 Task: Look for space in Kuvandyk, Russia from 1st June, 2023 to 9th June, 2023 for 6 adults in price range Rs.6000 to Rs.12000. Place can be entire place with 3 bedrooms having 3 beds and 3 bathrooms. Property type can be house, flat, guest house. Booking option can be shelf check-in. Required host language is English.
Action: Mouse moved to (424, 89)
Screenshot: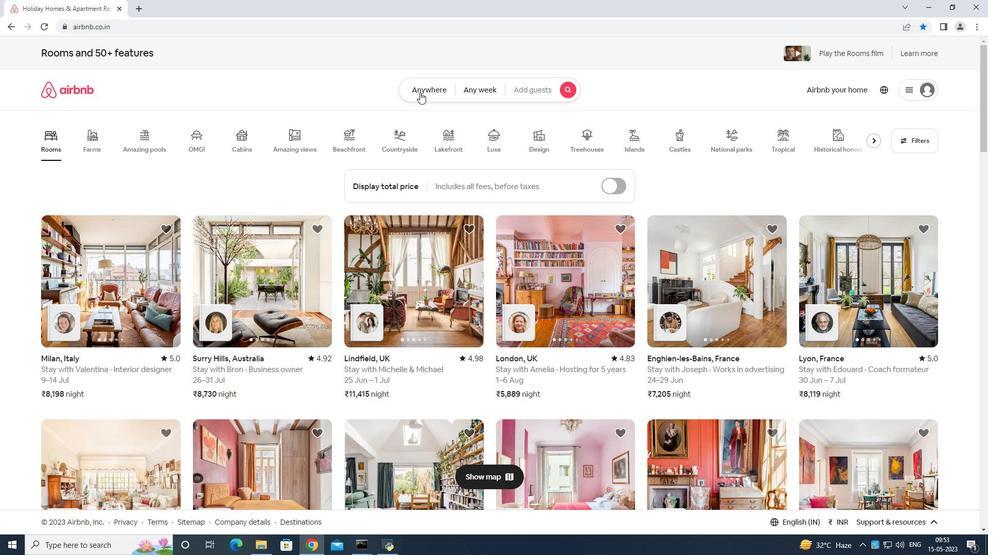 
Action: Mouse pressed left at (424, 89)
Screenshot: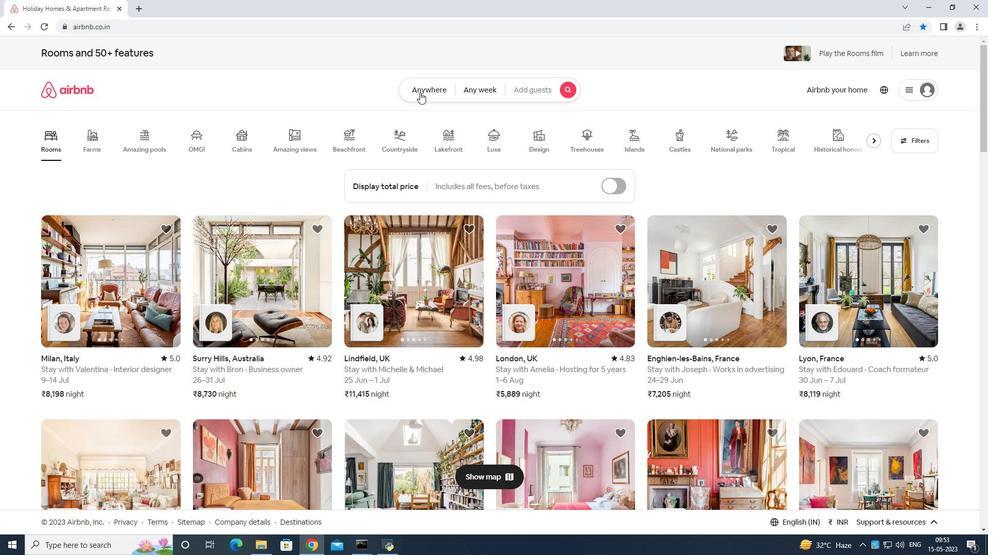 
Action: Mouse moved to (411, 121)
Screenshot: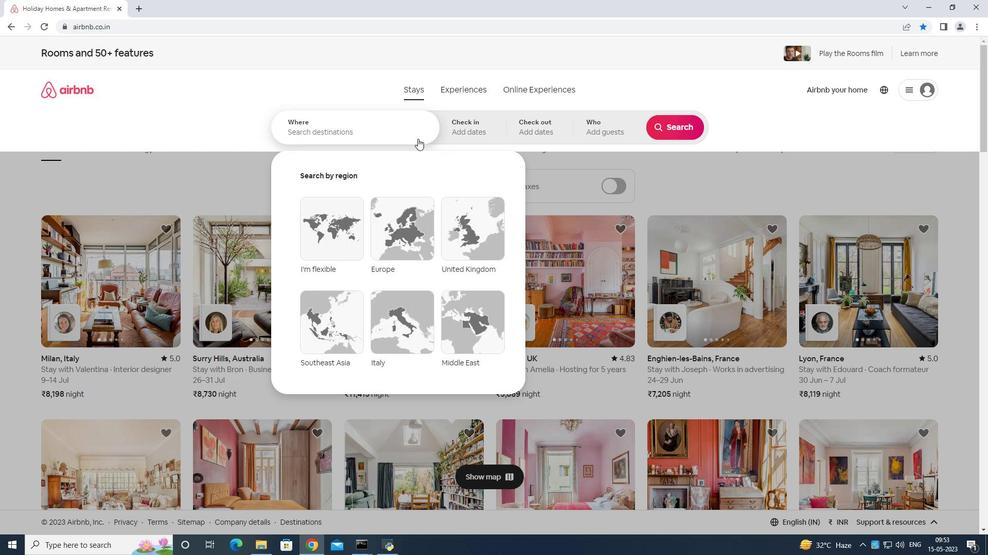 
Action: Mouse pressed left at (411, 121)
Screenshot: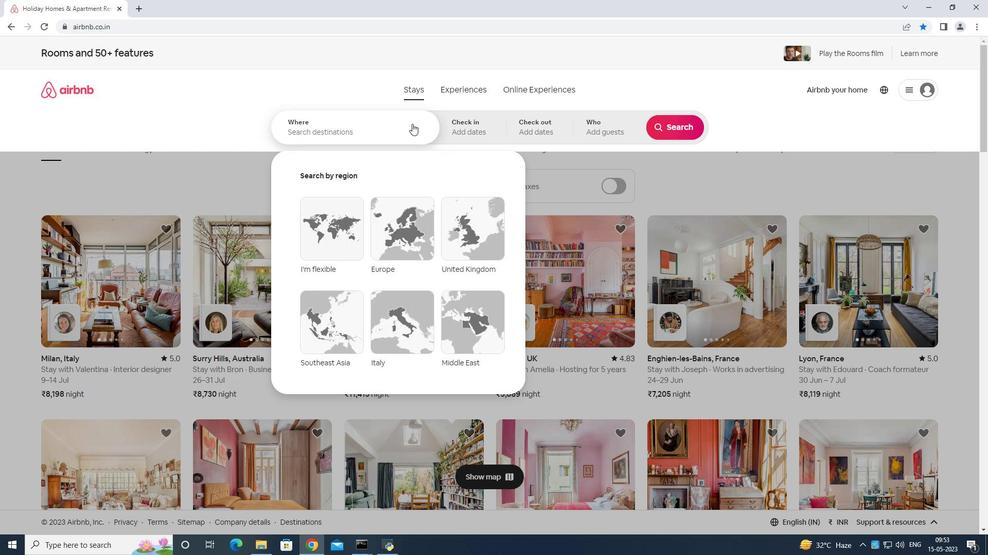 
Action: Mouse moved to (411, 120)
Screenshot: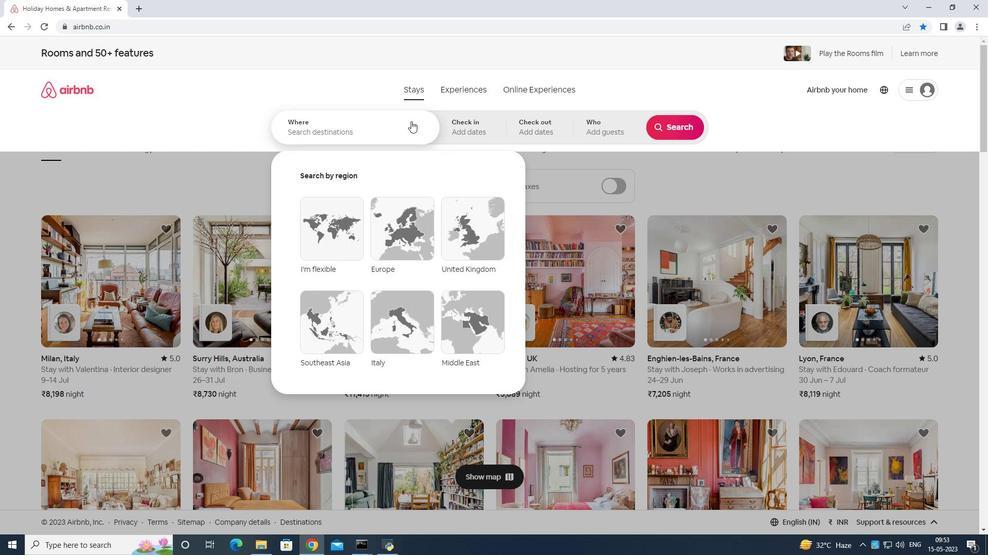 
Action: Key pressed <Key.shift>Kuveb<Key.backspace>nyk<Key.backspace><Key.backspace>dyk<Key.space>russia<Key.enter>
Screenshot: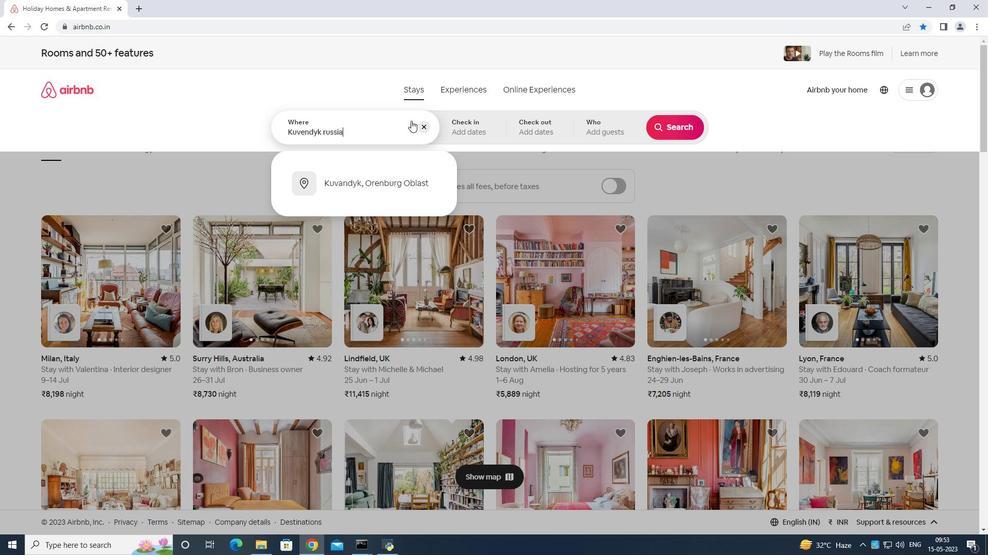 
Action: Mouse moved to (615, 257)
Screenshot: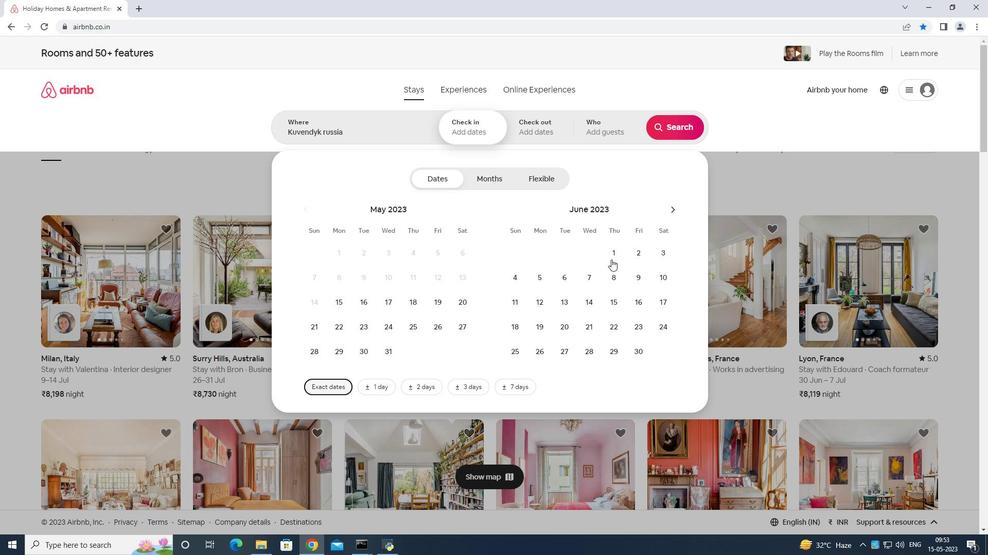 
Action: Mouse pressed left at (615, 257)
Screenshot: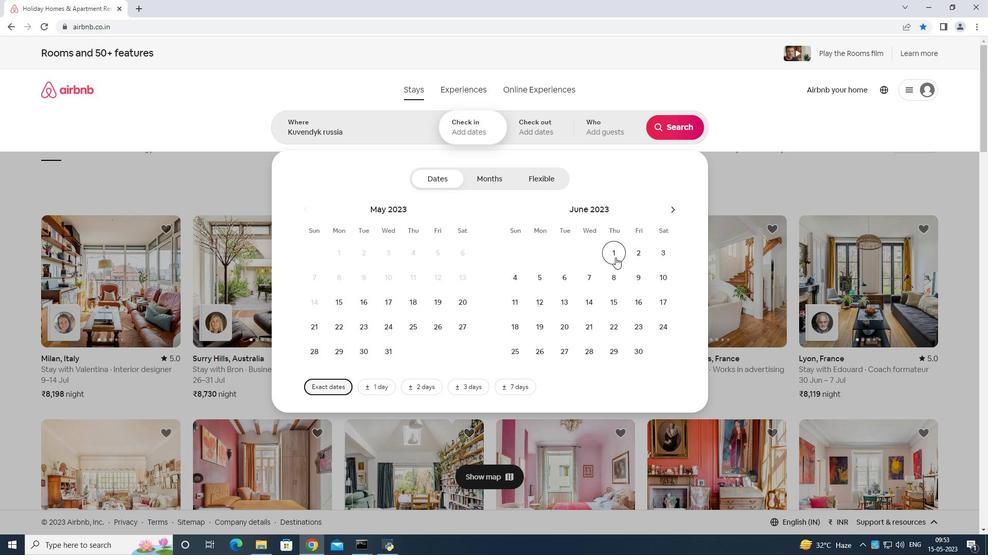 
Action: Mouse moved to (635, 275)
Screenshot: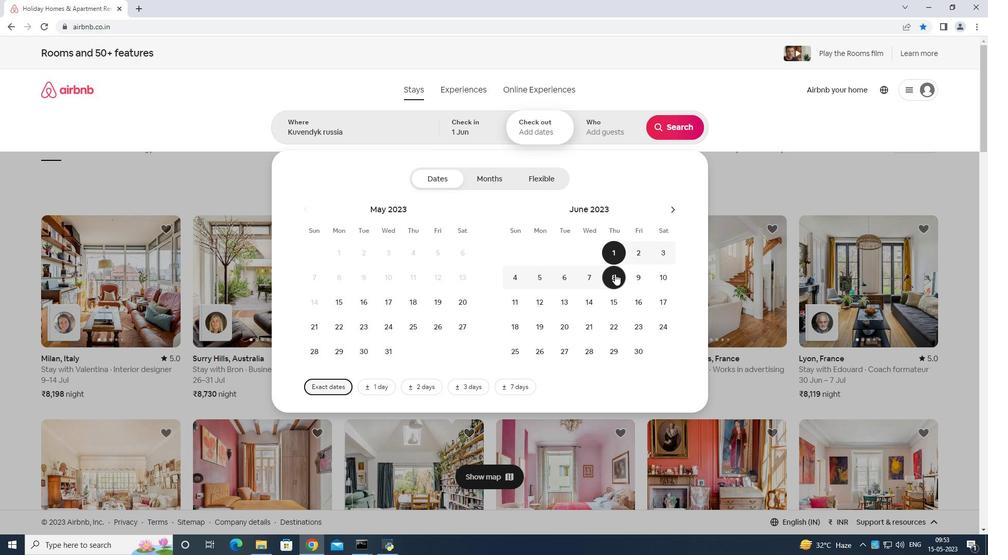 
Action: Mouse pressed left at (635, 275)
Screenshot: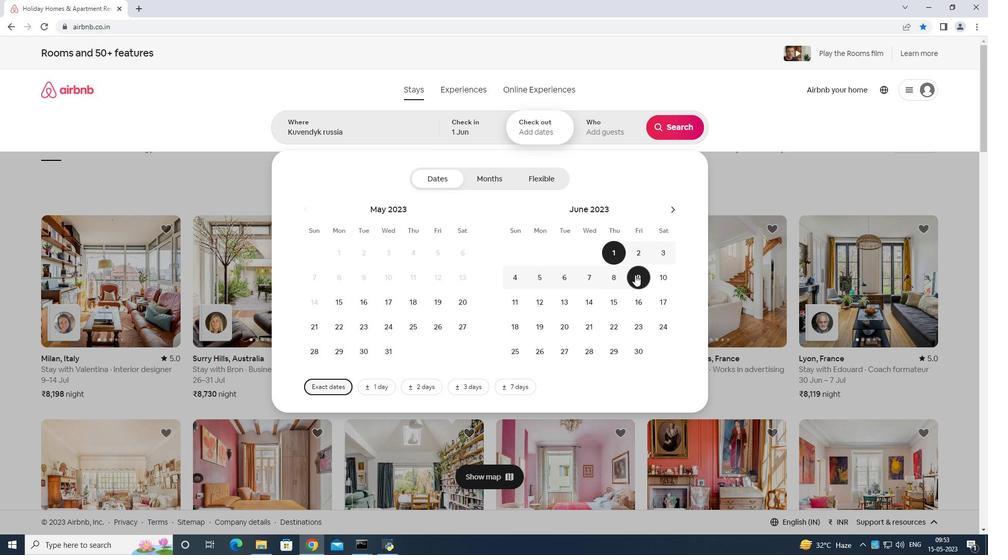 
Action: Mouse moved to (613, 131)
Screenshot: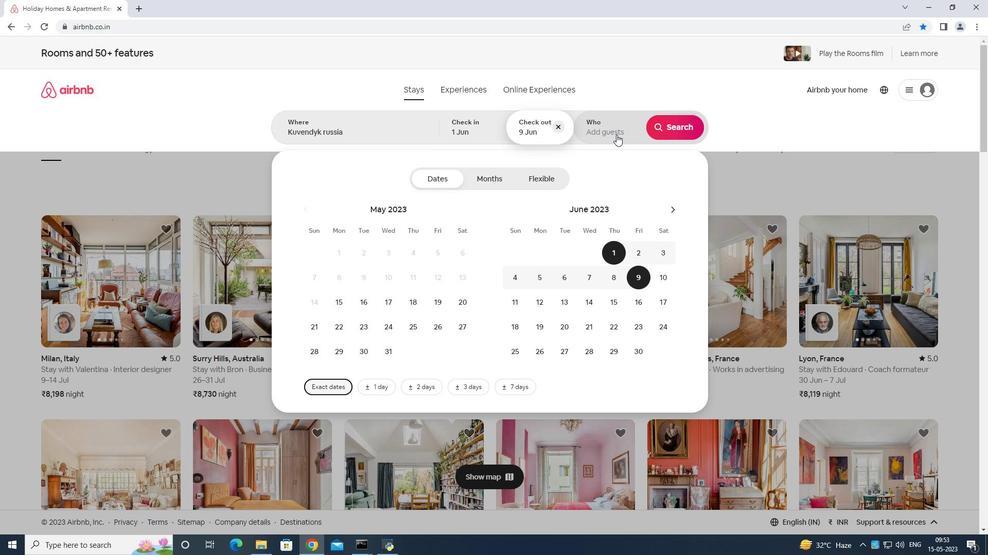 
Action: Mouse pressed left at (613, 131)
Screenshot: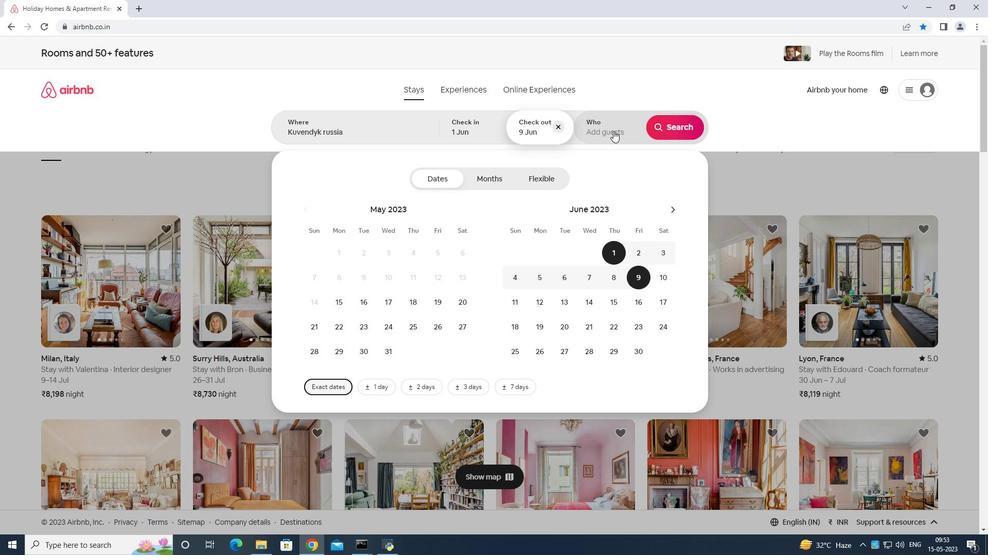 
Action: Mouse moved to (679, 179)
Screenshot: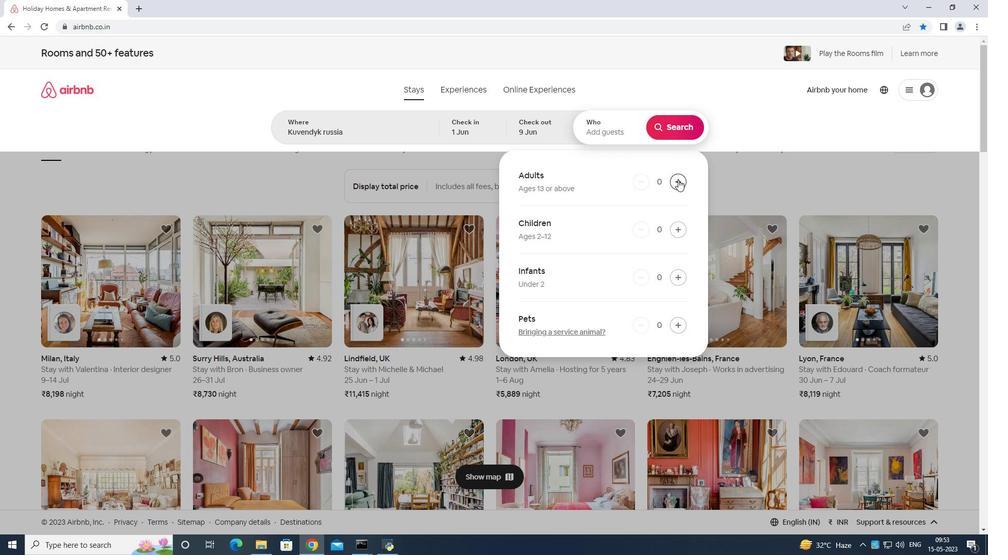 
Action: Mouse pressed left at (678, 179)
Screenshot: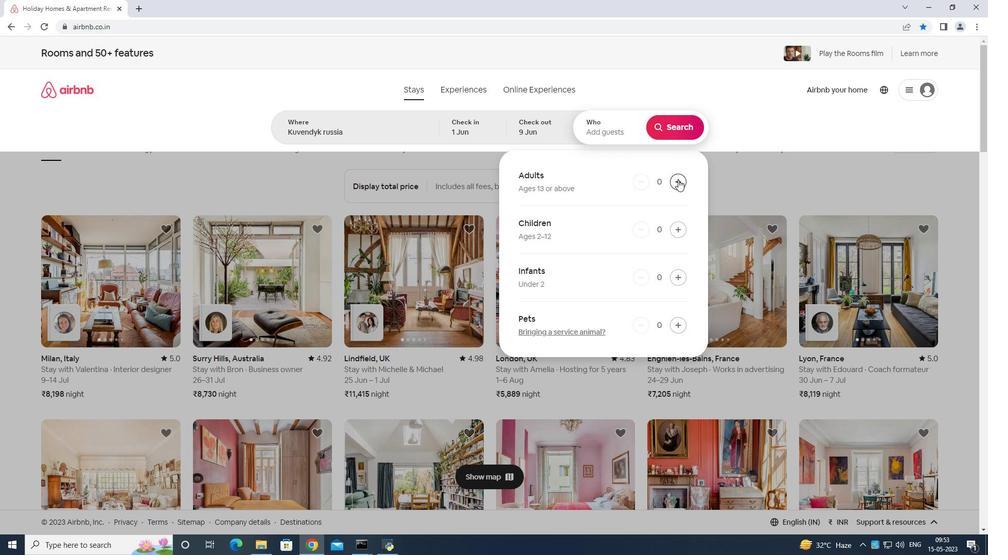 
Action: Mouse moved to (680, 178)
Screenshot: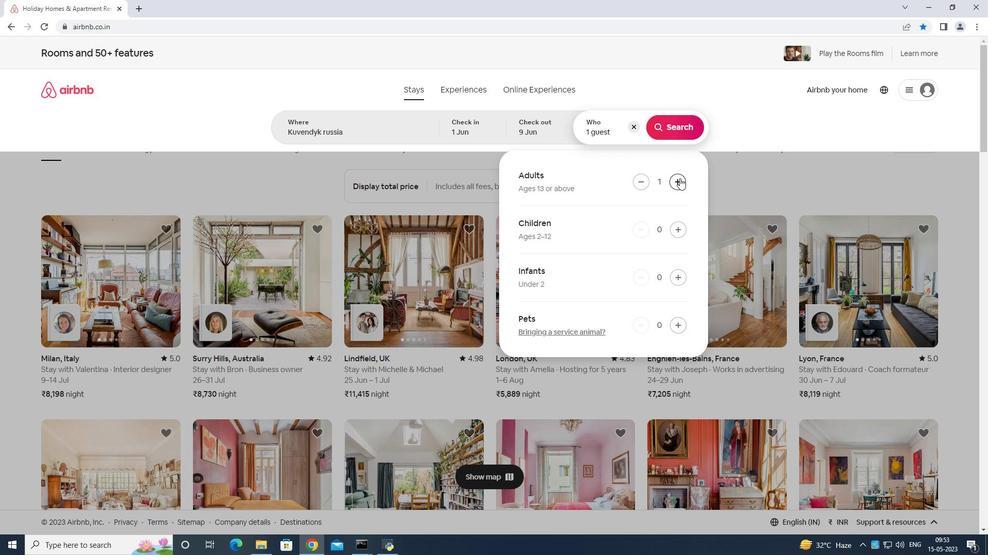 
Action: Mouse pressed left at (680, 178)
Screenshot: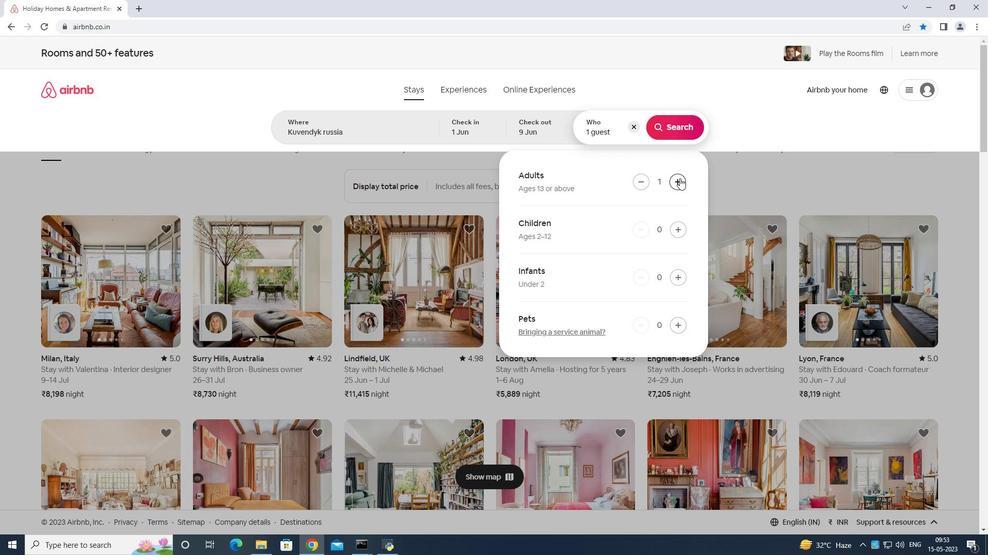 
Action: Mouse moved to (681, 175)
Screenshot: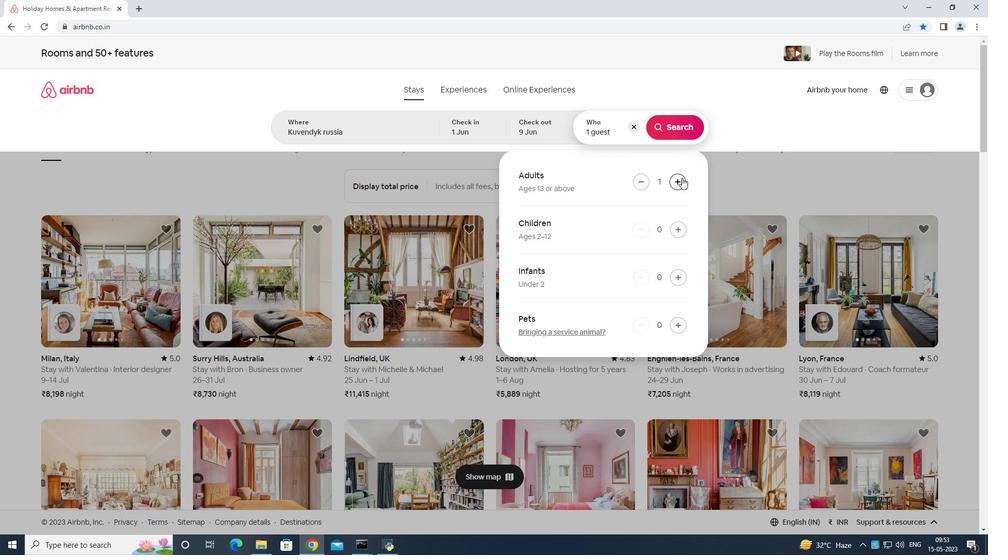 
Action: Mouse pressed left at (681, 175)
Screenshot: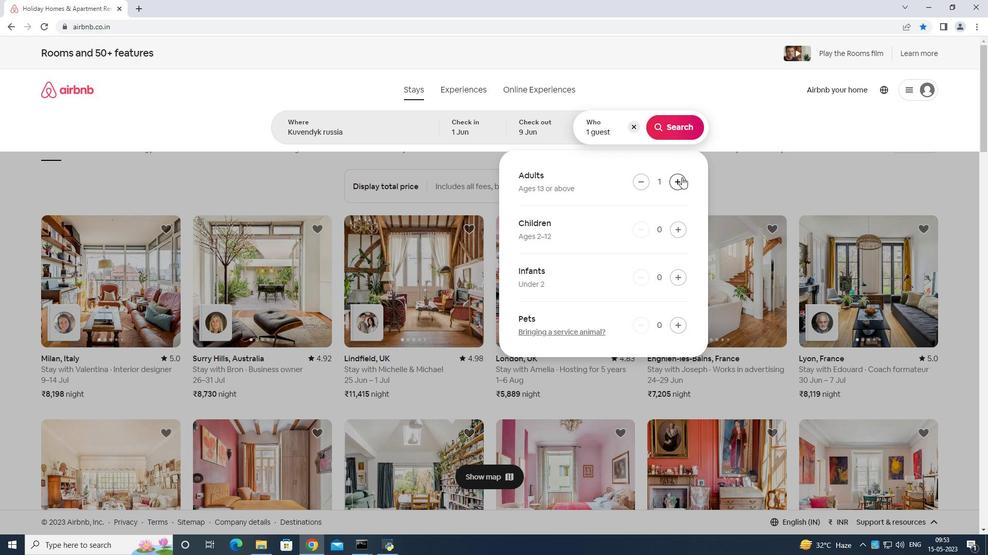 
Action: Mouse moved to (681, 174)
Screenshot: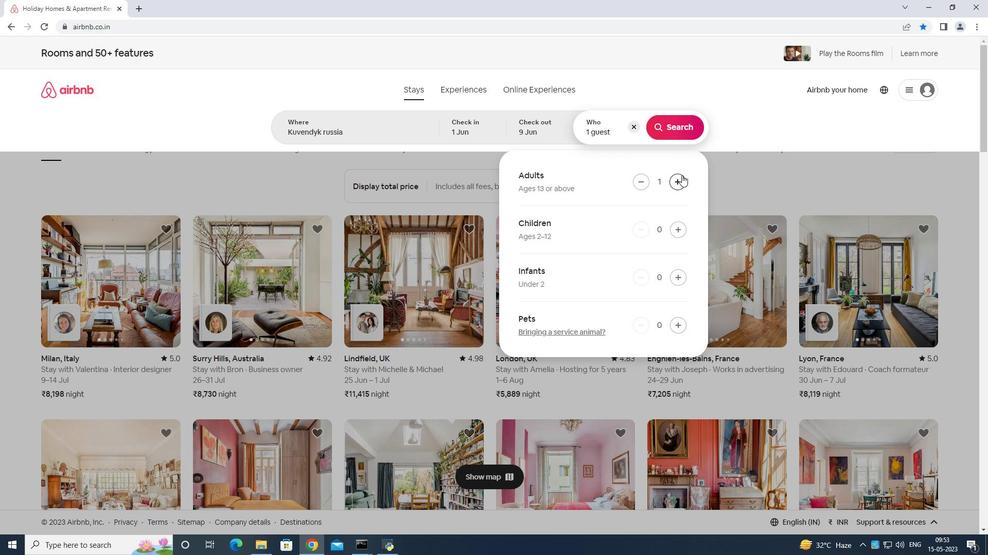 
Action: Mouse pressed left at (681, 174)
Screenshot: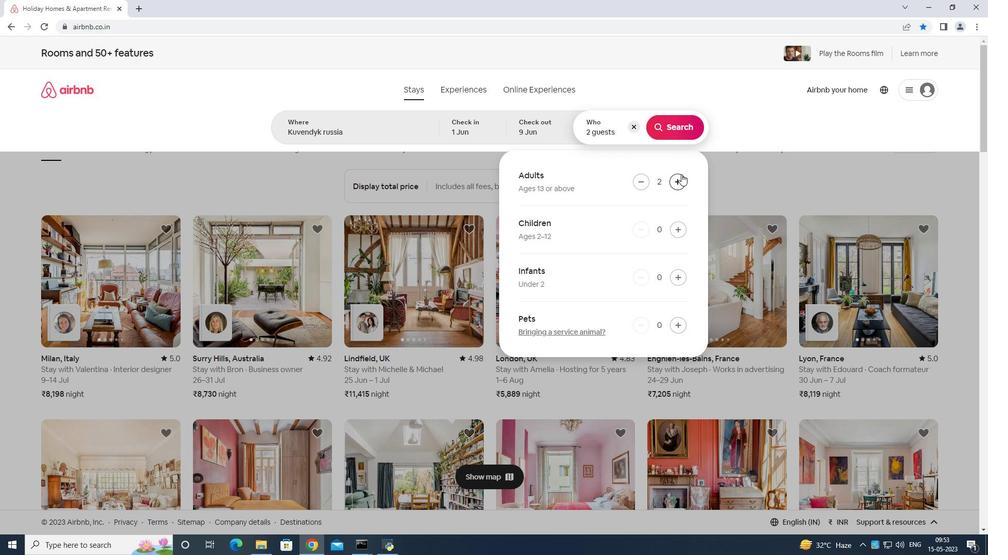 
Action: Mouse moved to (682, 173)
Screenshot: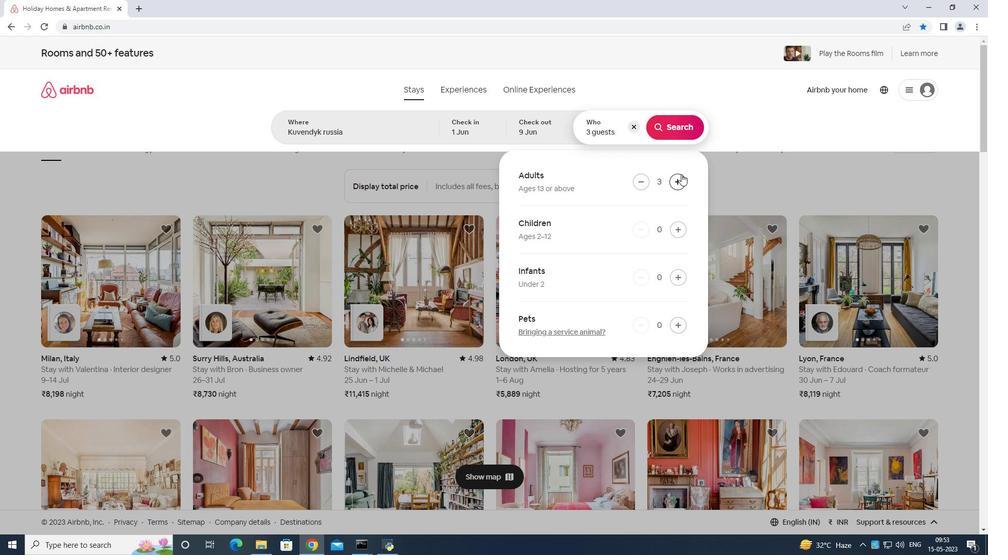 
Action: Mouse pressed left at (682, 173)
Screenshot: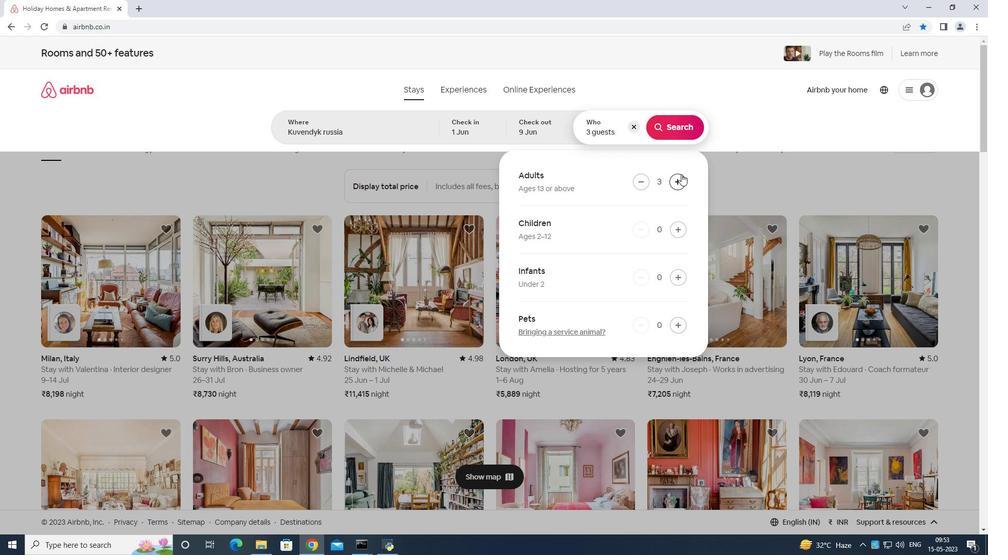 
Action: Mouse moved to (682, 174)
Screenshot: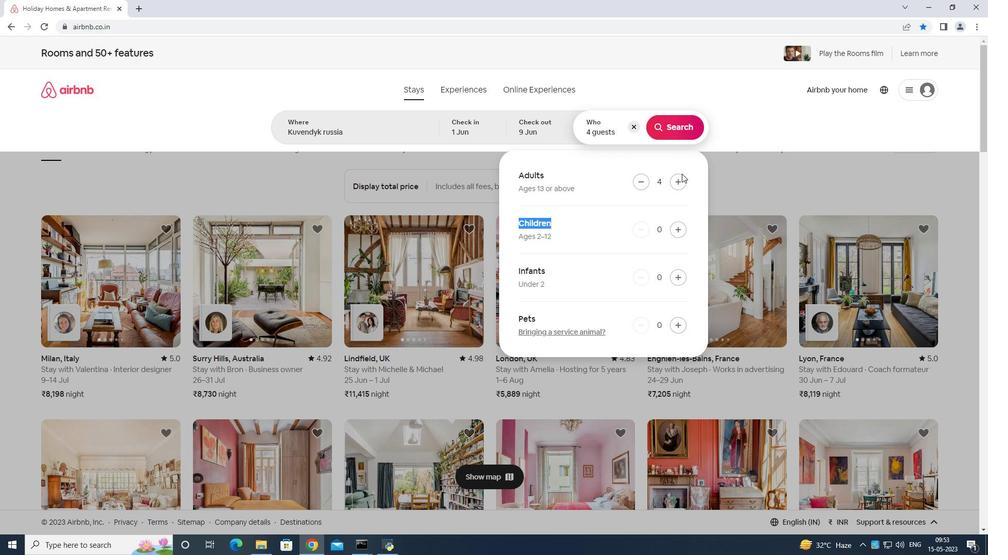 
Action: Mouse pressed left at (682, 174)
Screenshot: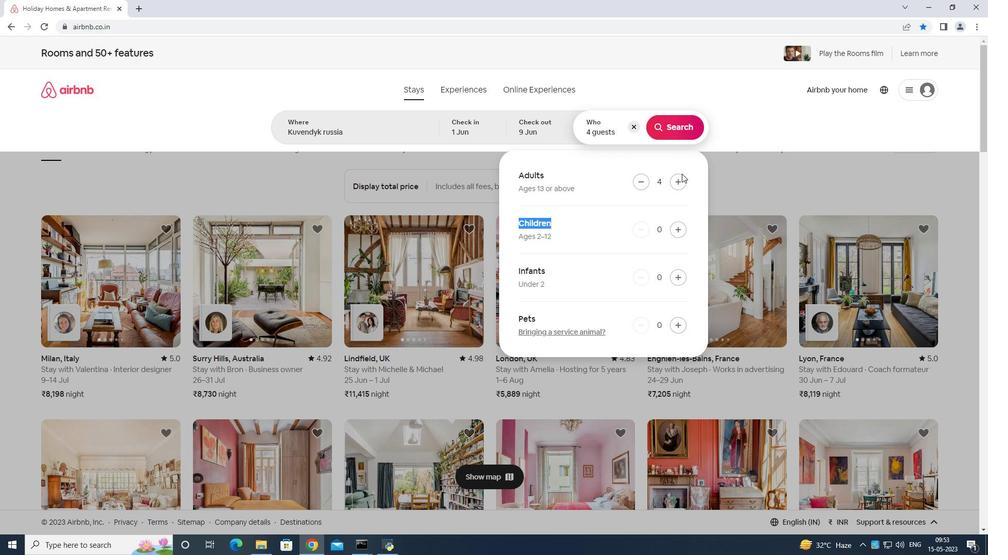 
Action: Mouse moved to (682, 179)
Screenshot: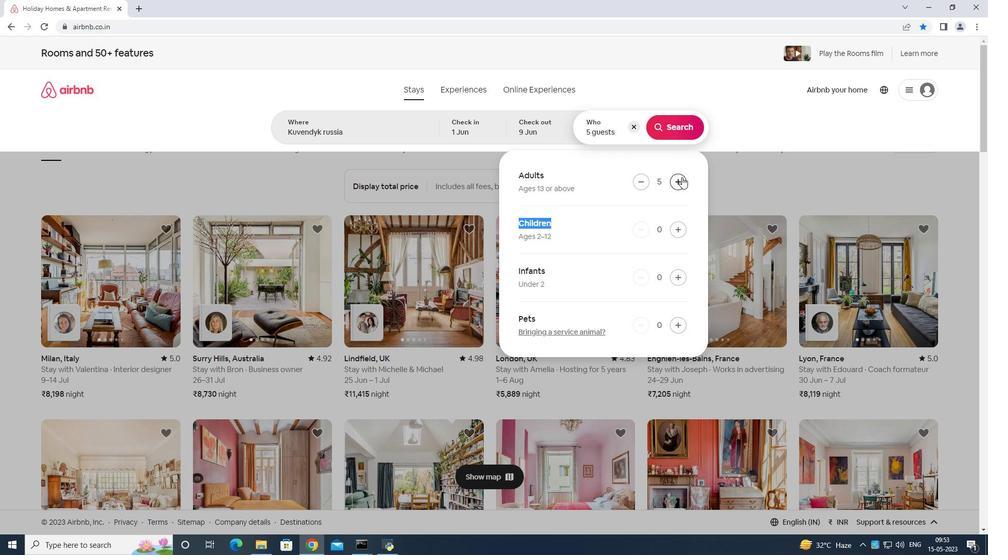 
Action: Mouse pressed left at (682, 179)
Screenshot: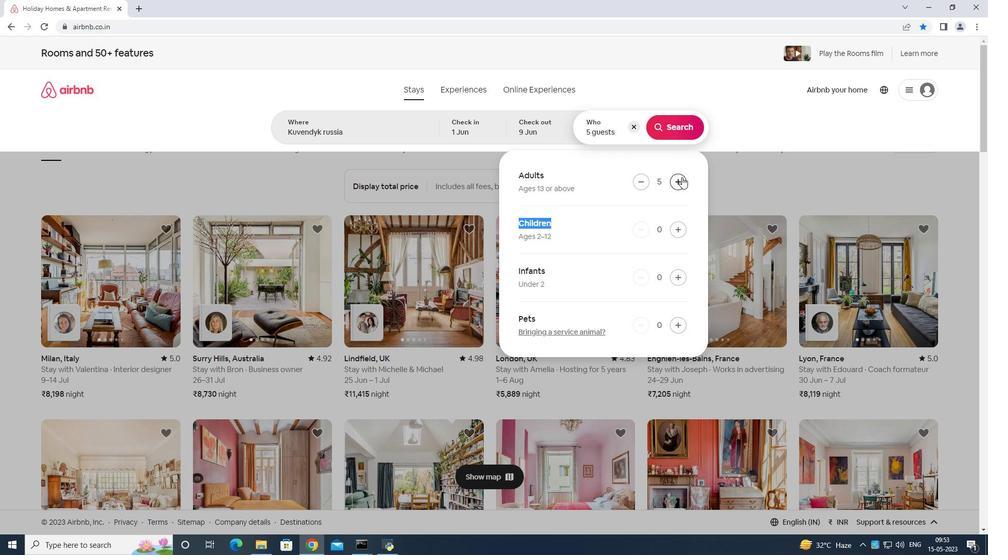 
Action: Mouse moved to (682, 180)
Screenshot: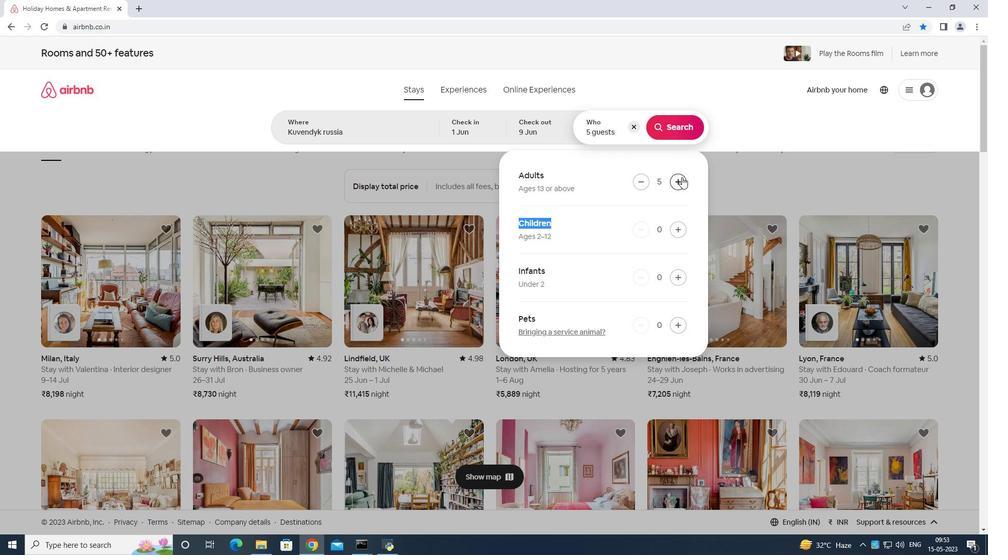 
Action: Mouse pressed left at (682, 180)
Screenshot: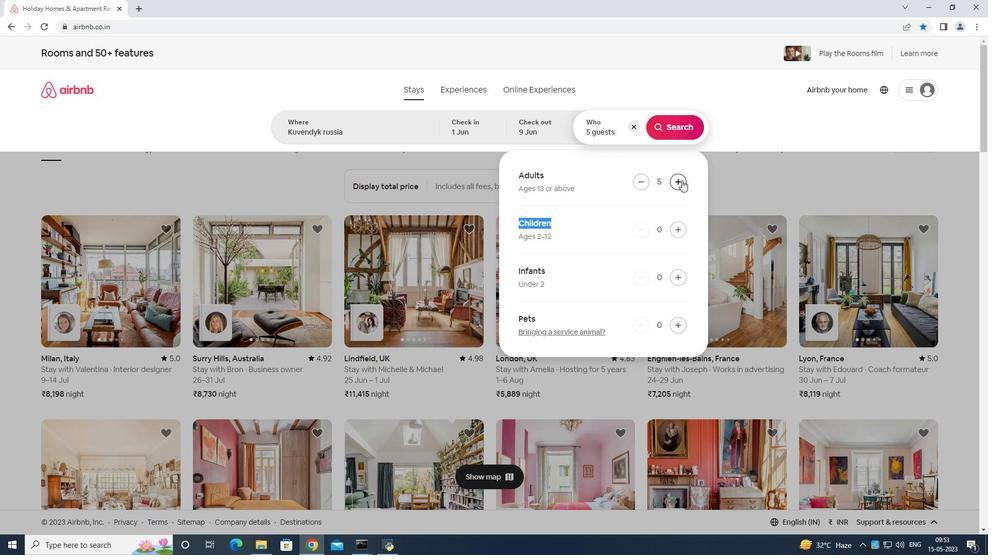 
Action: Mouse moved to (643, 181)
Screenshot: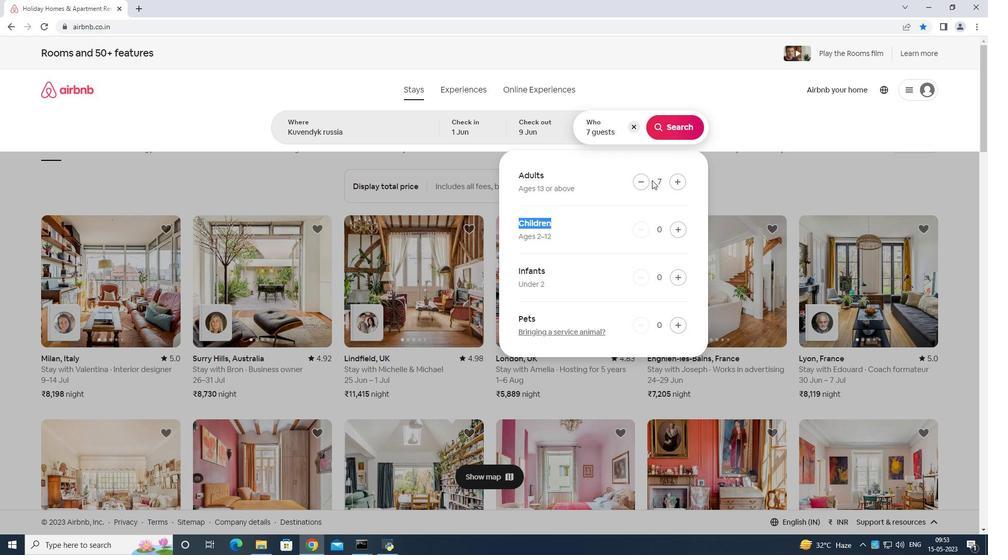 
Action: Mouse pressed left at (643, 181)
Screenshot: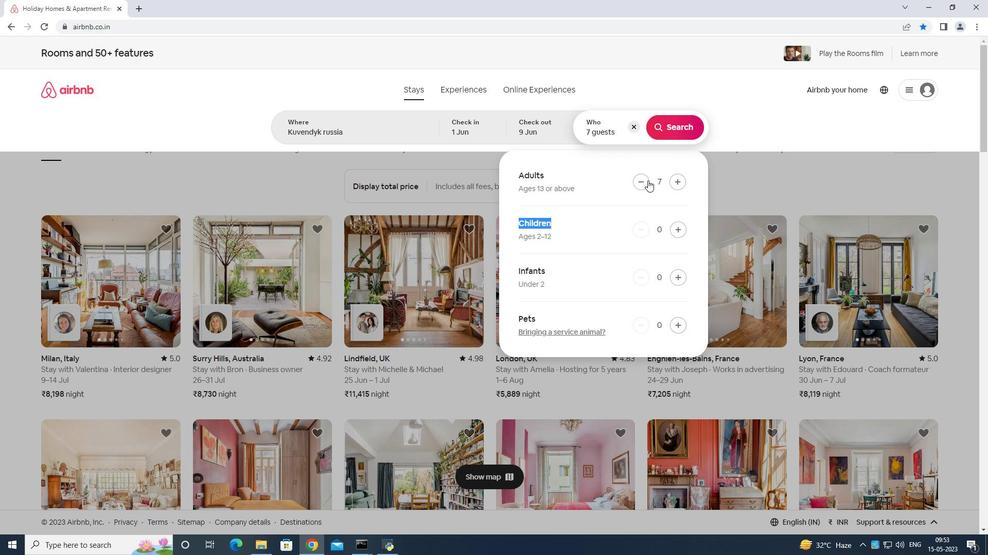 
Action: Mouse moved to (675, 128)
Screenshot: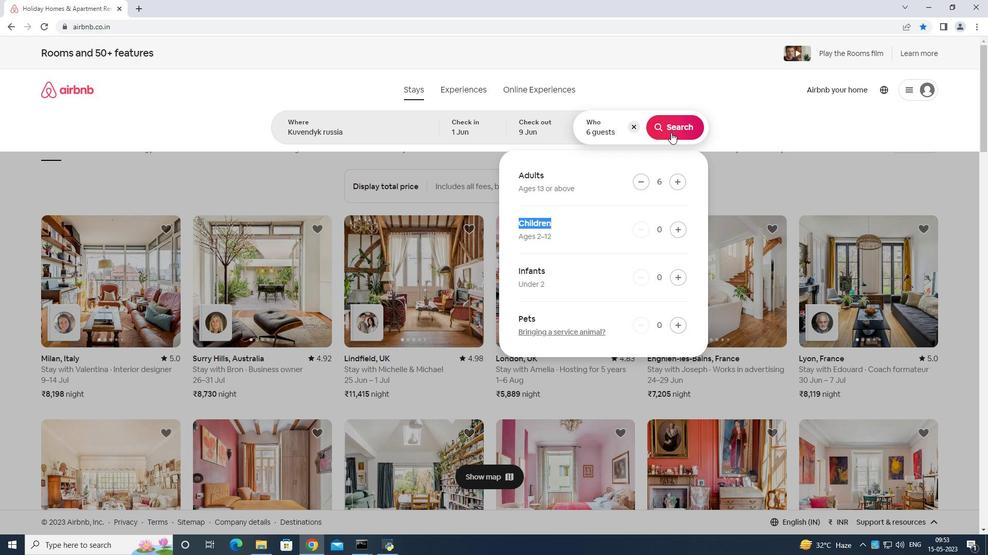 
Action: Mouse pressed left at (675, 128)
Screenshot: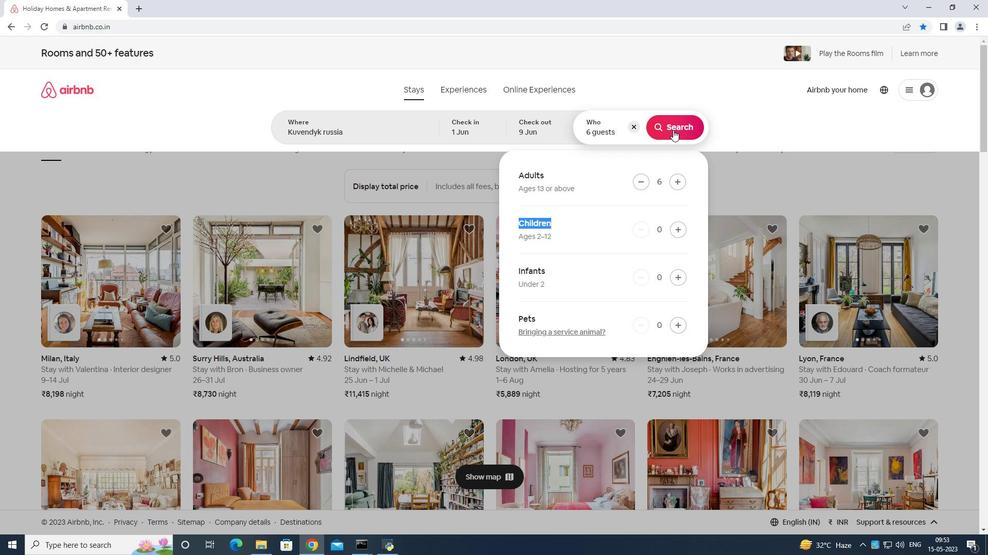 
Action: Mouse moved to (938, 95)
Screenshot: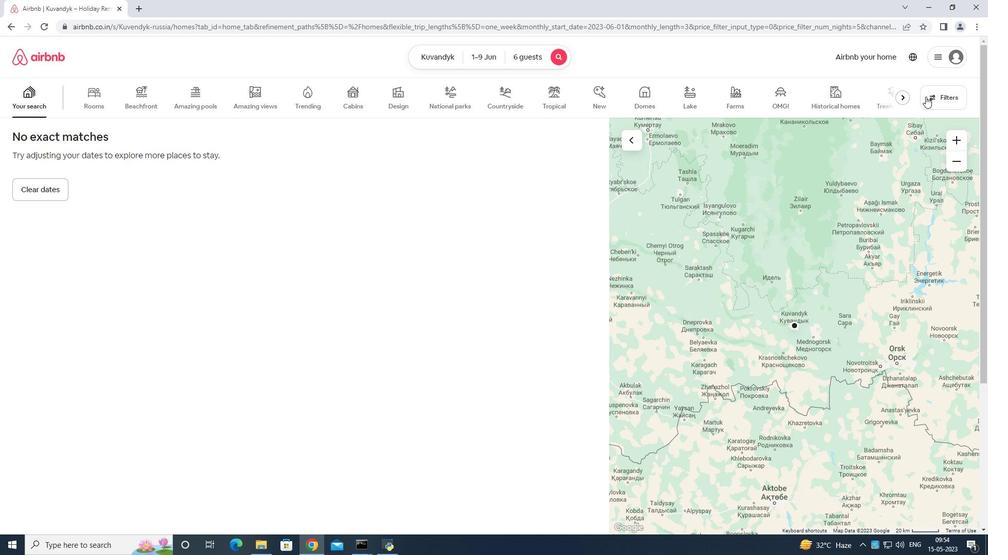 
Action: Mouse pressed left at (938, 95)
Screenshot: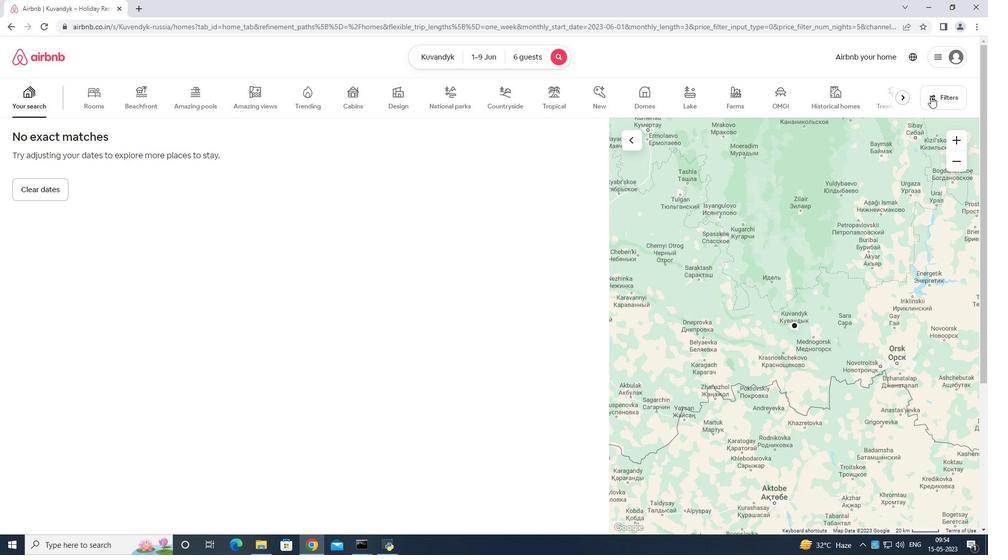 
Action: Mouse moved to (420, 338)
Screenshot: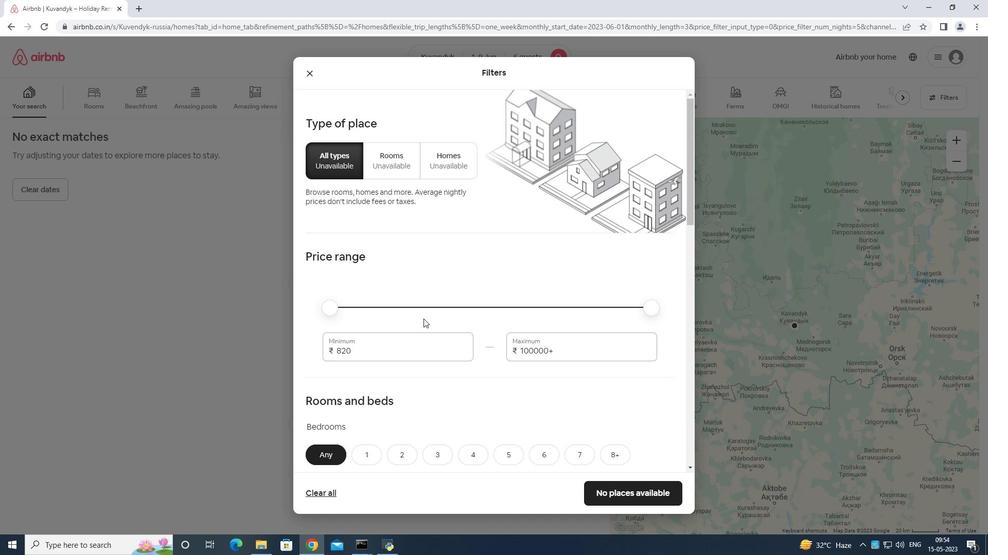 
Action: Mouse pressed left at (420, 338)
Screenshot: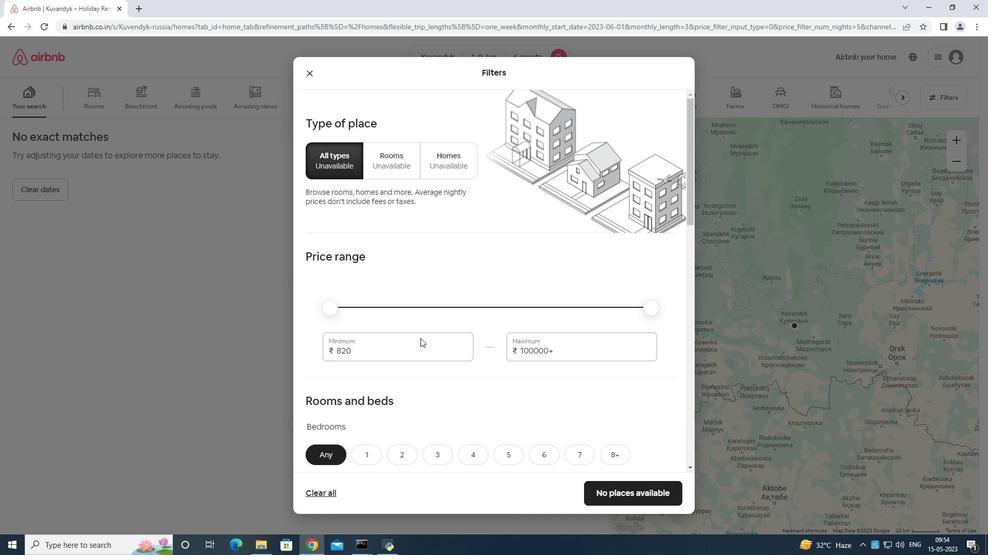 
Action: Mouse moved to (424, 336)
Screenshot: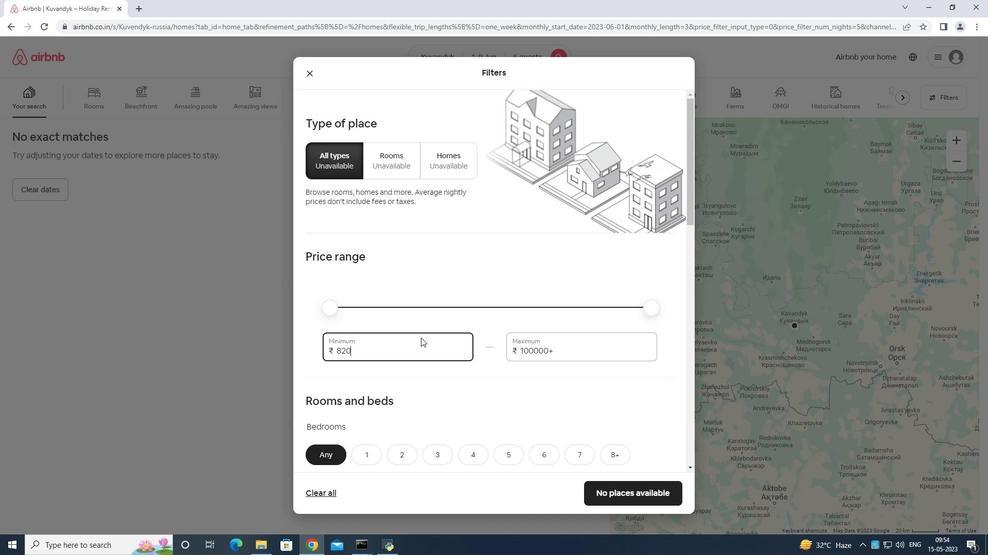 
Action: Key pressed <Key.backspace>
Screenshot: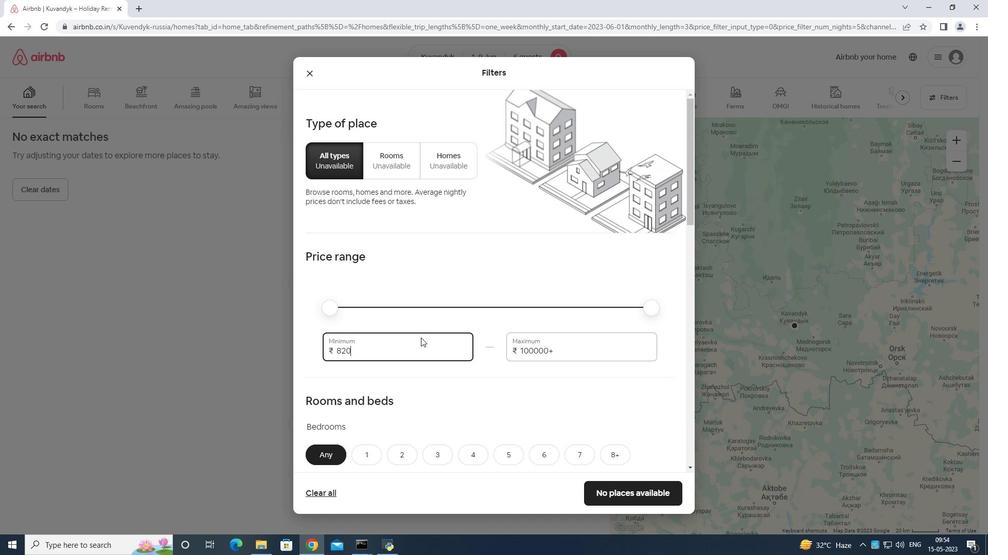 
Action: Mouse moved to (428, 332)
Screenshot: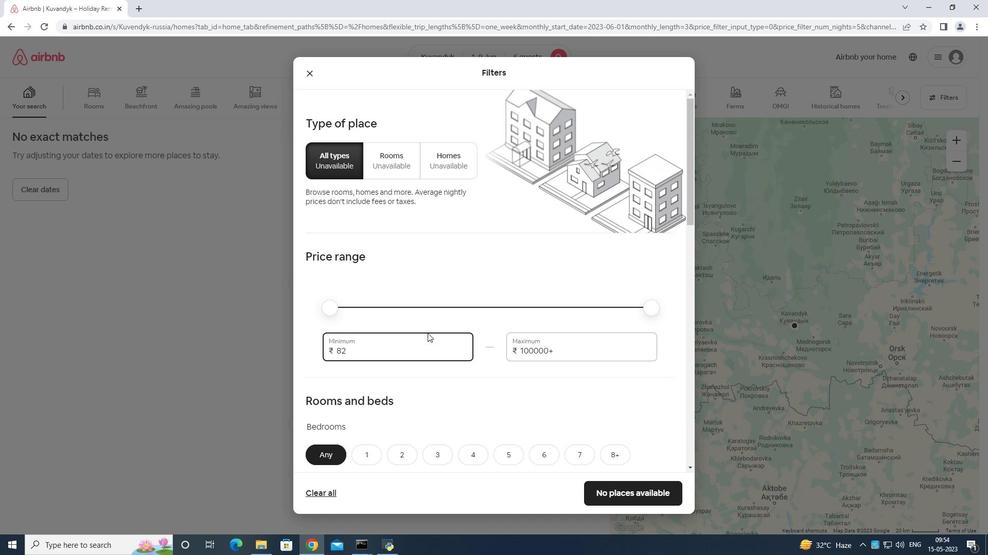 
Action: Key pressed <Key.backspace><Key.backspace><Key.backspace><Key.backspace>
Screenshot: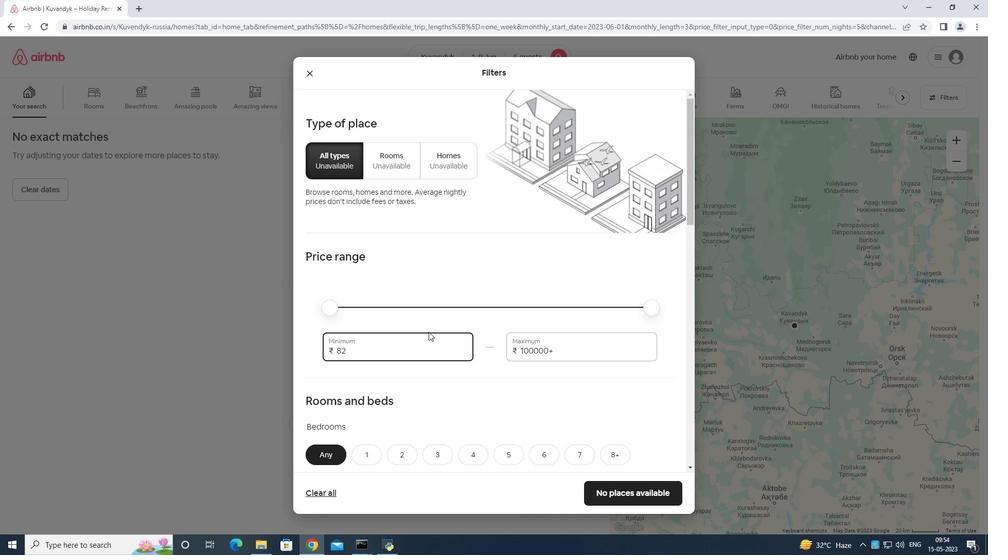 
Action: Mouse moved to (428, 331)
Screenshot: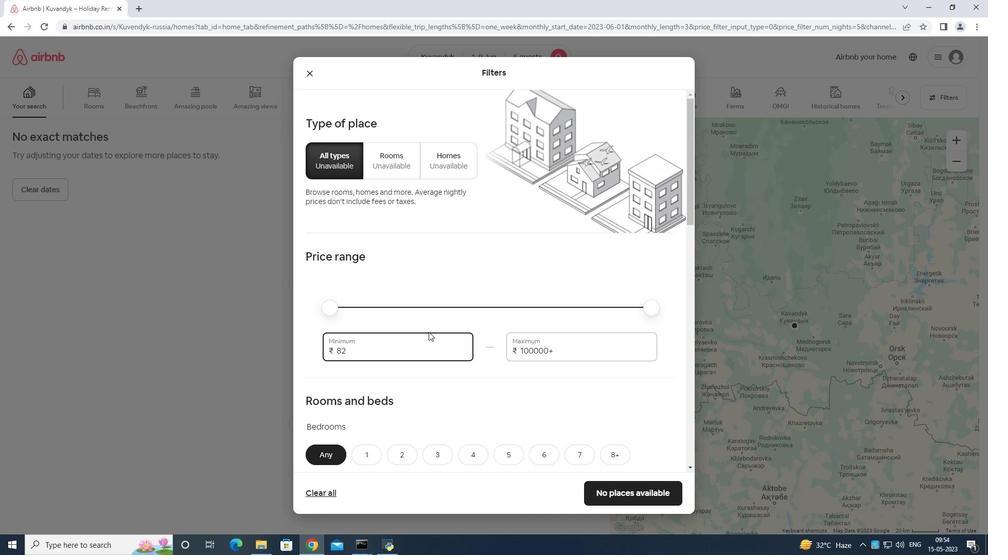 
Action: Key pressed <Key.backspace>
Screenshot: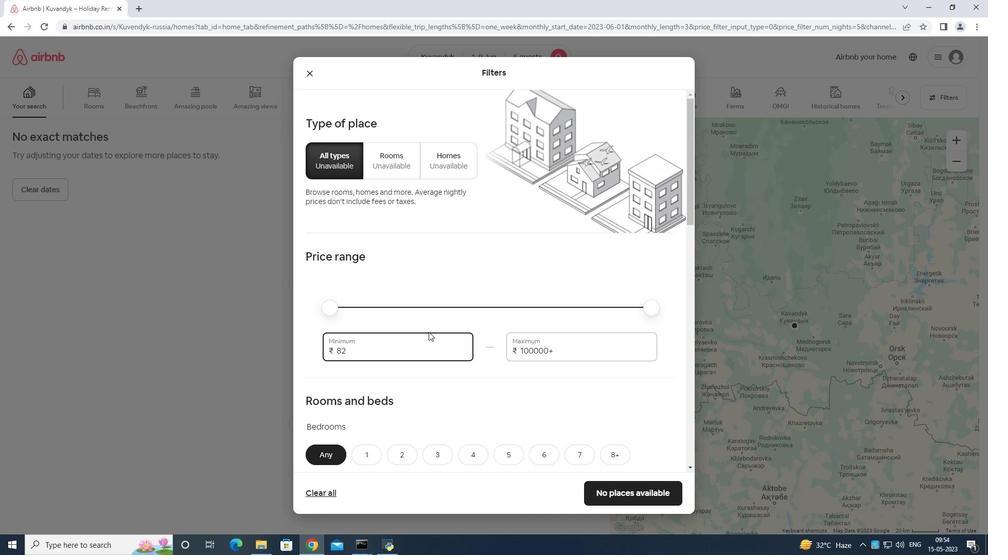 
Action: Mouse moved to (429, 331)
Screenshot: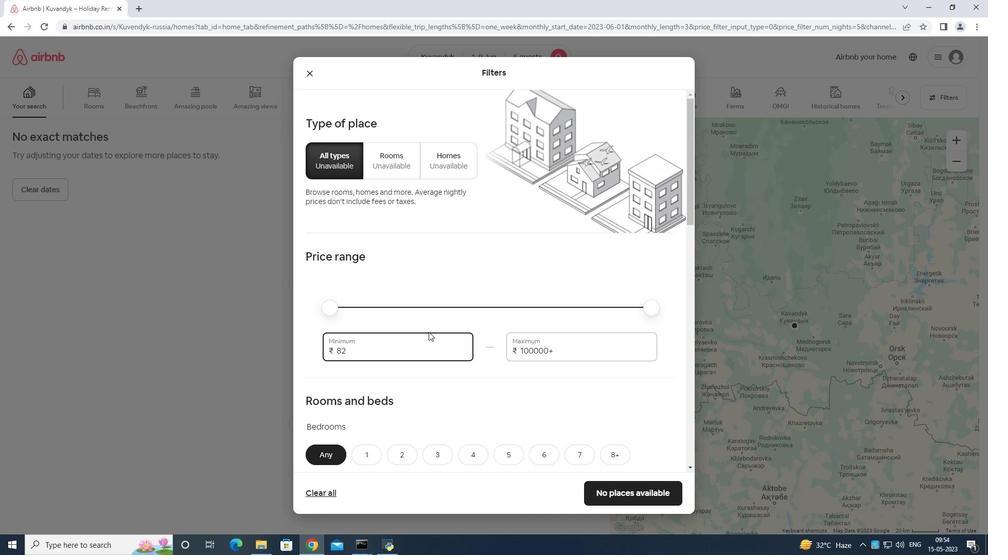 
Action: Key pressed <Key.backspace>
Screenshot: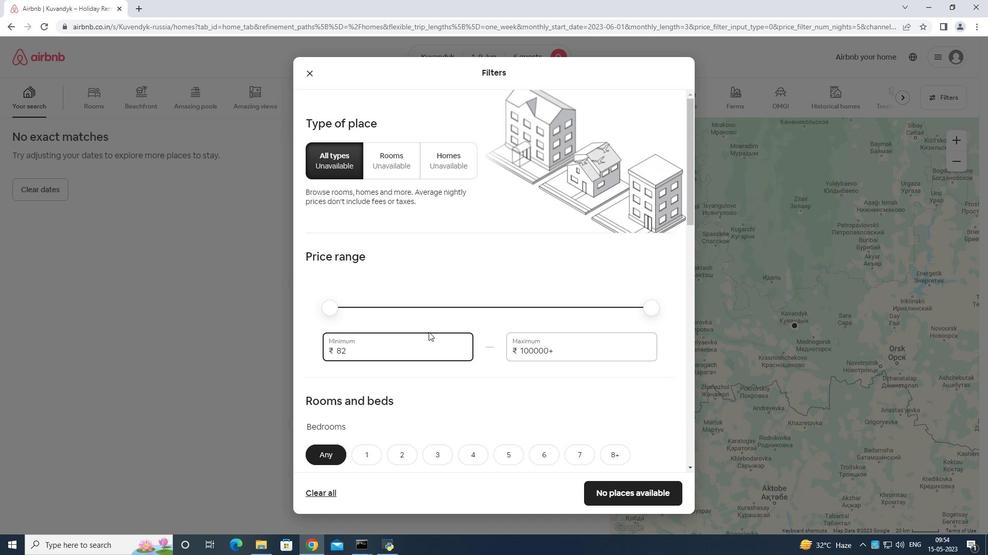
Action: Mouse moved to (429, 330)
Screenshot: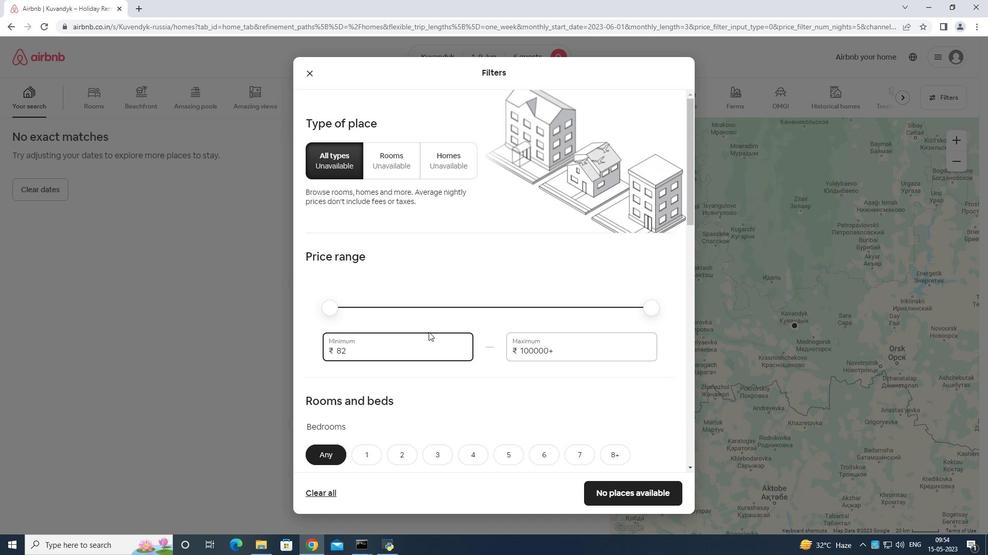 
Action: Key pressed <Key.backspace>
Screenshot: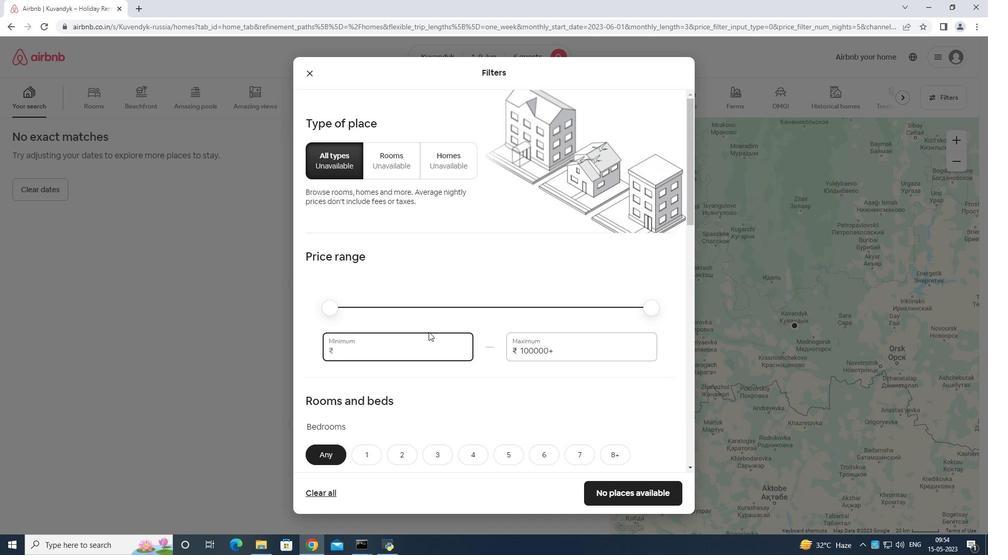 
Action: Mouse moved to (430, 329)
Screenshot: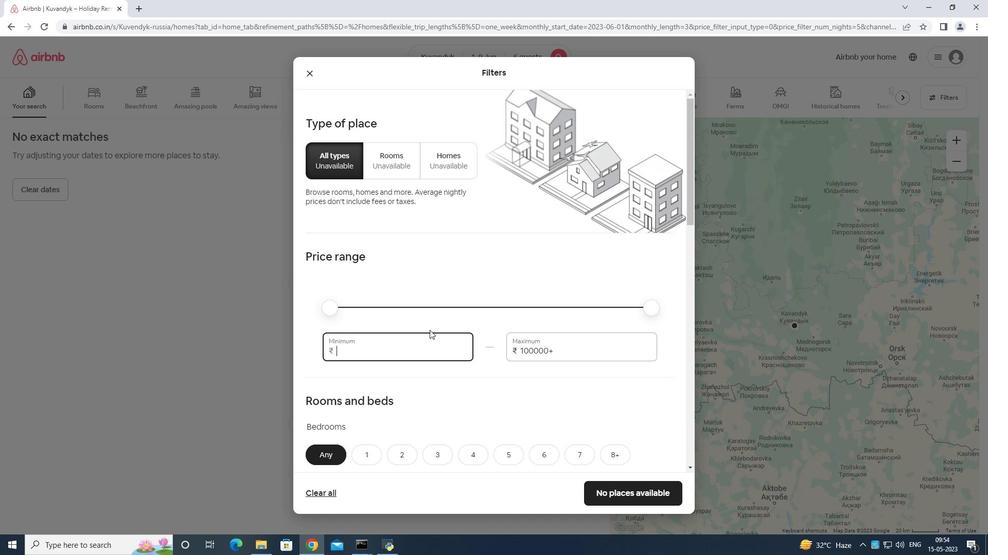 
Action: Key pressed 6
Screenshot: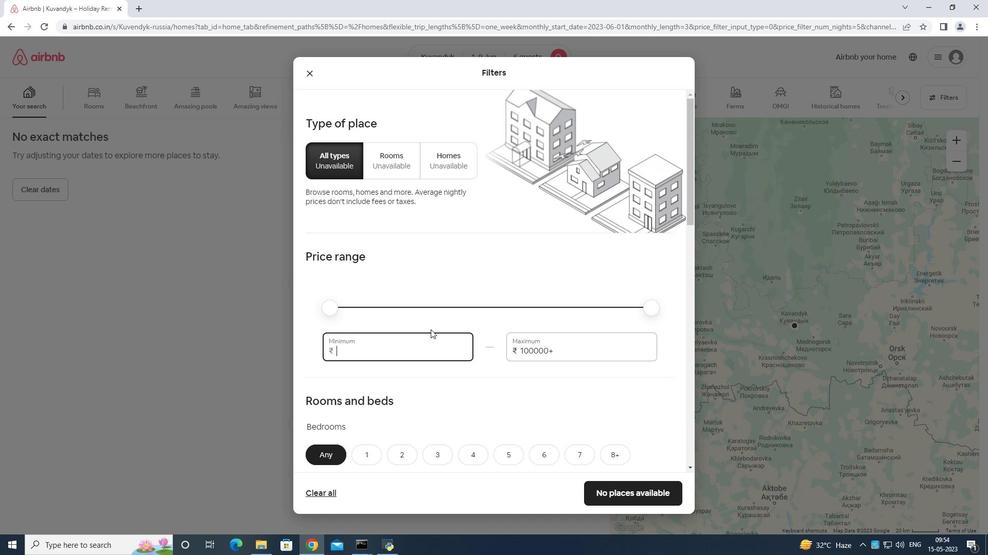 
Action: Mouse moved to (439, 325)
Screenshot: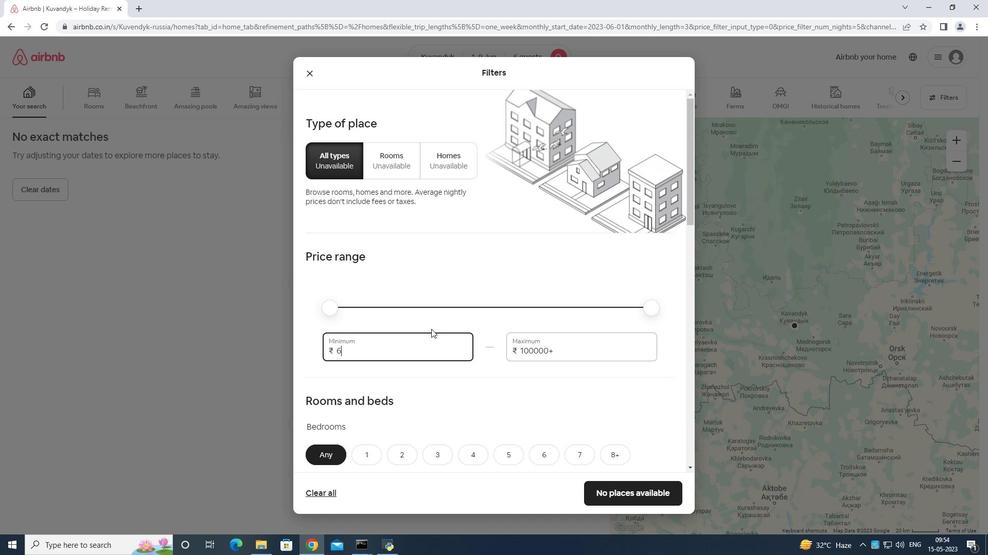 
Action: Key pressed 0
Screenshot: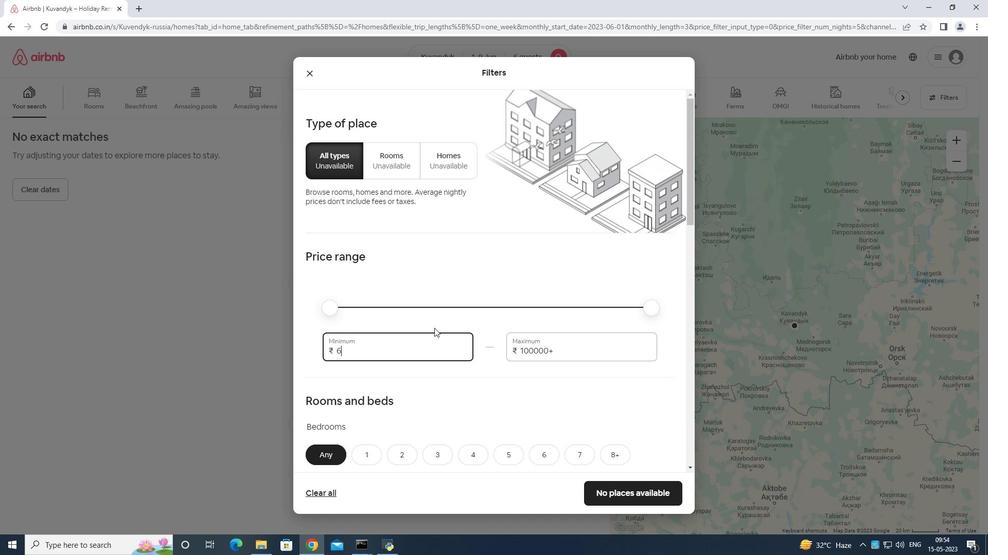 
Action: Mouse moved to (439, 324)
Screenshot: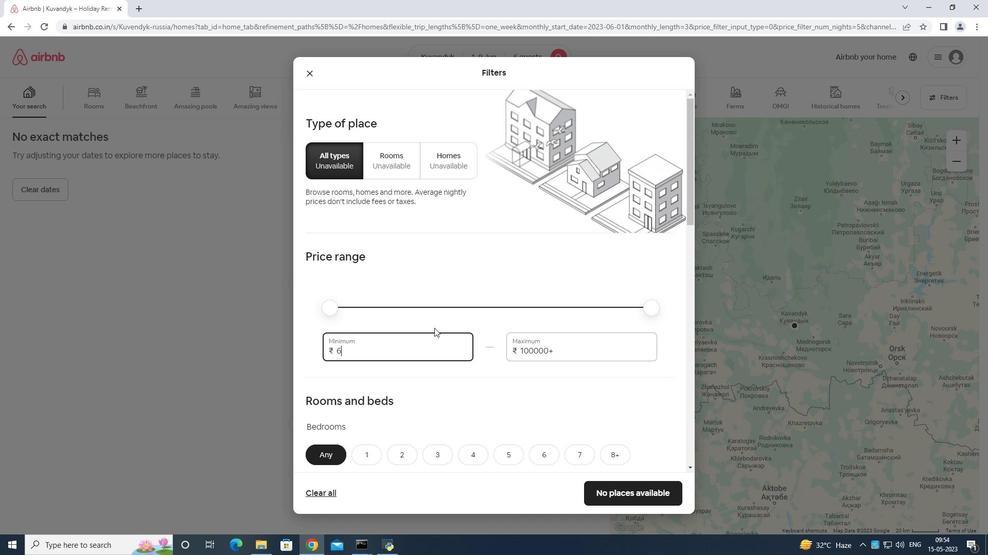 
Action: Key pressed 00
Screenshot: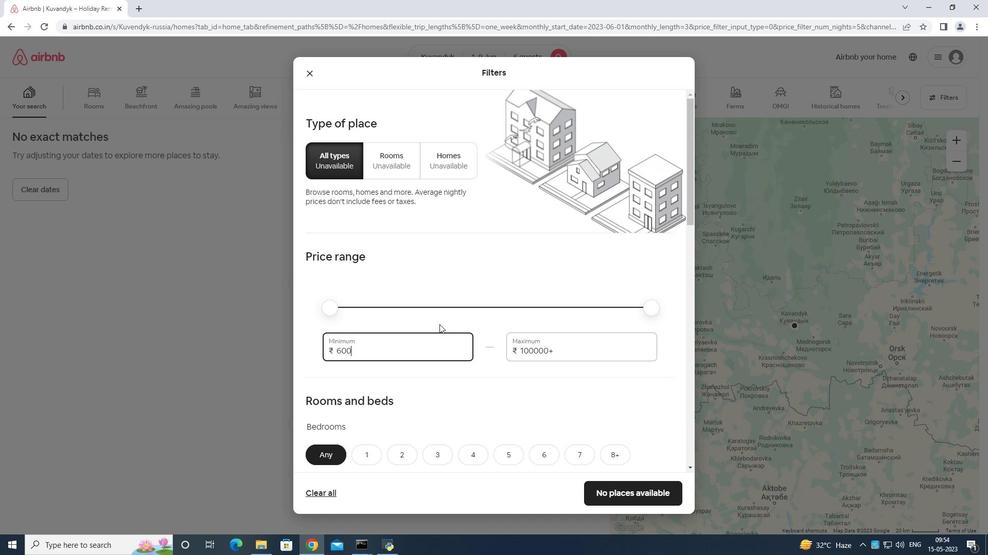 
Action: Mouse moved to (558, 345)
Screenshot: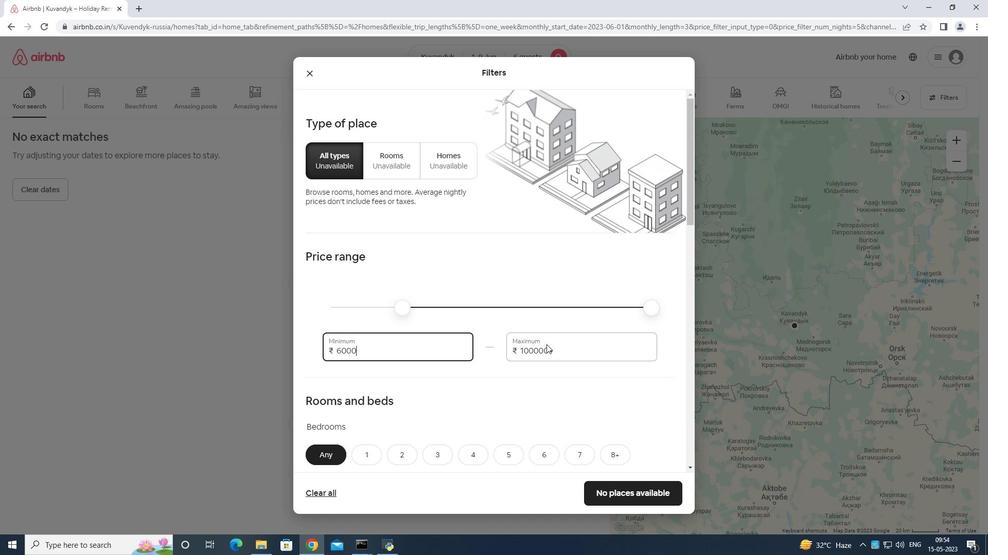 
Action: Mouse pressed left at (558, 345)
Screenshot: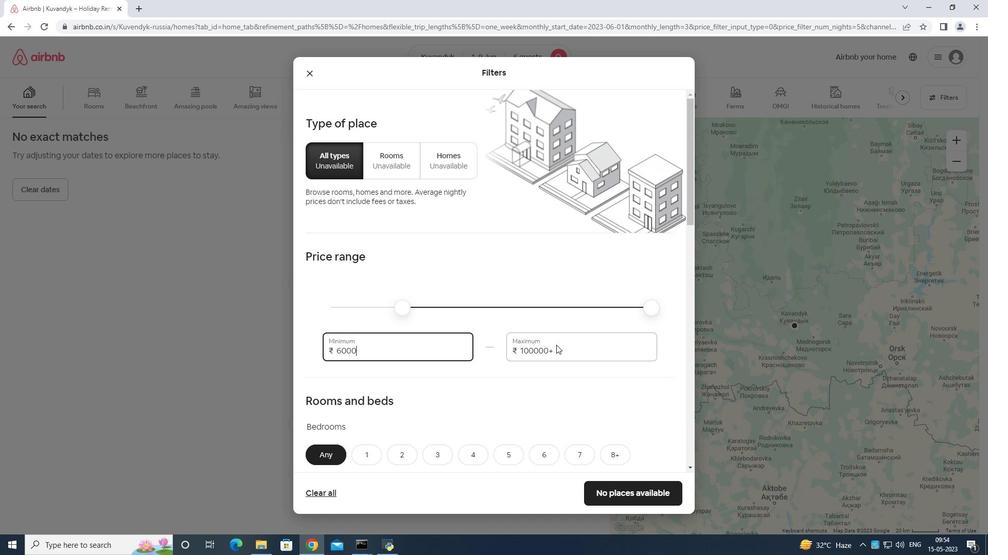 
Action: Mouse moved to (560, 343)
Screenshot: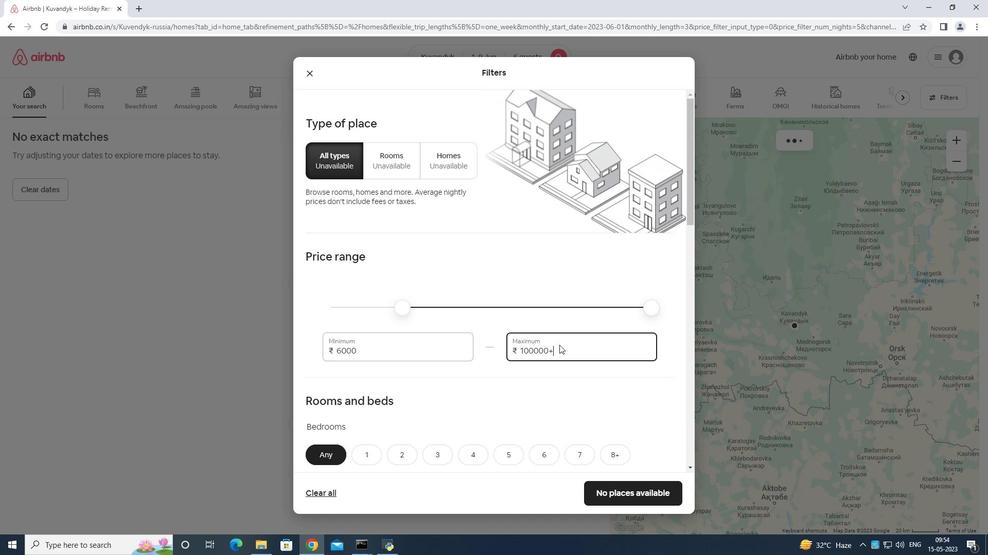 
Action: Key pressed <Key.backspace><Key.backspace><Key.backspace><Key.backspace><Key.backspace><Key.backspace><Key.backspace><Key.backspace><Key.backspace><Key.backspace>
Screenshot: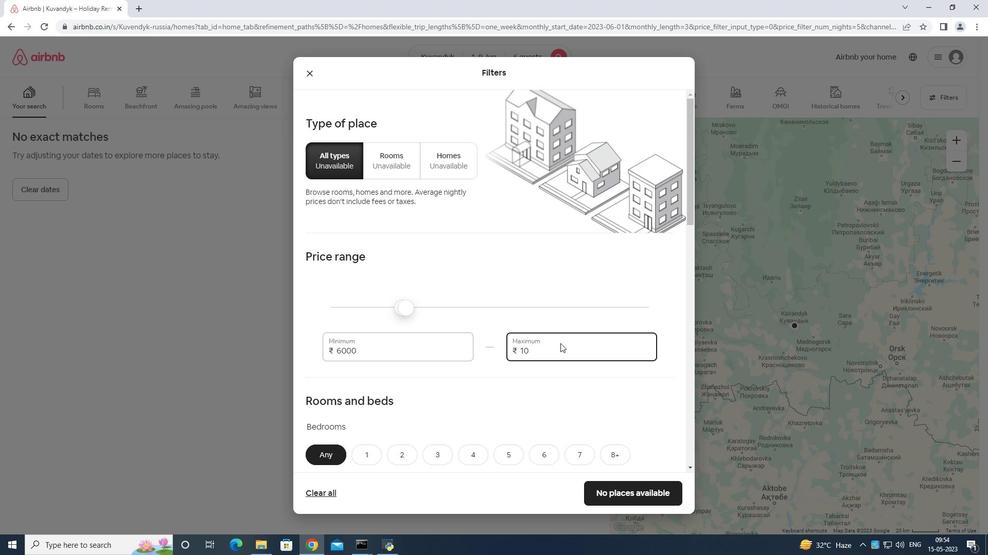 
Action: Mouse moved to (561, 343)
Screenshot: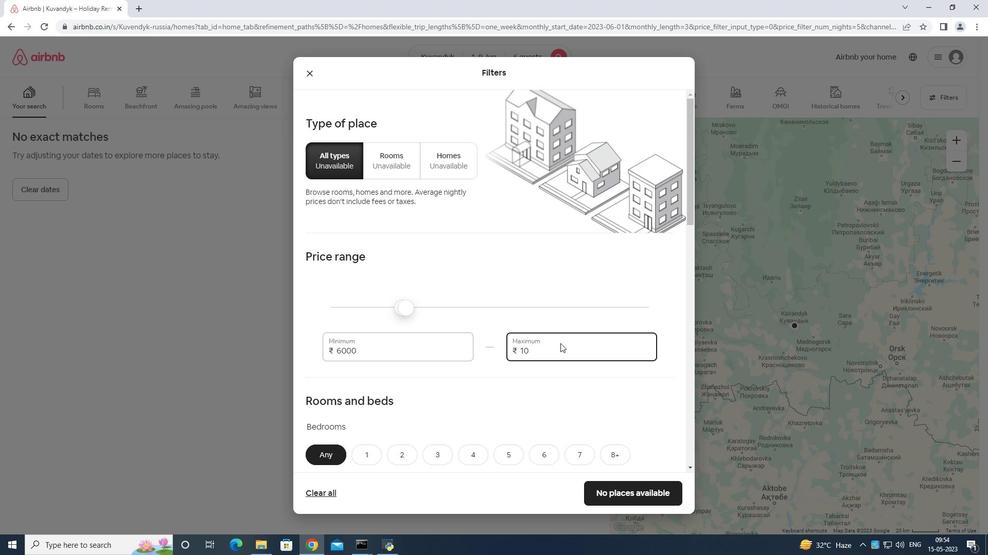 
Action: Key pressed <Key.backspace><Key.backspace>
Screenshot: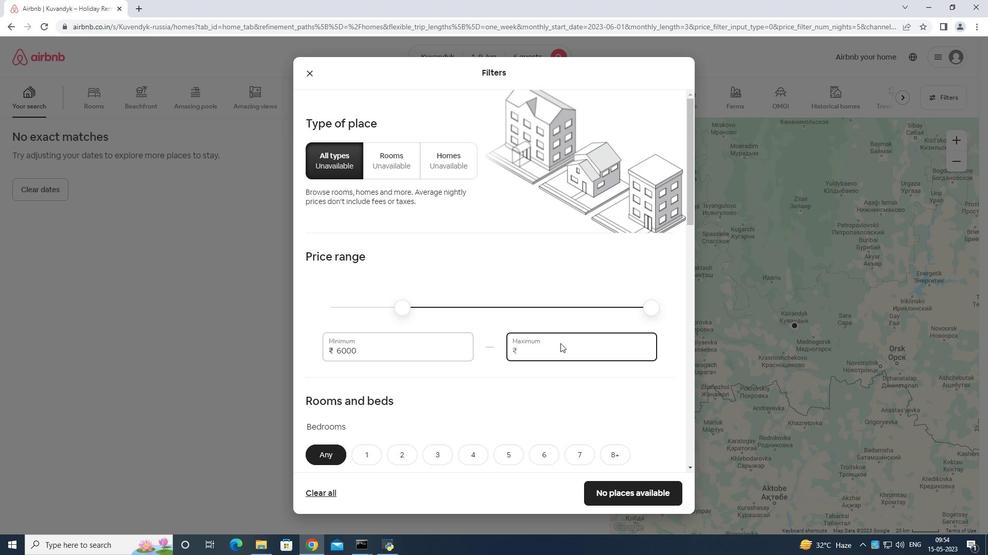 
Action: Mouse moved to (561, 342)
Screenshot: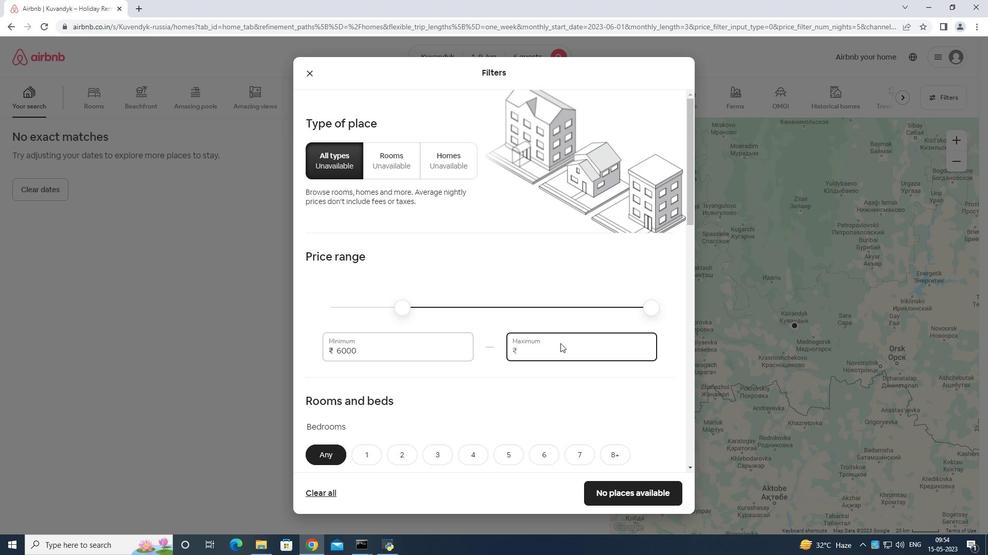 
Action: Key pressed <Key.backspace>
Screenshot: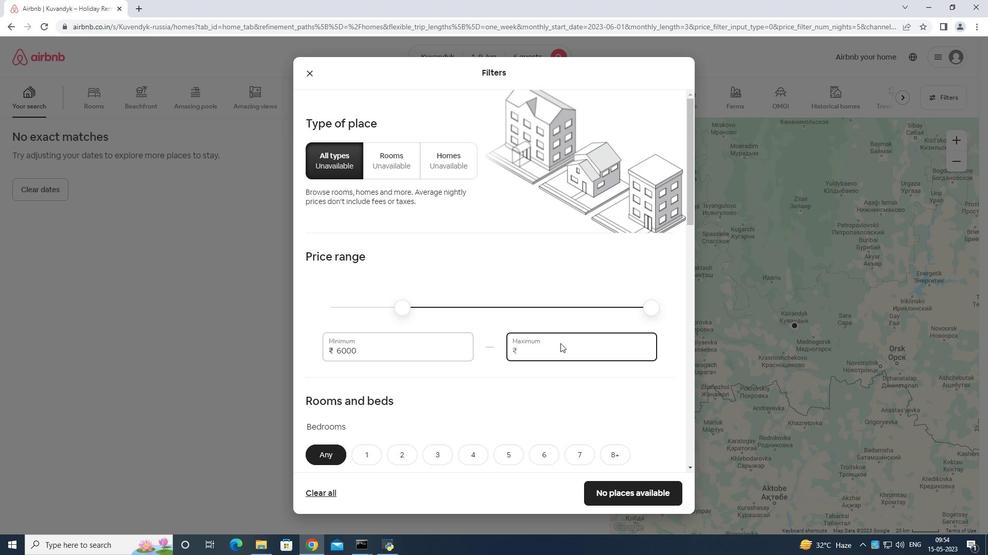 
Action: Mouse moved to (561, 342)
Screenshot: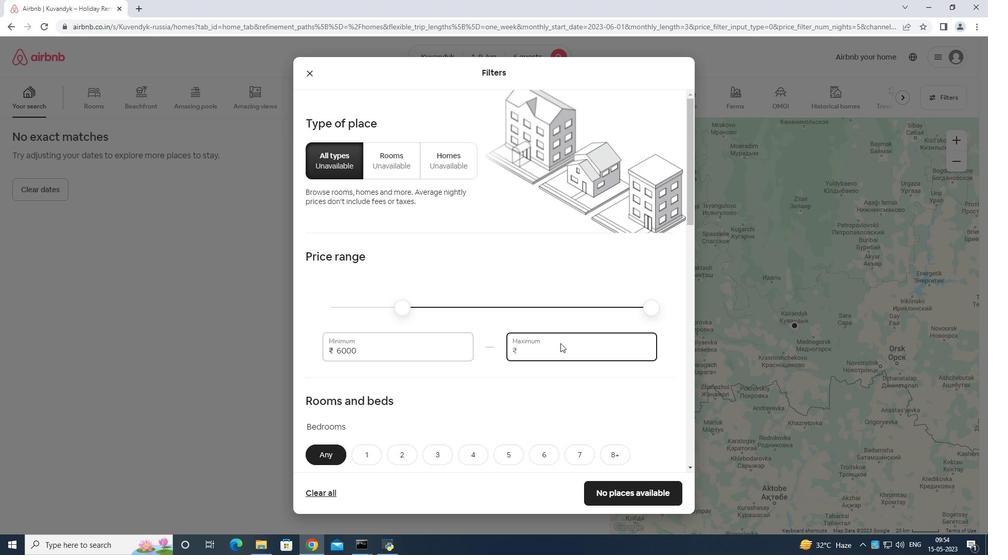 
Action: Key pressed <Key.backspace>
Screenshot: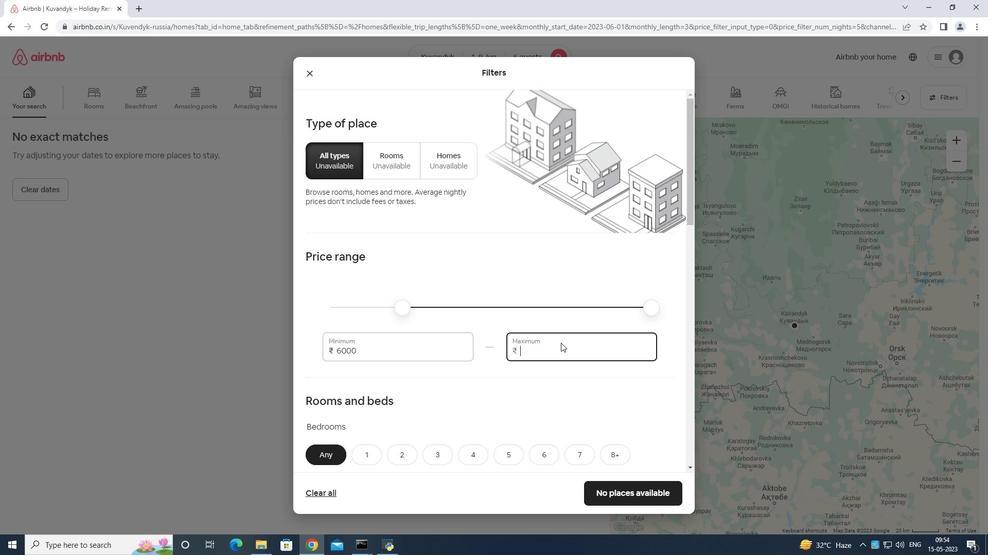 
Action: Mouse moved to (562, 341)
Screenshot: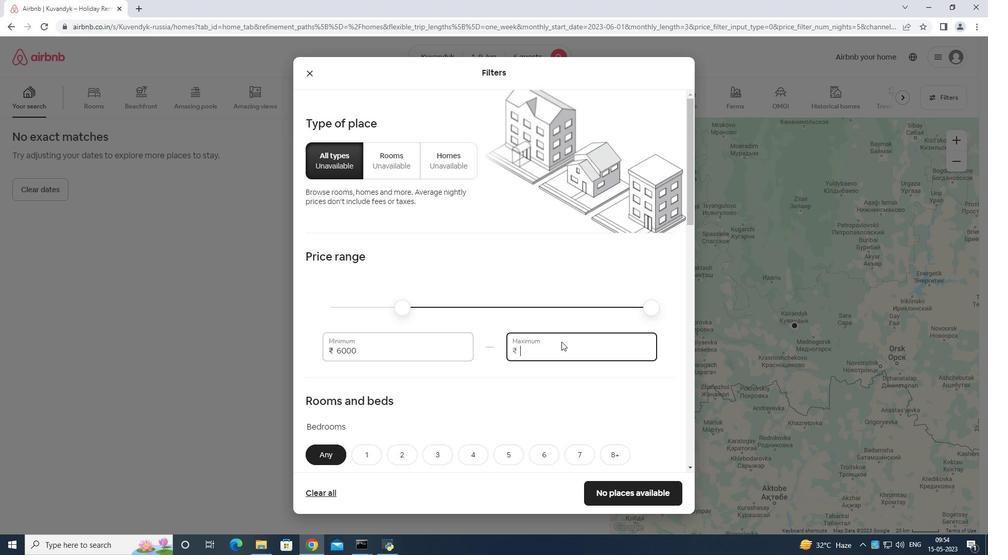 
Action: Key pressed 1
Screenshot: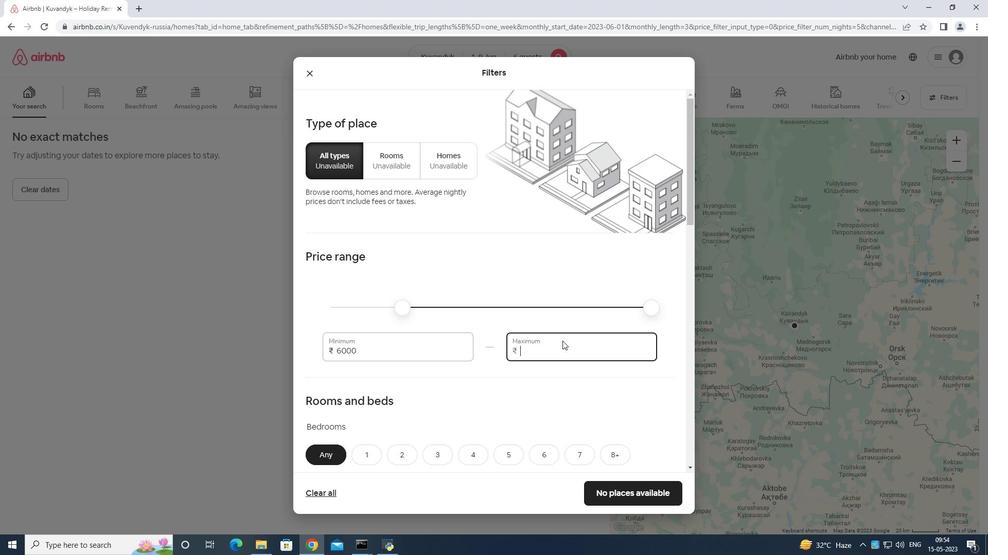 
Action: Mouse moved to (565, 337)
Screenshot: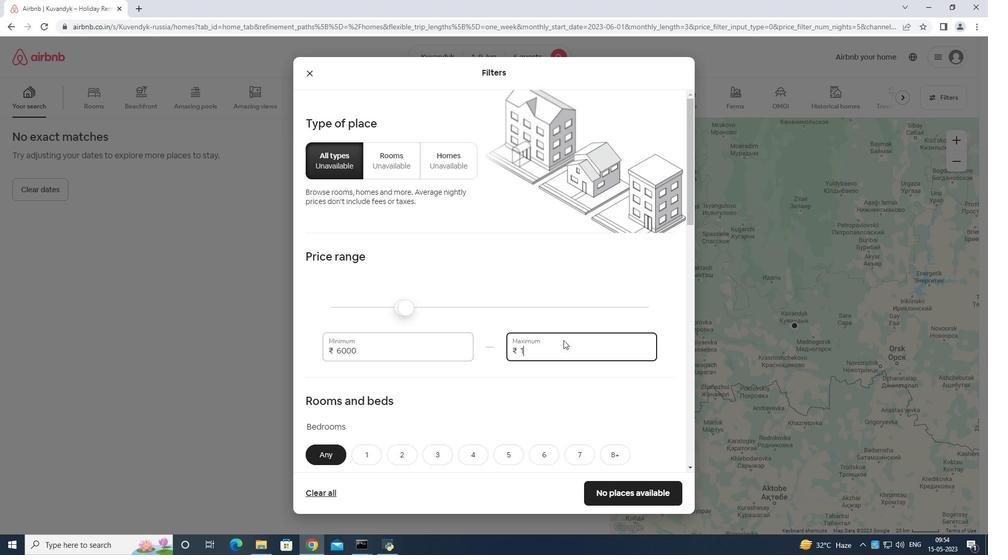 
Action: Key pressed 2
Screenshot: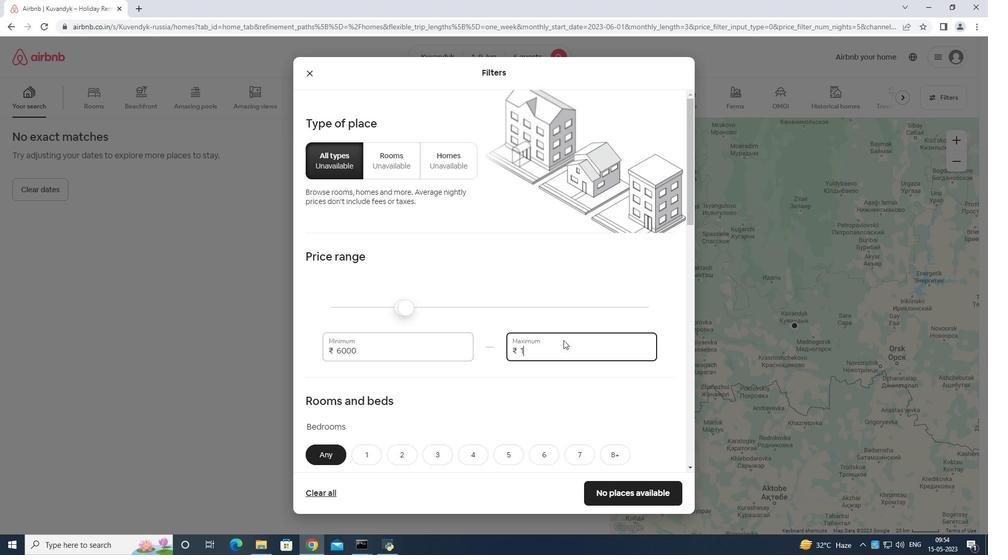 
Action: Mouse moved to (565, 337)
Screenshot: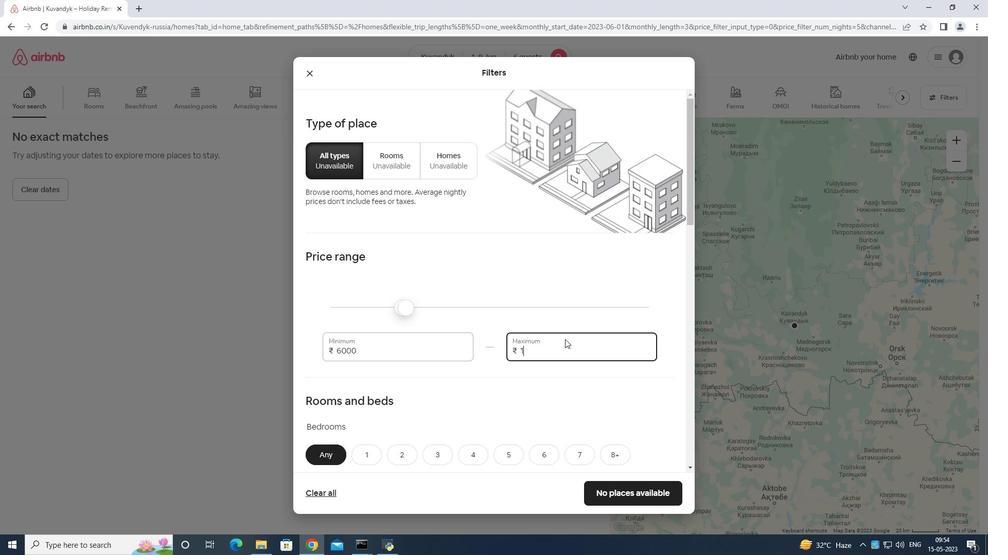 
Action: Key pressed 000
Screenshot: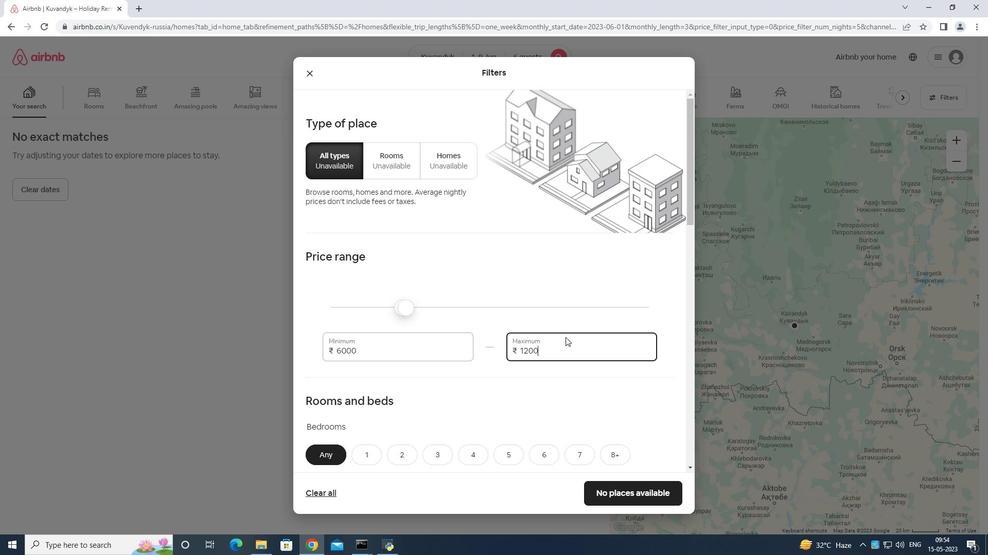 
Action: Mouse moved to (566, 337)
Screenshot: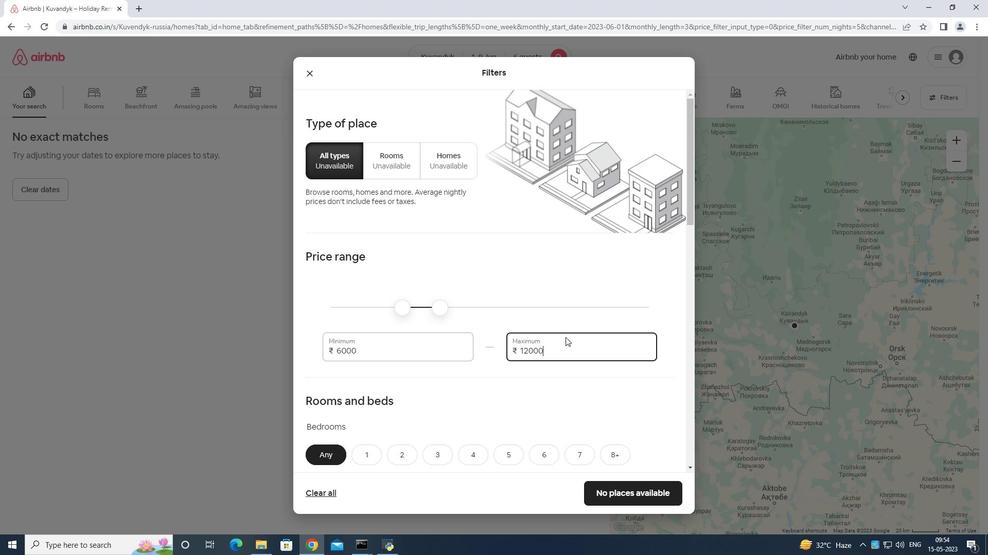 
Action: Mouse scrolled (566, 336) with delta (0, 0)
Screenshot: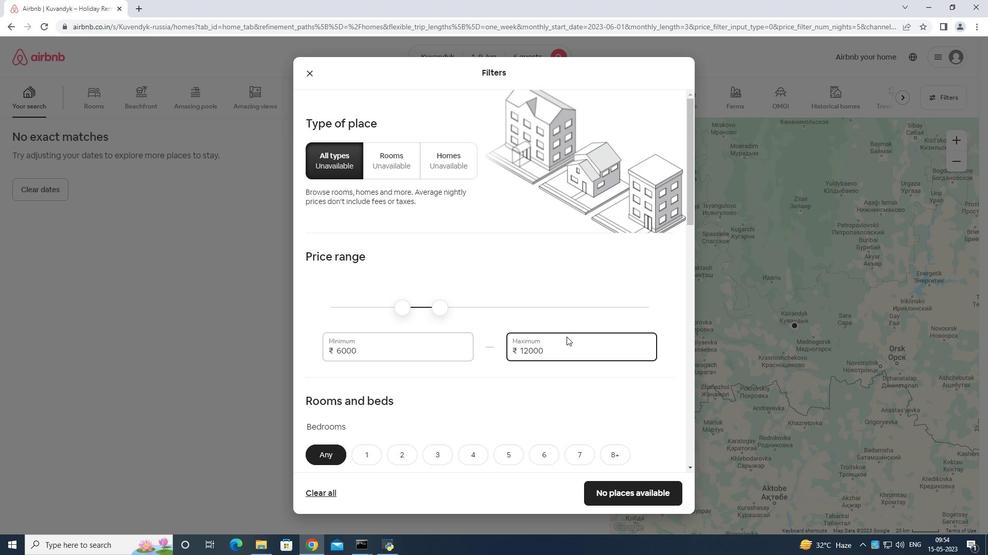 
Action: Mouse scrolled (566, 336) with delta (0, 0)
Screenshot: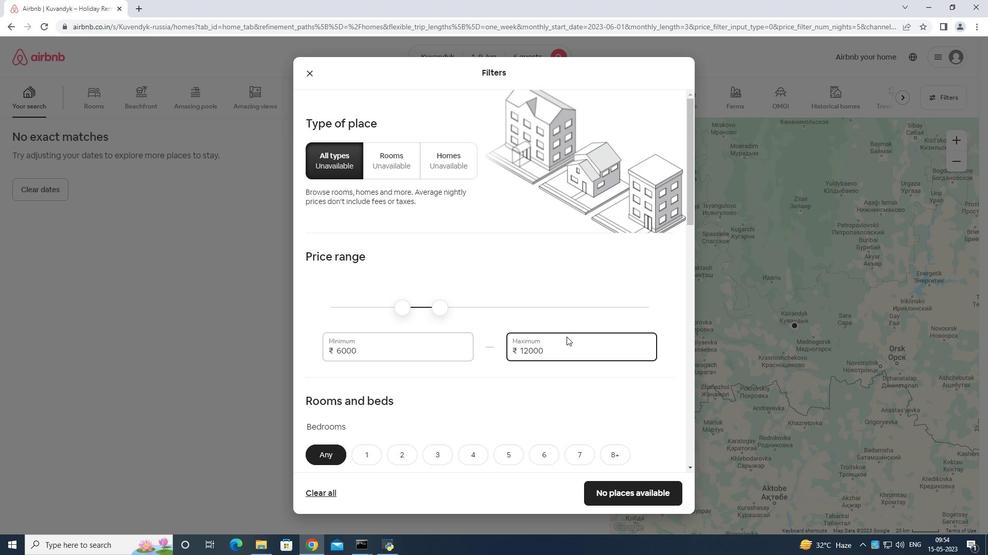
Action: Mouse scrolled (566, 336) with delta (0, 0)
Screenshot: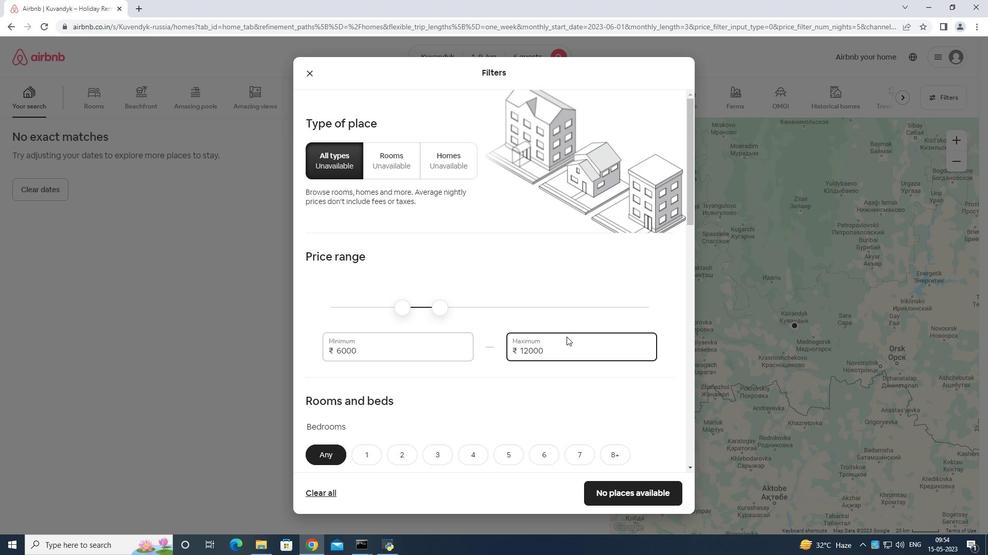 
Action: Mouse moved to (432, 300)
Screenshot: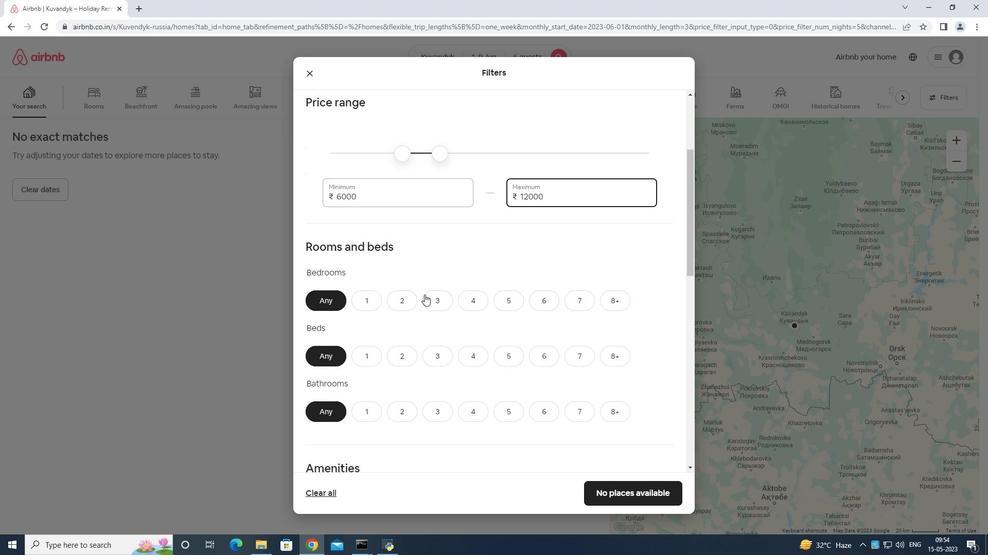 
Action: Mouse pressed left at (432, 300)
Screenshot: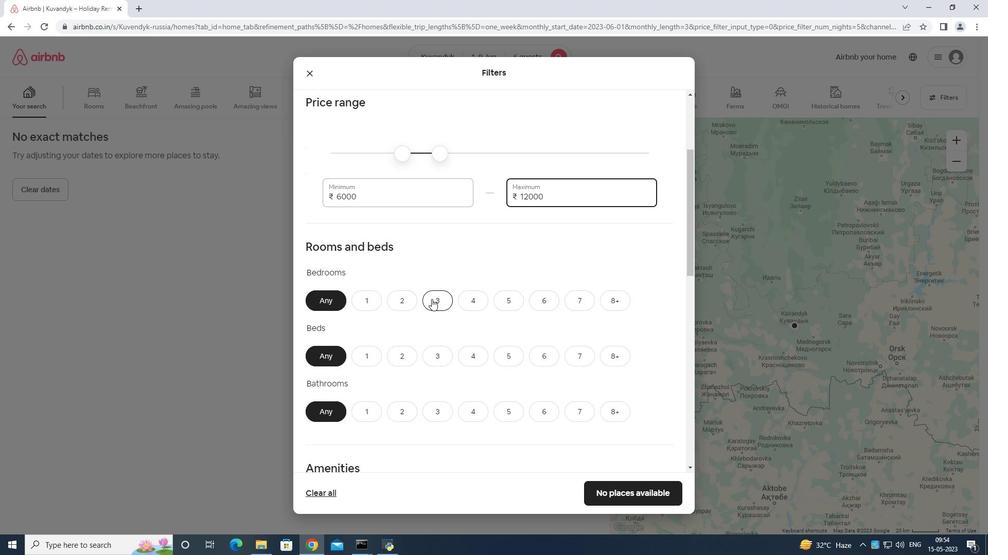 
Action: Mouse moved to (446, 356)
Screenshot: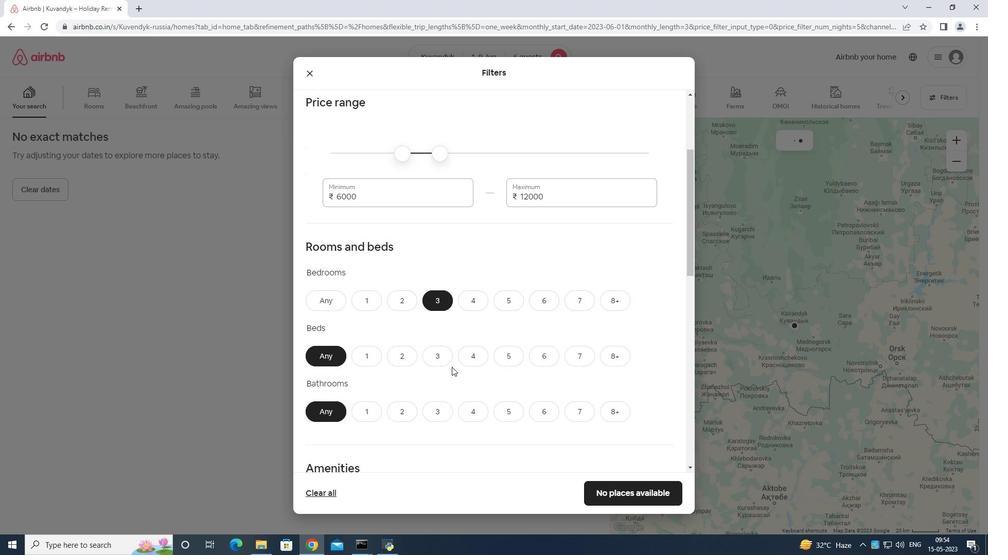 
Action: Mouse pressed left at (446, 356)
Screenshot: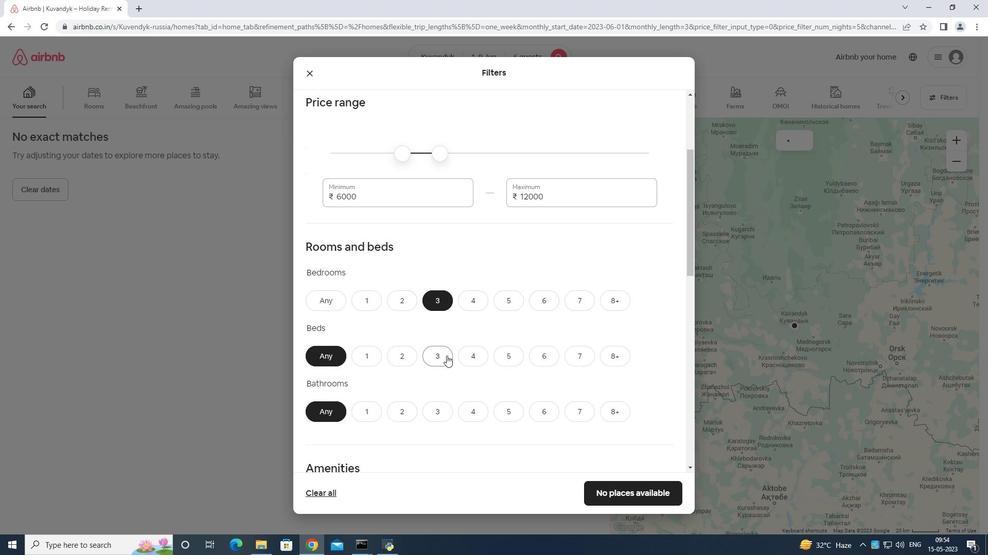 
Action: Mouse moved to (441, 409)
Screenshot: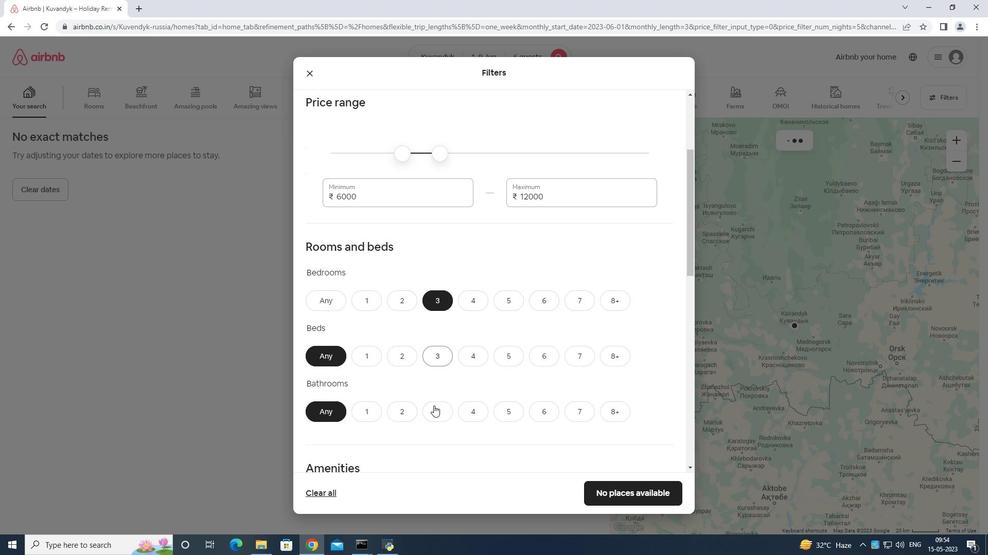 
Action: Mouse pressed left at (441, 409)
Screenshot: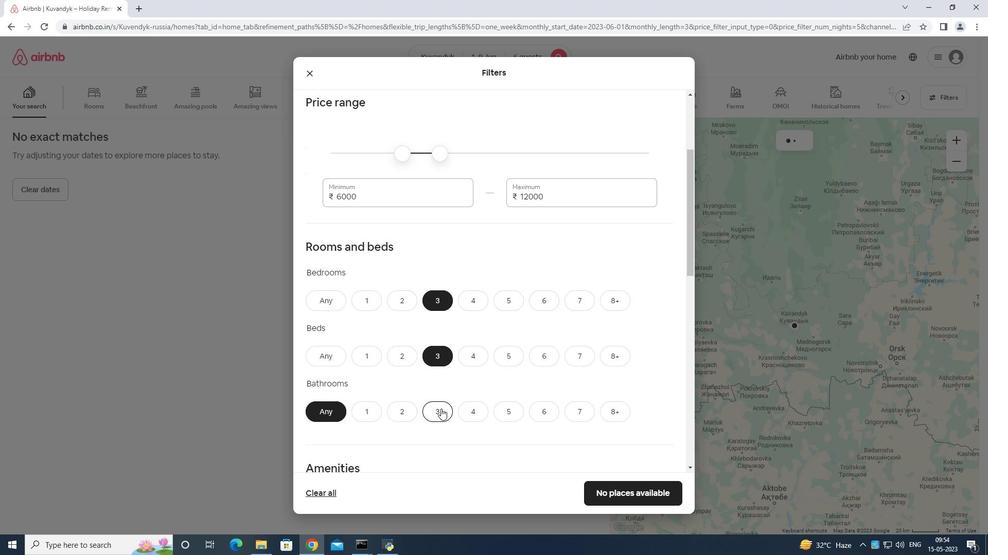 
Action: Mouse moved to (479, 338)
Screenshot: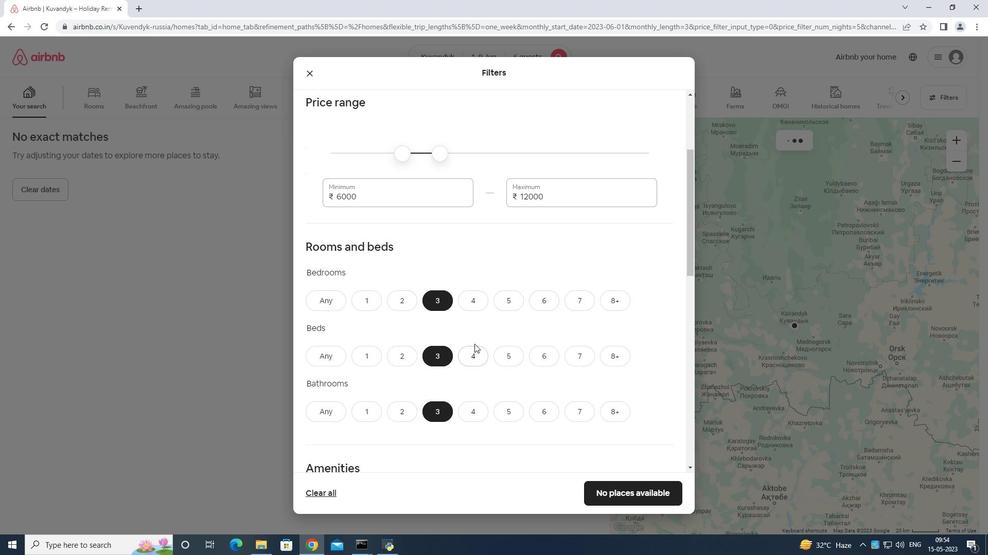 
Action: Mouse scrolled (479, 338) with delta (0, 0)
Screenshot: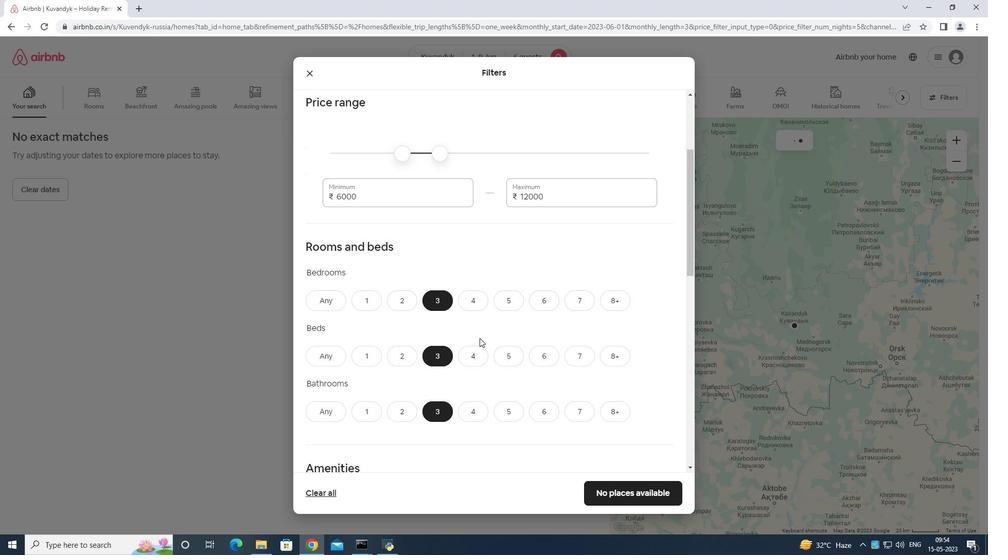 
Action: Mouse scrolled (479, 338) with delta (0, 0)
Screenshot: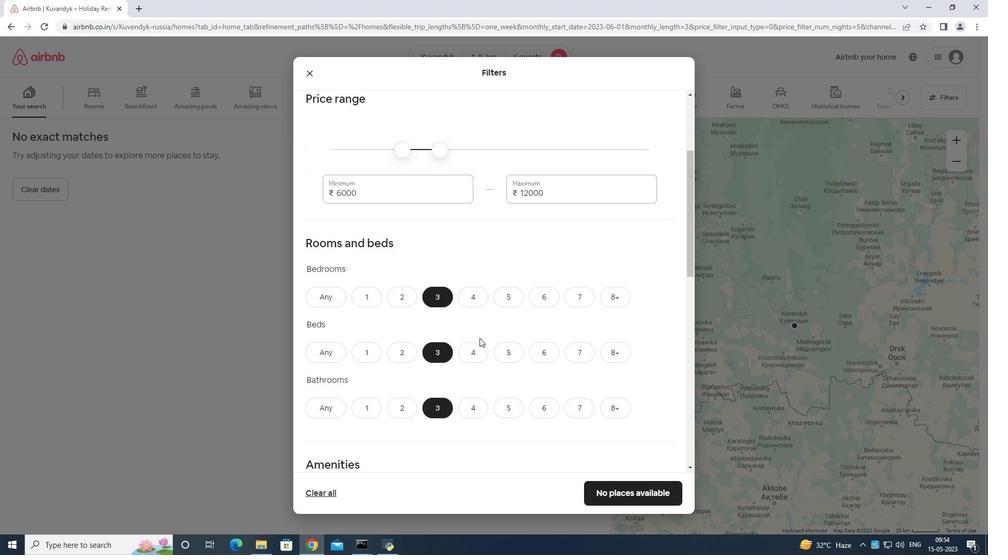 
Action: Mouse scrolled (479, 338) with delta (0, 0)
Screenshot: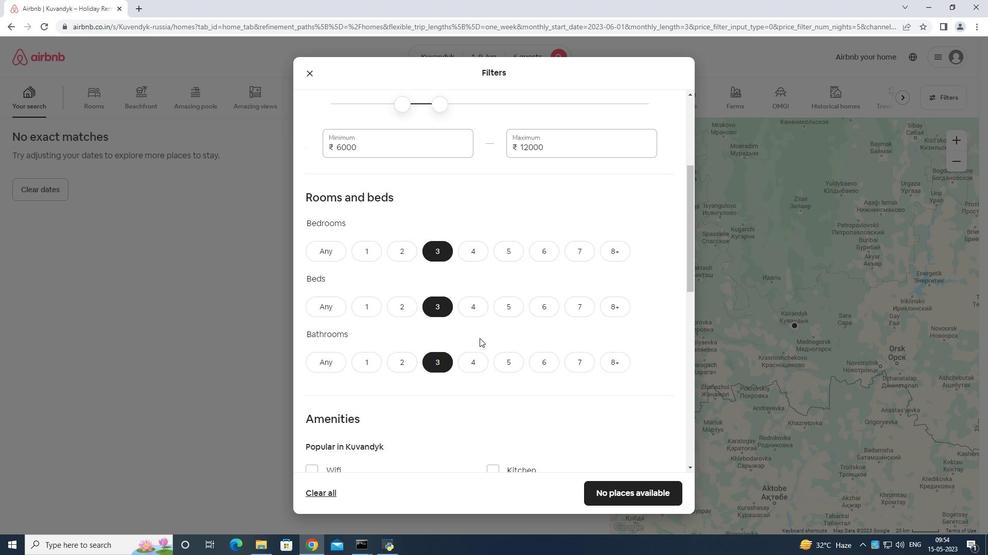 
Action: Mouse moved to (480, 323)
Screenshot: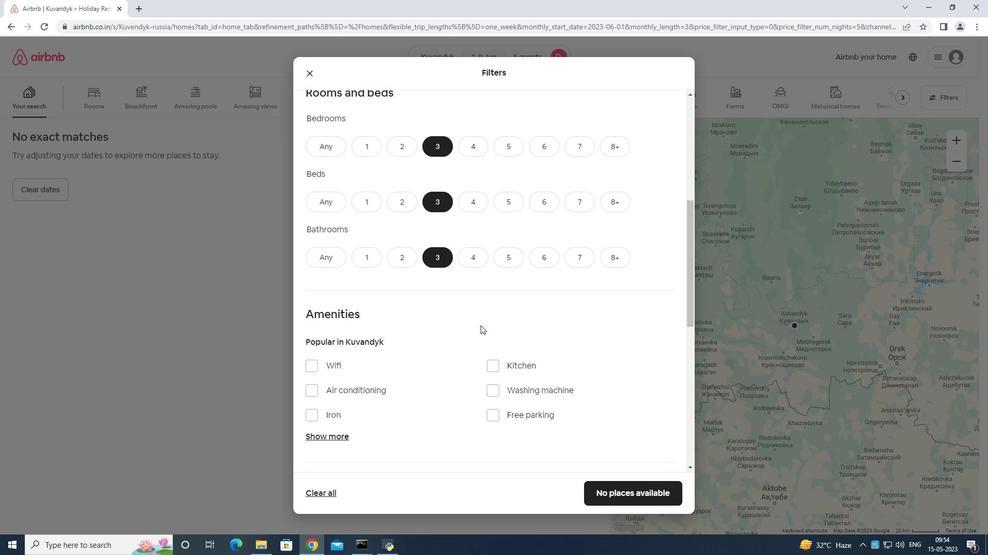 
Action: Mouse scrolled (480, 323) with delta (0, 0)
Screenshot: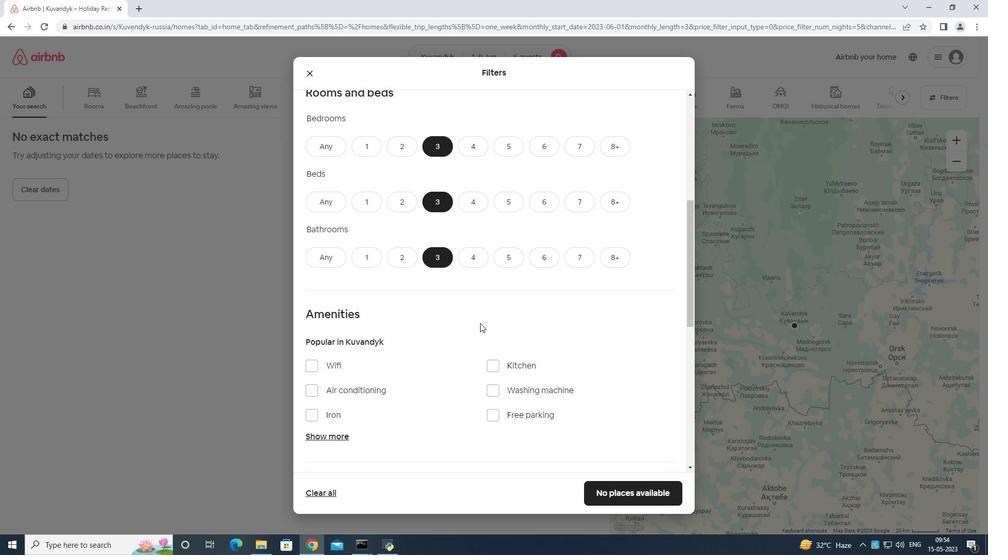 
Action: Mouse scrolled (480, 323) with delta (0, 0)
Screenshot: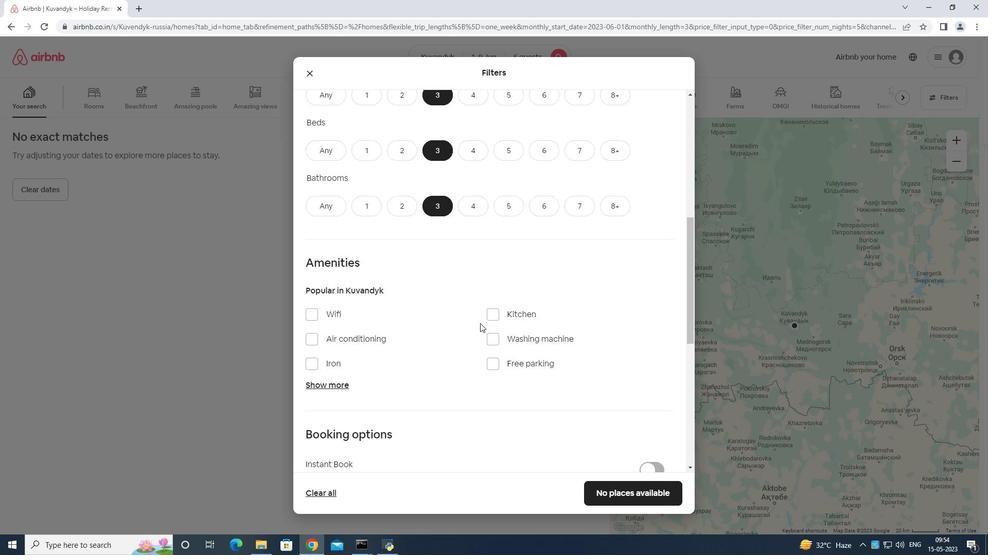 
Action: Mouse scrolled (480, 323) with delta (0, 0)
Screenshot: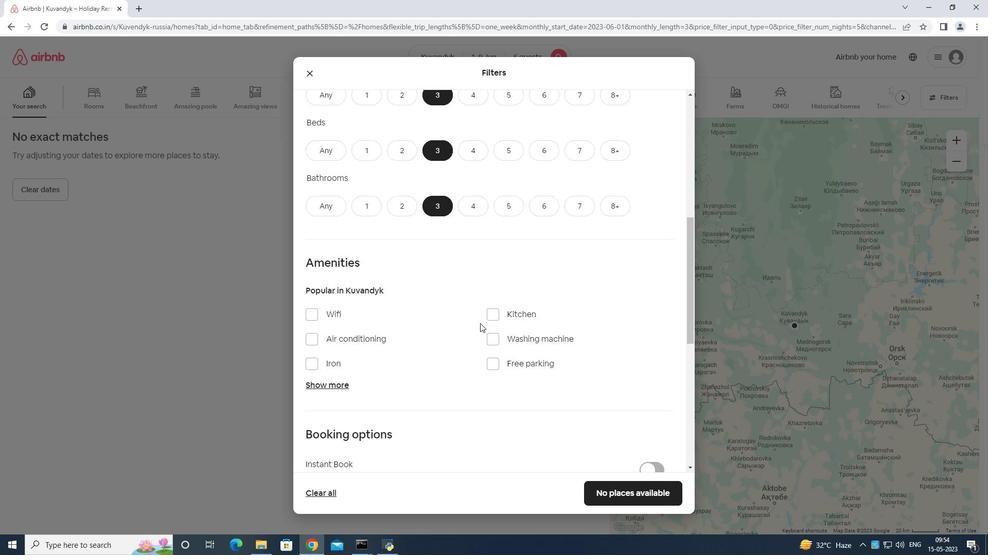 
Action: Mouse scrolled (480, 323) with delta (0, 0)
Screenshot: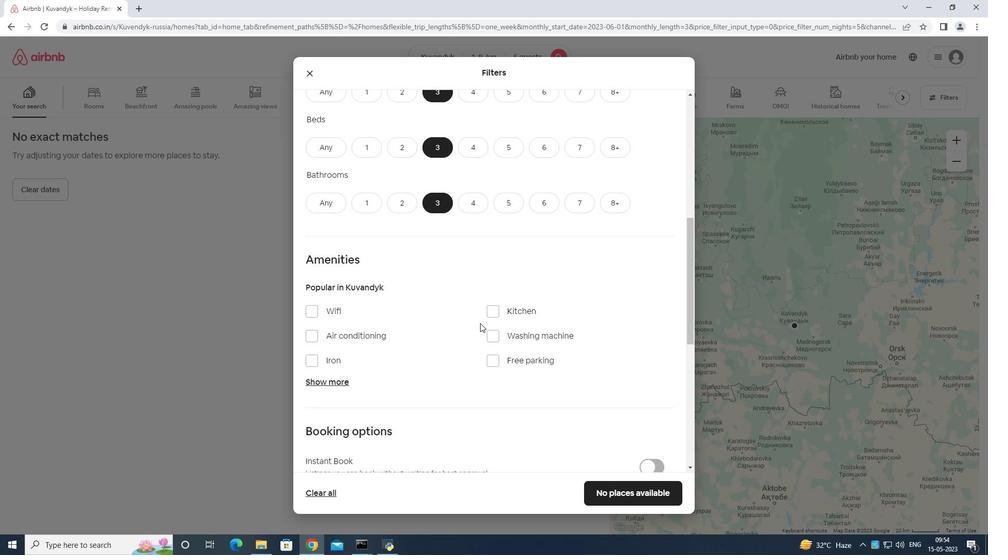 
Action: Mouse scrolled (480, 323) with delta (0, 0)
Screenshot: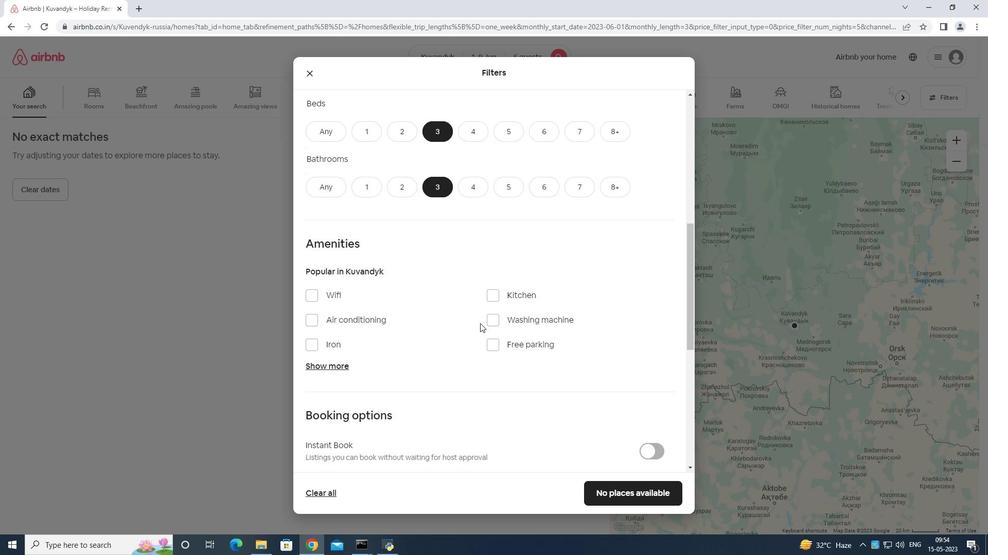 
Action: Mouse scrolled (480, 323) with delta (0, 0)
Screenshot: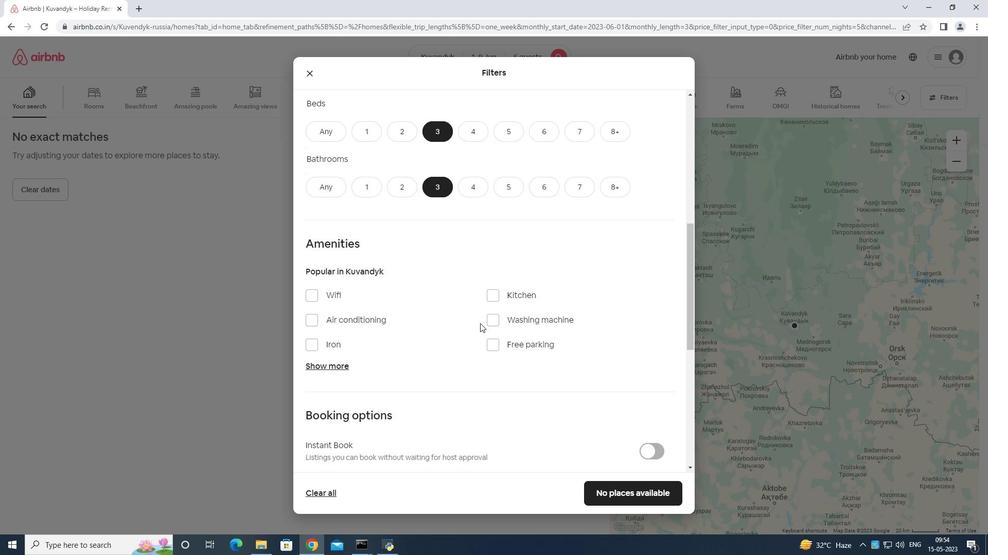 
Action: Mouse scrolled (480, 323) with delta (0, 0)
Screenshot: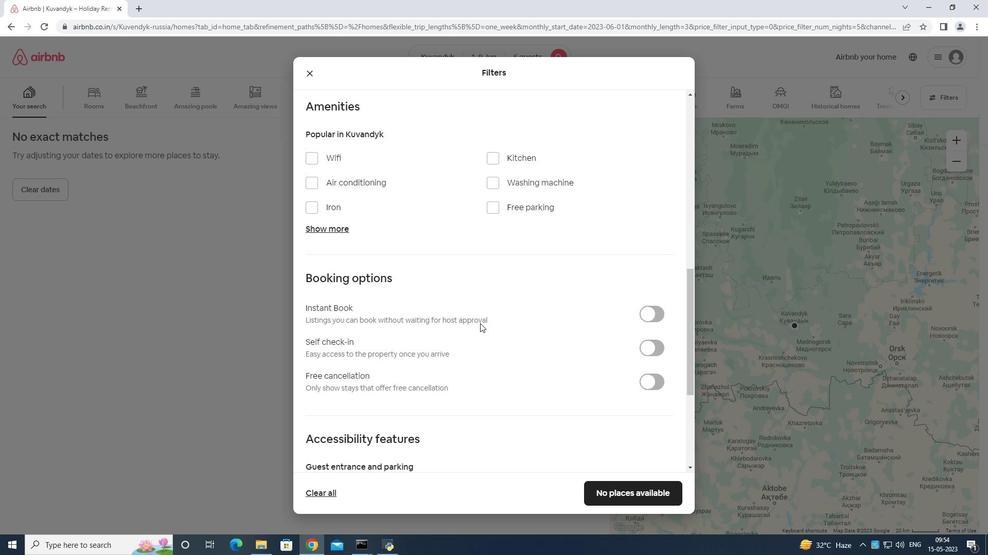 
Action: Mouse moved to (544, 270)
Screenshot: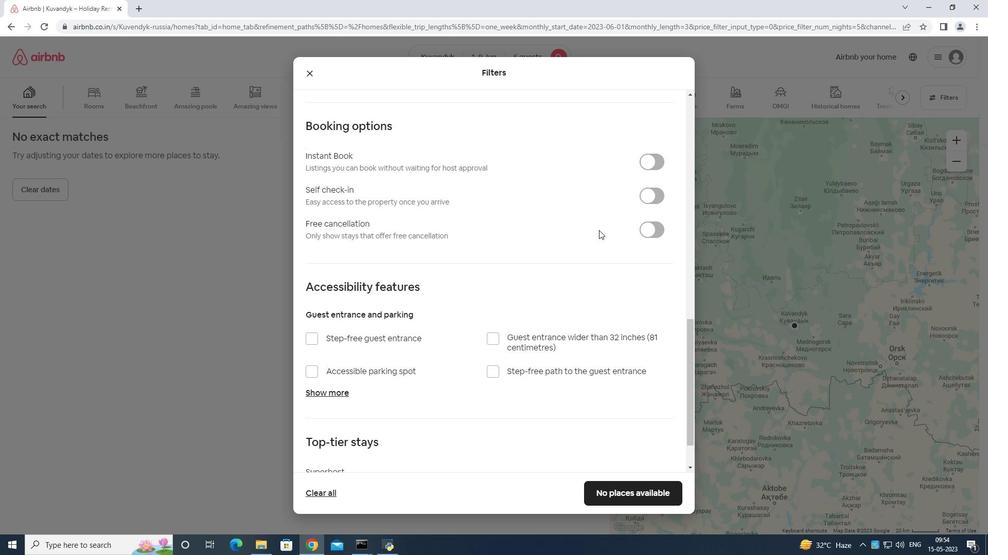 
Action: Mouse scrolled (544, 271) with delta (0, 0)
Screenshot: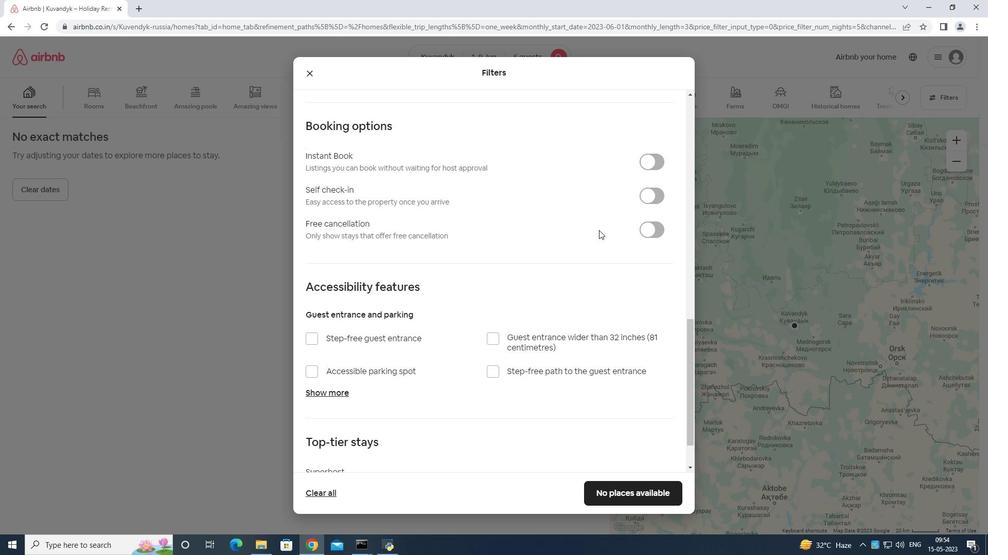
Action: Mouse moved to (537, 274)
Screenshot: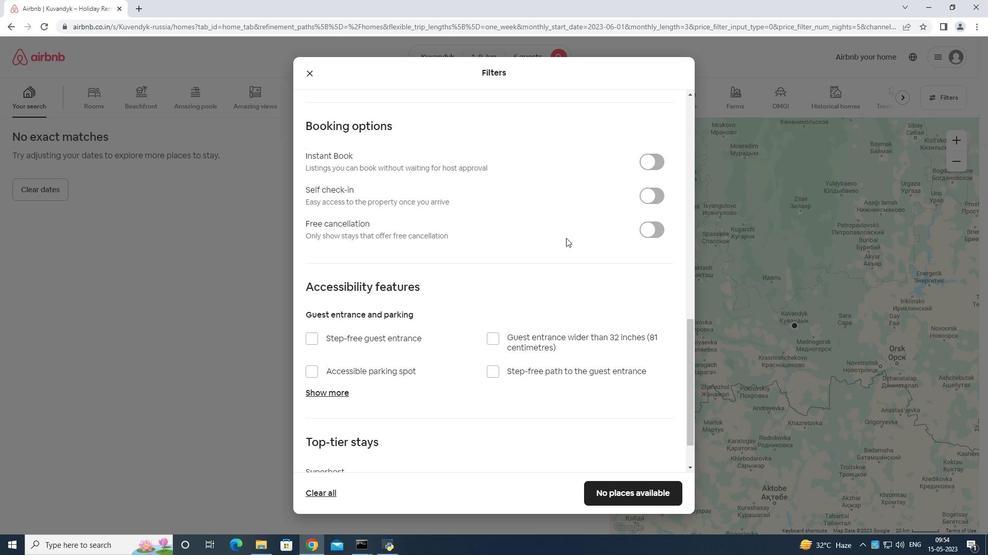
Action: Mouse scrolled (537, 274) with delta (0, 0)
Screenshot: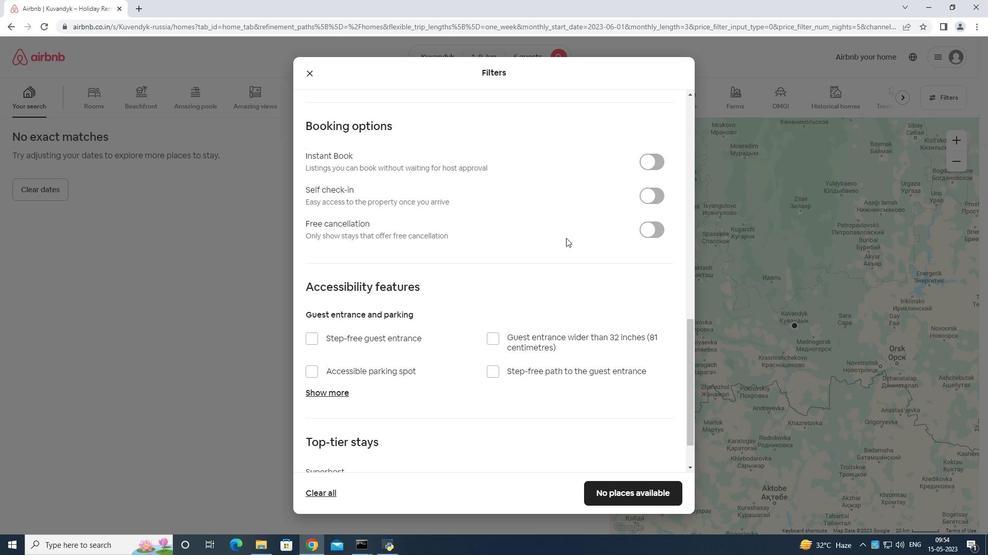 
Action: Mouse moved to (535, 274)
Screenshot: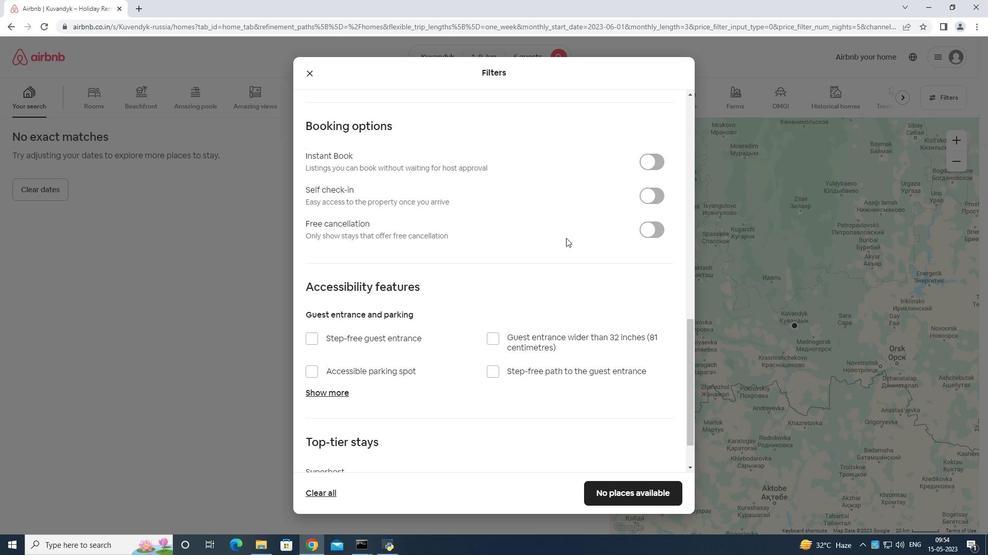 
Action: Mouse scrolled (535, 274) with delta (0, 0)
Screenshot: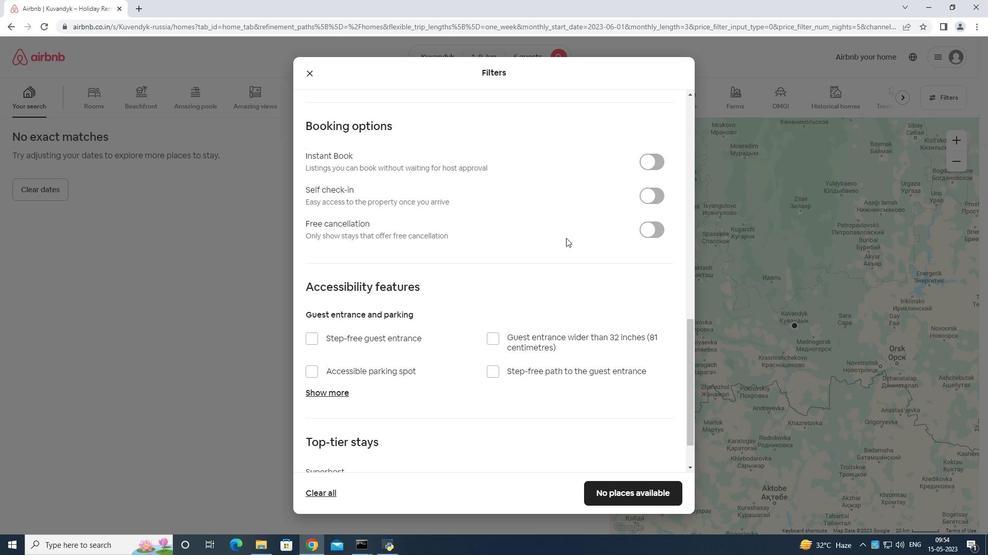 
Action: Mouse moved to (535, 274)
Screenshot: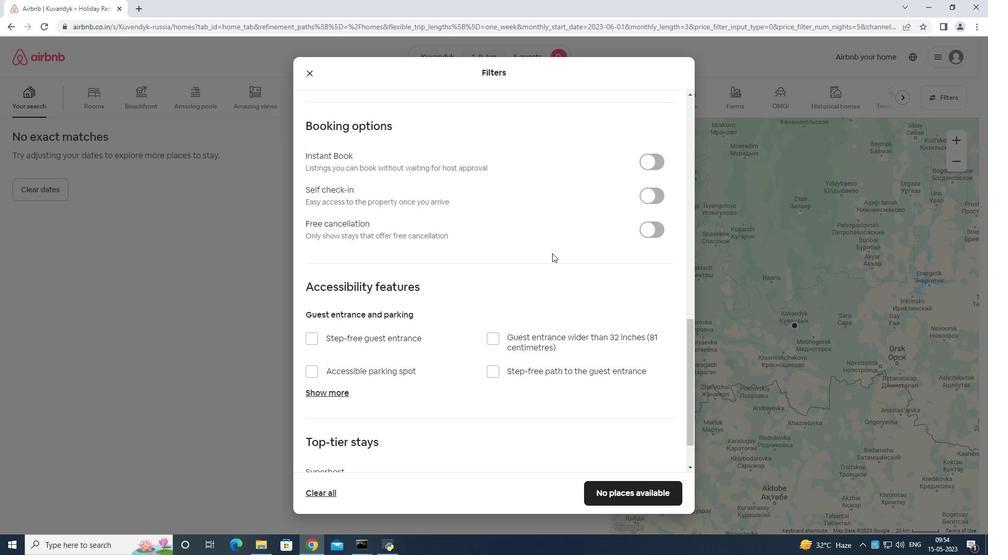 
Action: Mouse scrolled (535, 274) with delta (0, 0)
Screenshot: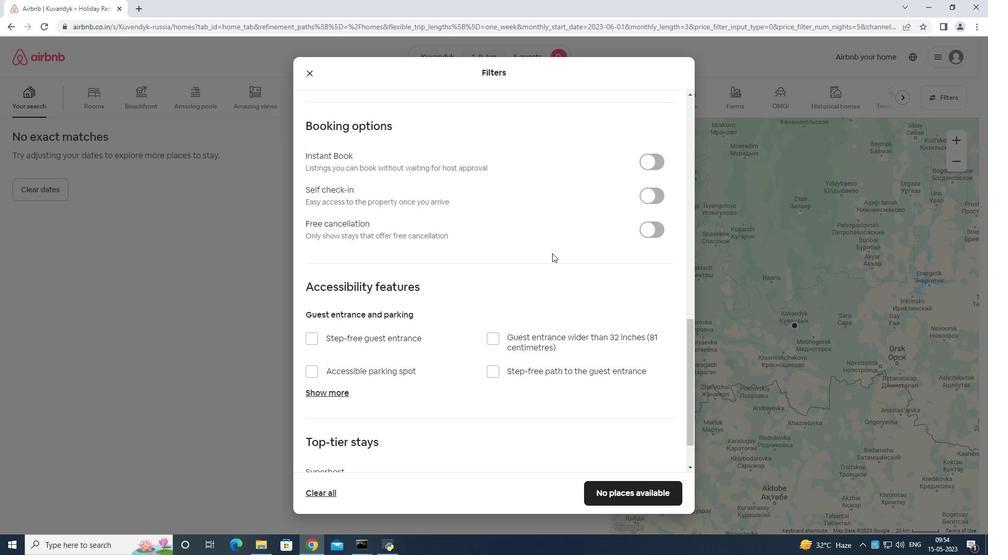 
Action: Mouse scrolled (535, 274) with delta (0, 0)
Screenshot: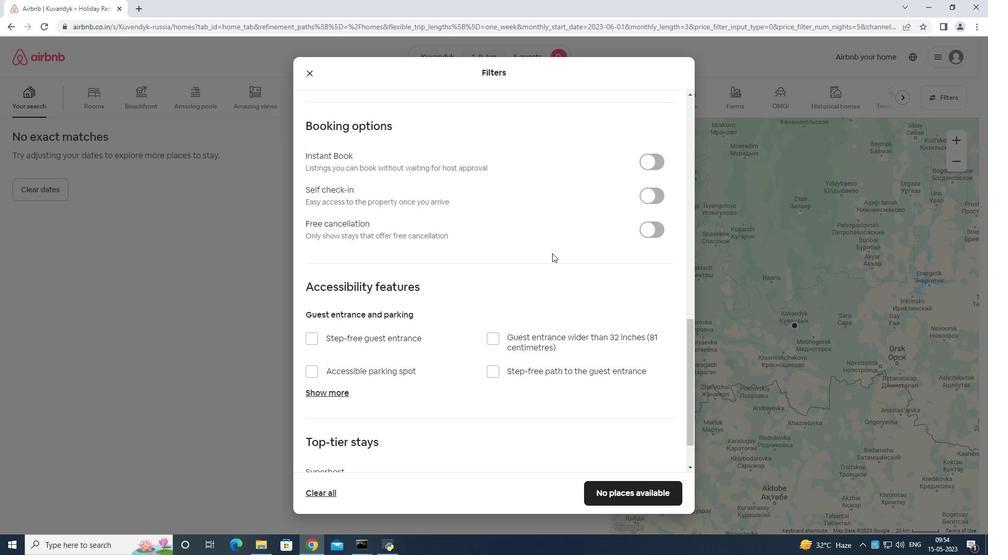 
Action: Mouse scrolled (535, 274) with delta (0, 0)
Screenshot: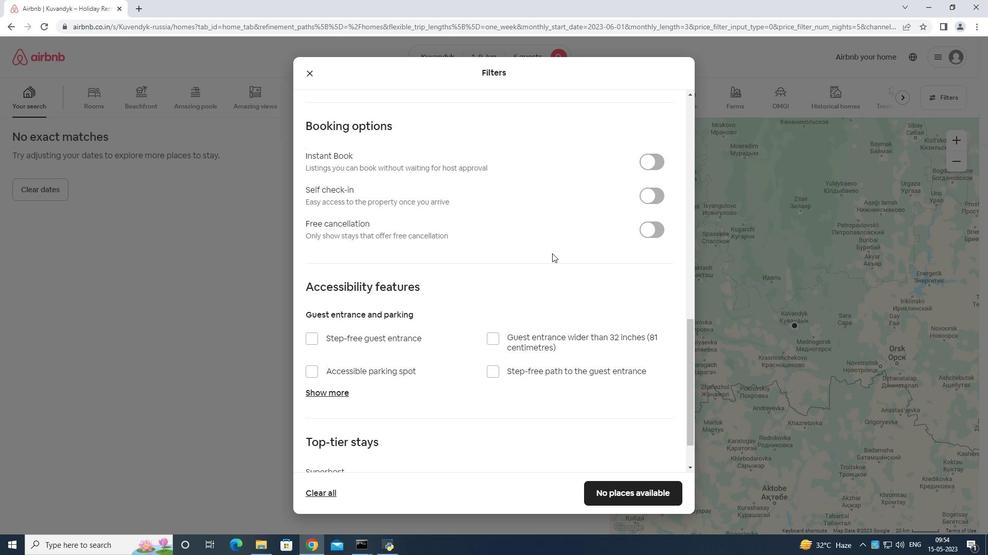 
Action: Mouse scrolled (535, 274) with delta (0, 0)
Screenshot: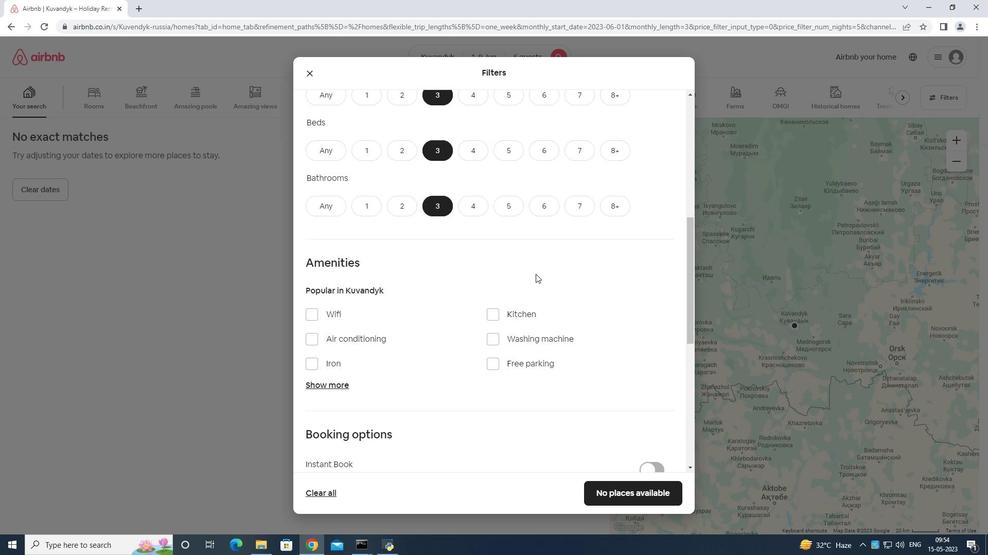 
Action: Mouse scrolled (535, 274) with delta (0, 0)
Screenshot: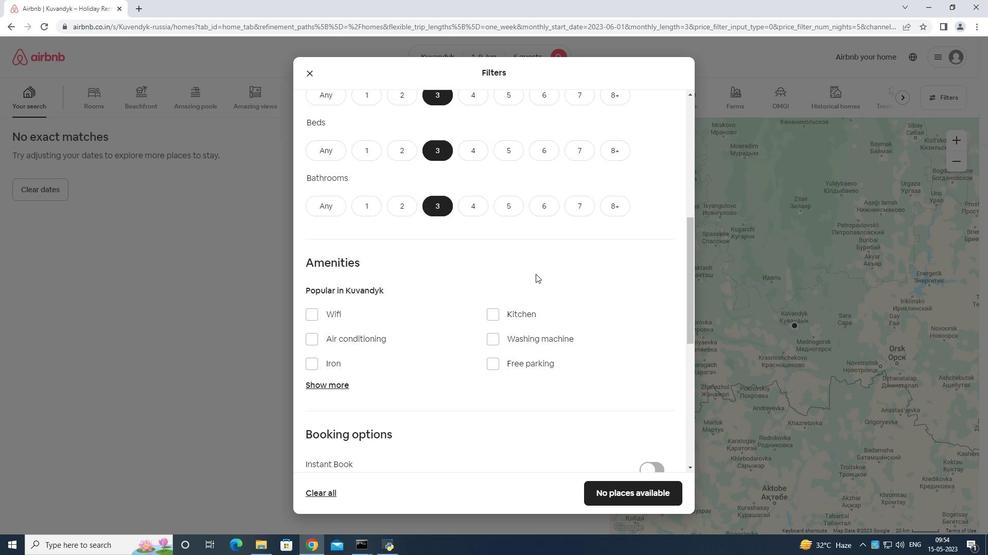 
Action: Mouse scrolled (535, 274) with delta (0, 0)
Screenshot: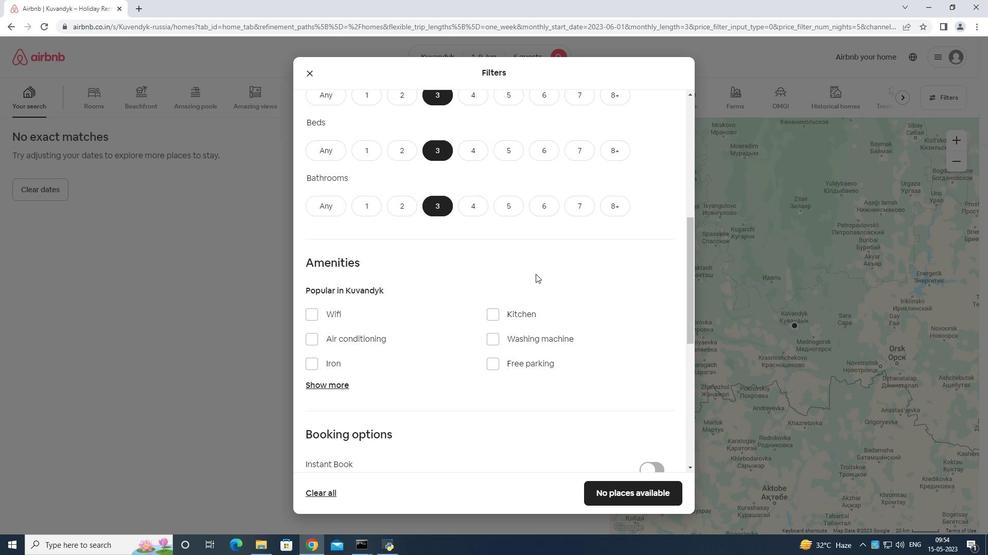 
Action: Mouse scrolled (535, 274) with delta (0, 0)
Screenshot: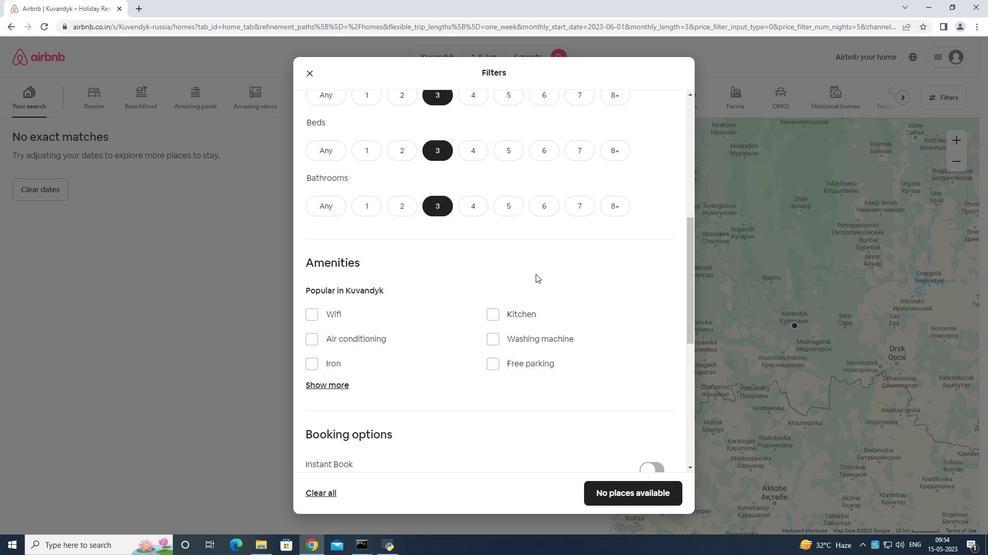 
Action: Mouse scrolled (535, 274) with delta (0, 0)
Screenshot: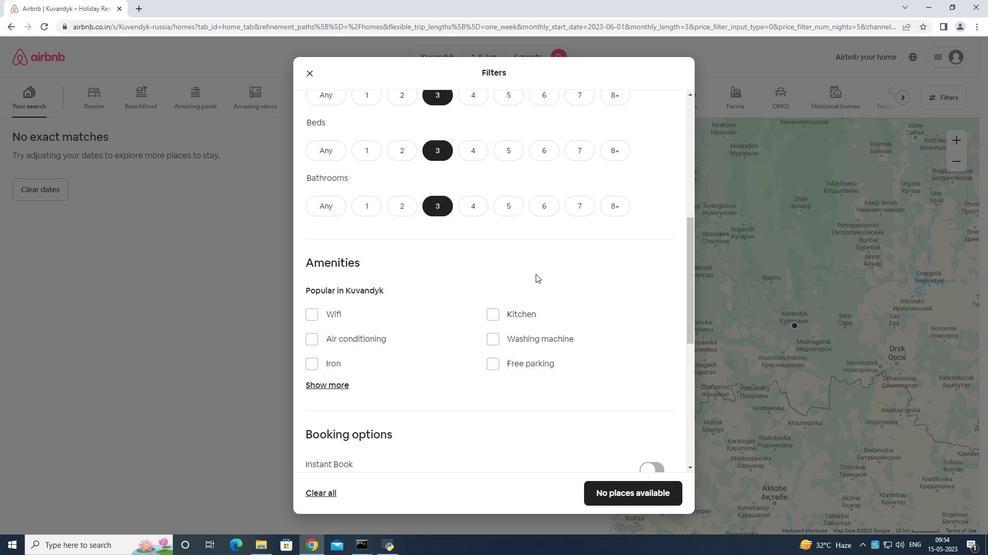 
Action: Mouse scrolled (535, 274) with delta (0, 0)
Screenshot: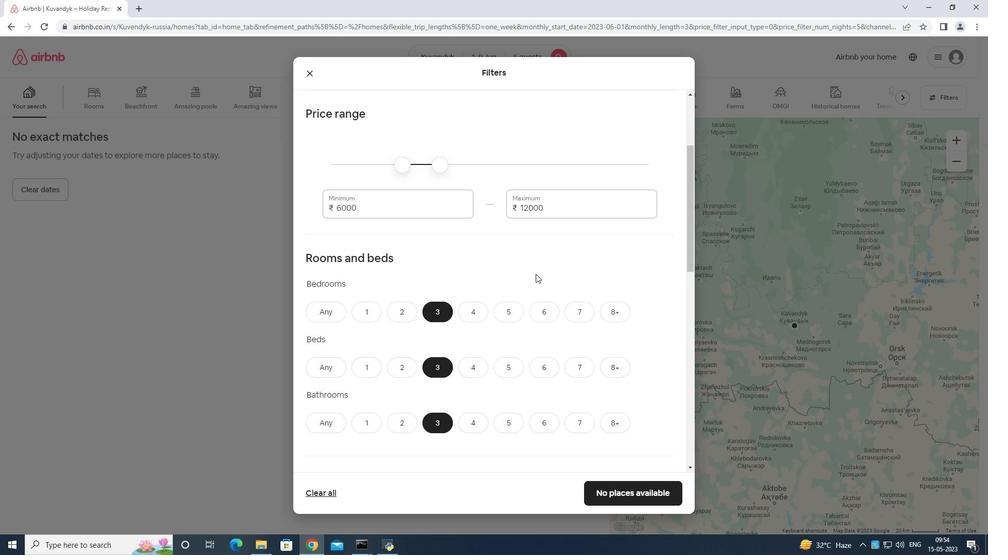 
Action: Mouse scrolled (535, 274) with delta (0, 0)
Screenshot: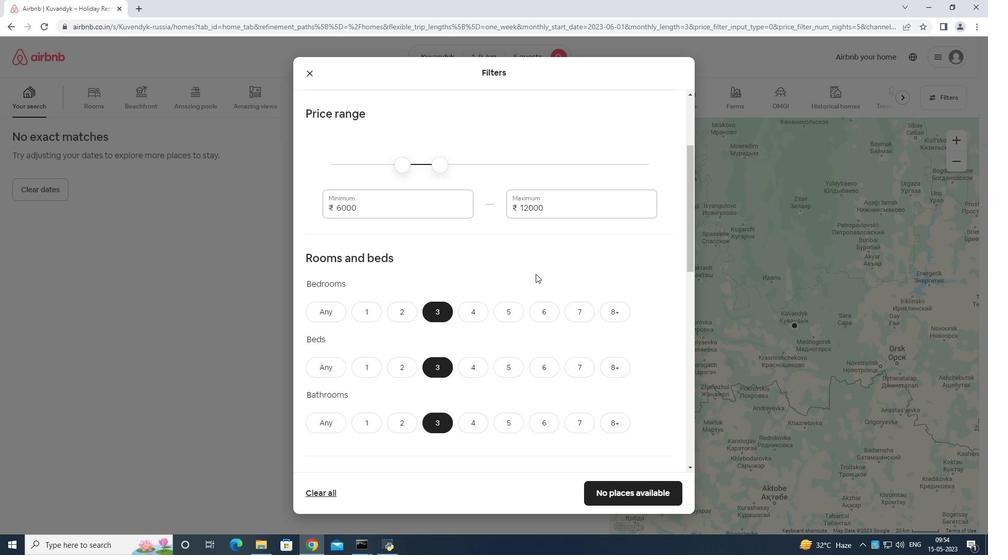 
Action: Mouse scrolled (535, 274) with delta (0, 0)
Screenshot: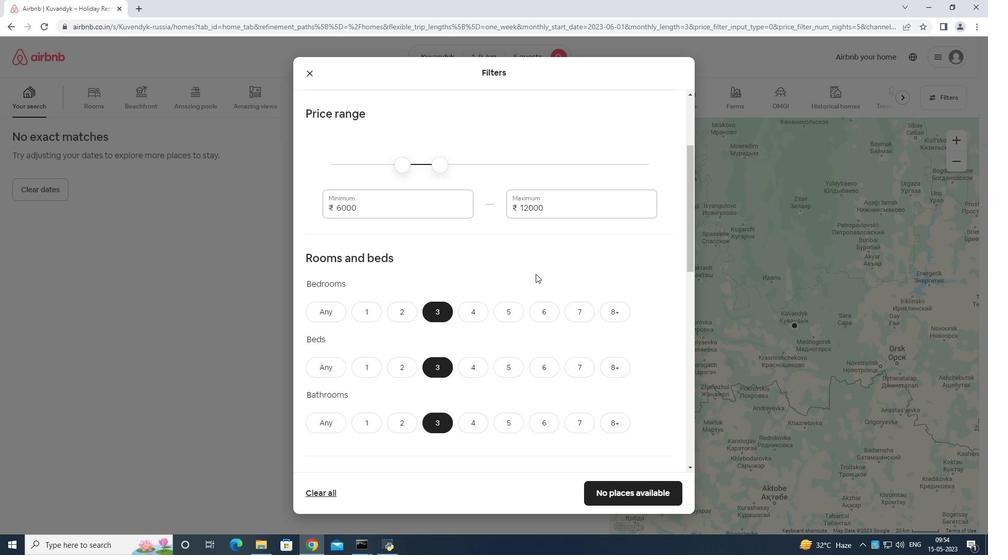 
Action: Mouse scrolled (535, 274) with delta (0, 0)
Screenshot: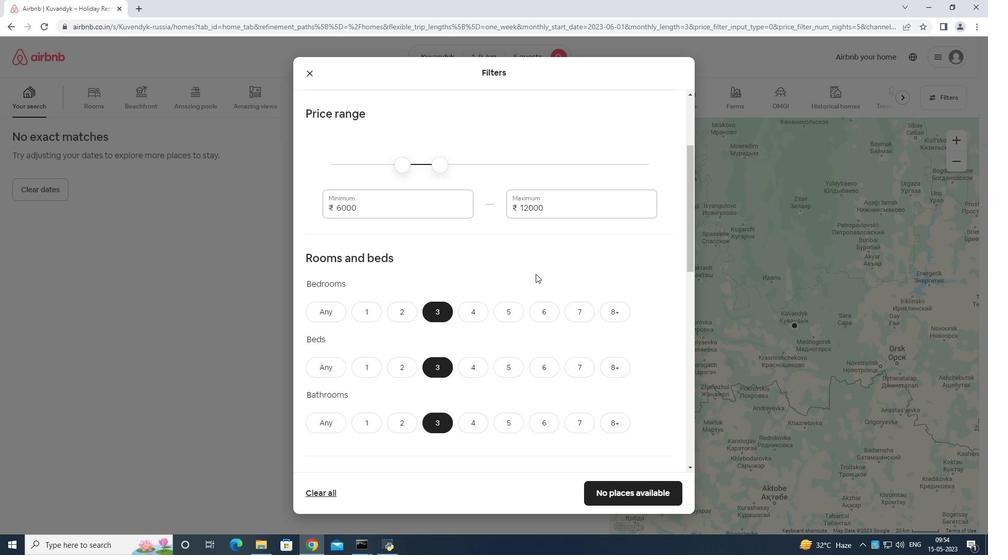 
Action: Mouse scrolled (535, 274) with delta (0, 0)
Screenshot: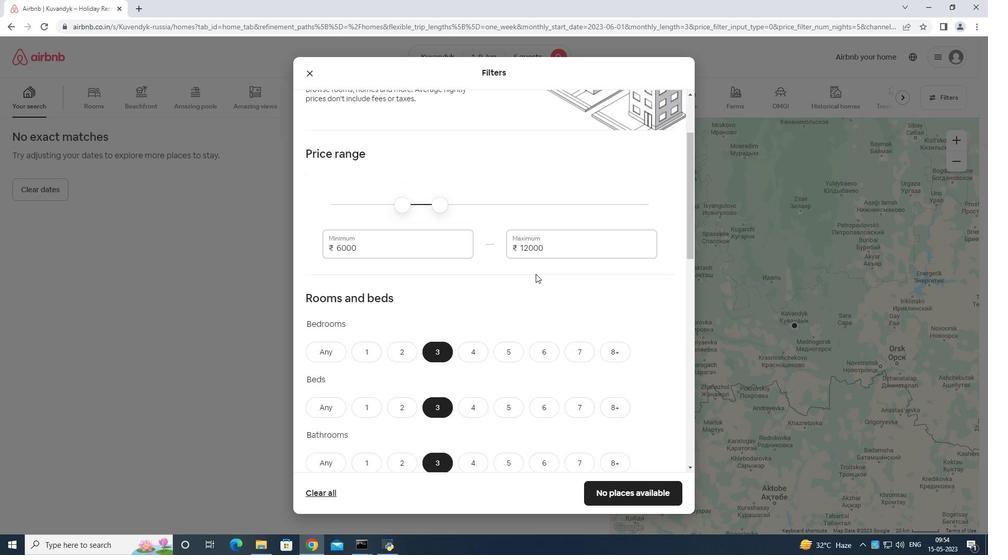 
Action: Mouse scrolled (535, 274) with delta (0, 0)
Screenshot: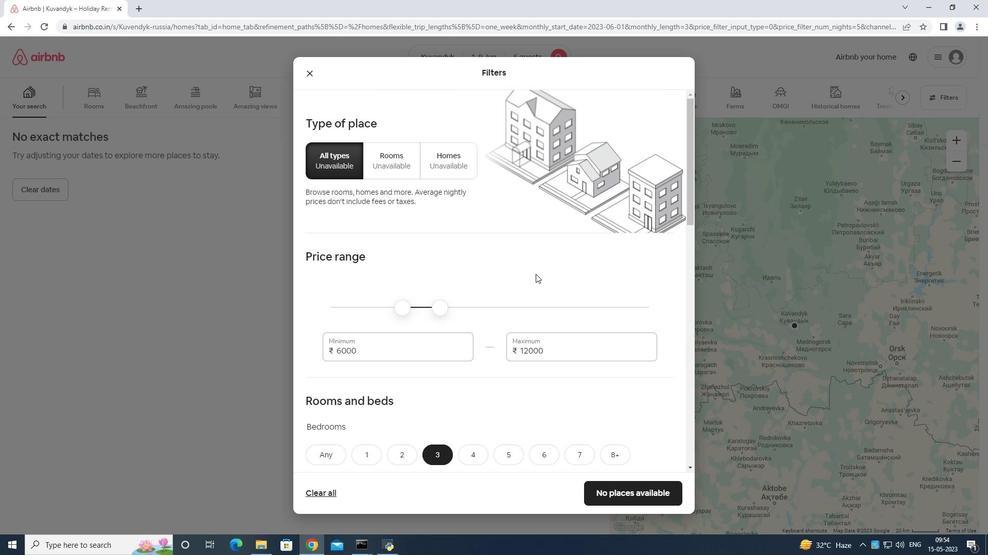 
Action: Mouse scrolled (535, 274) with delta (0, 0)
Screenshot: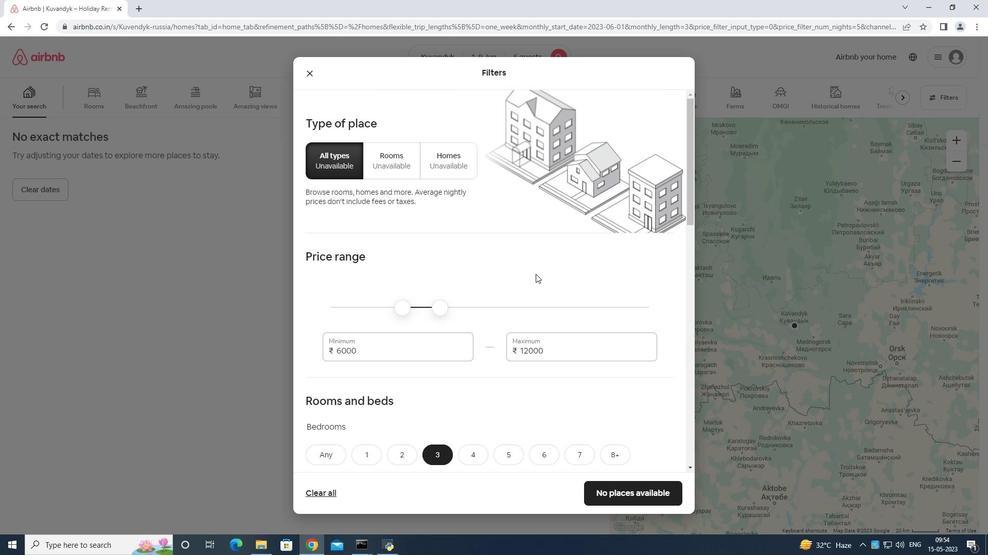 
Action: Mouse scrolled (535, 274) with delta (0, 0)
Screenshot: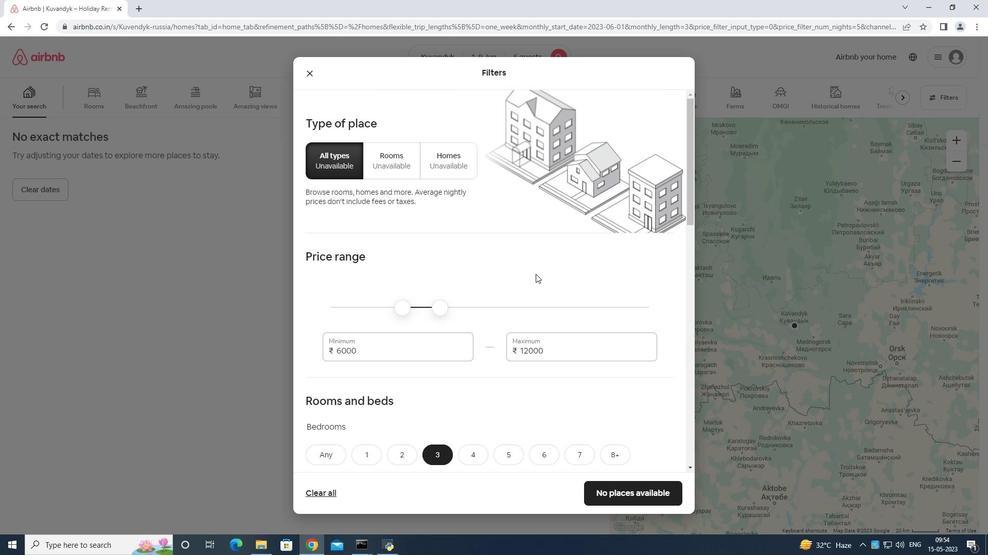 
Action: Mouse scrolled (535, 274) with delta (0, 0)
Screenshot: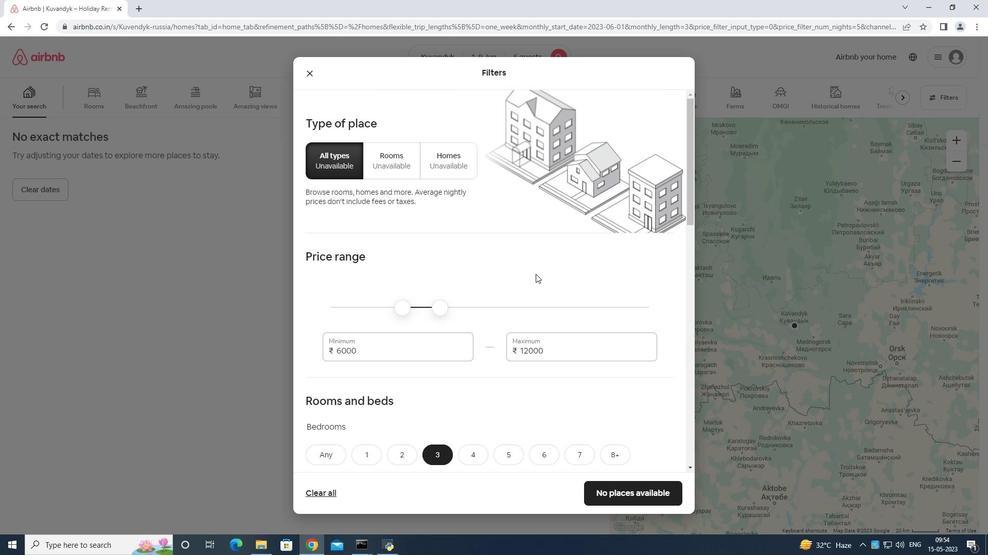 
Action: Mouse scrolled (535, 274) with delta (0, 0)
Screenshot: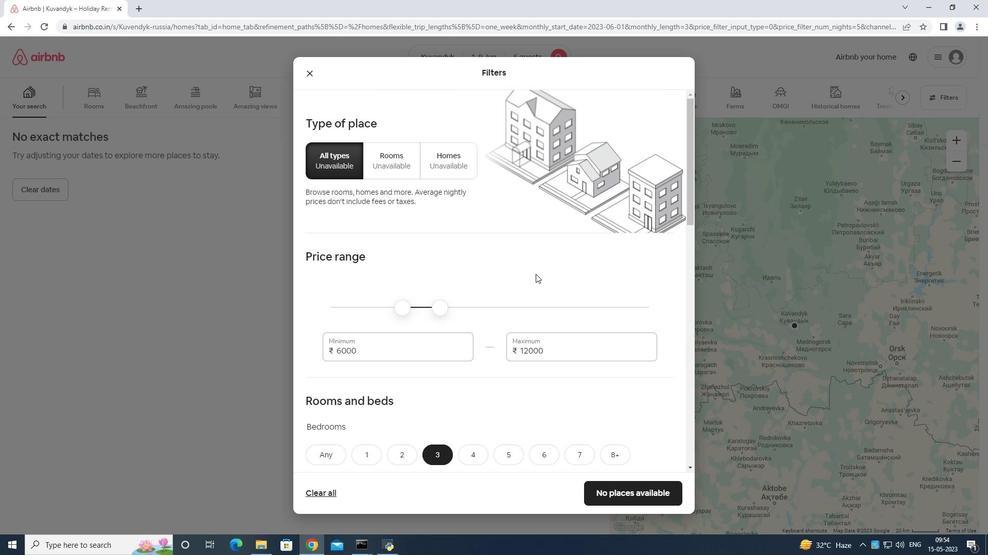
Action: Mouse scrolled (535, 274) with delta (0, 0)
Screenshot: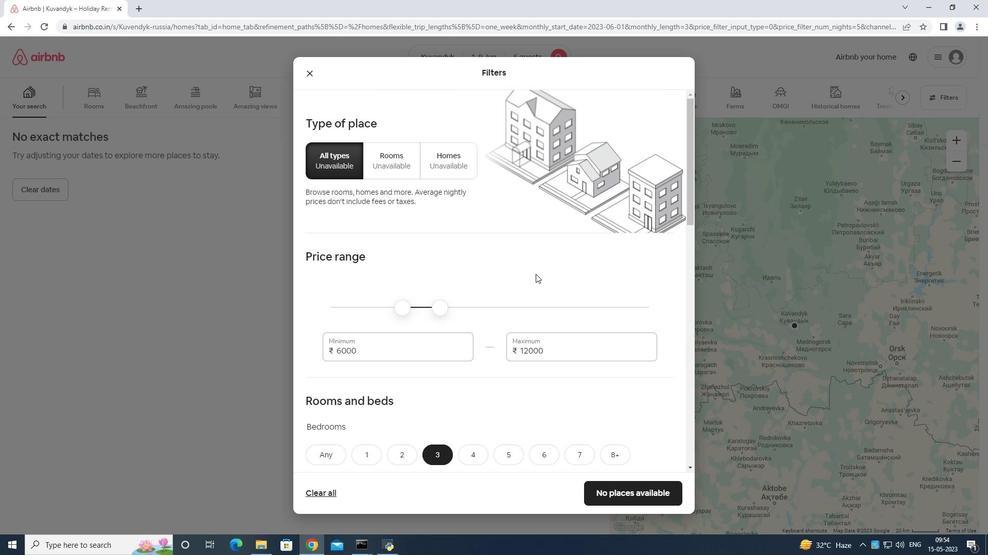 
Action: Mouse scrolled (535, 274) with delta (0, 0)
Screenshot: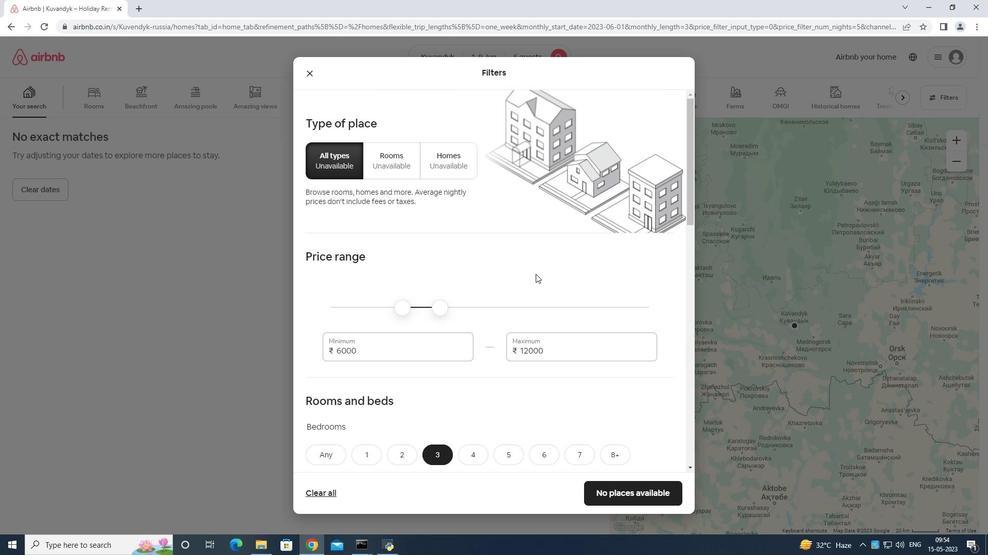 
Action: Mouse scrolled (535, 274) with delta (0, 0)
Screenshot: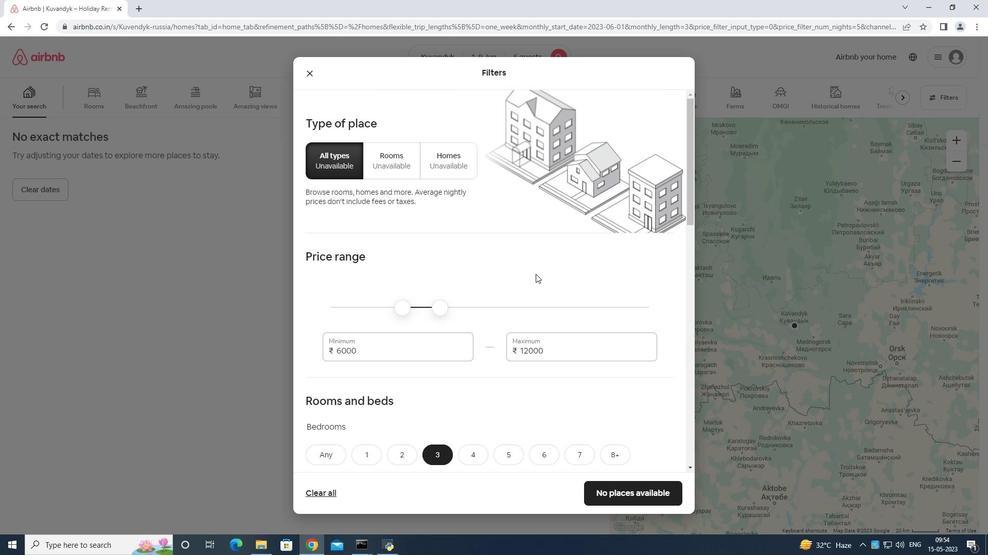 
Action: Mouse scrolled (535, 274) with delta (0, 0)
Screenshot: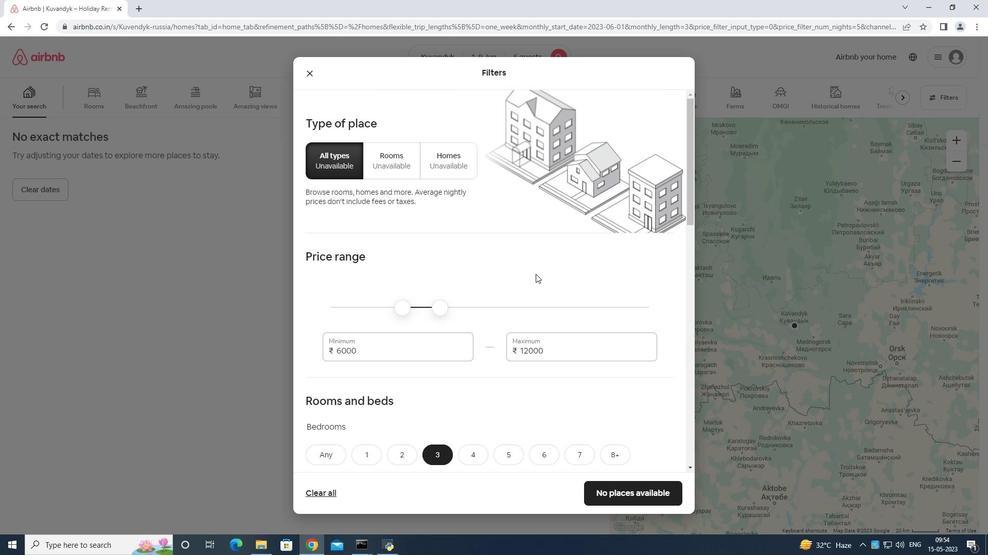
Action: Mouse scrolled (535, 273) with delta (0, 0)
Screenshot: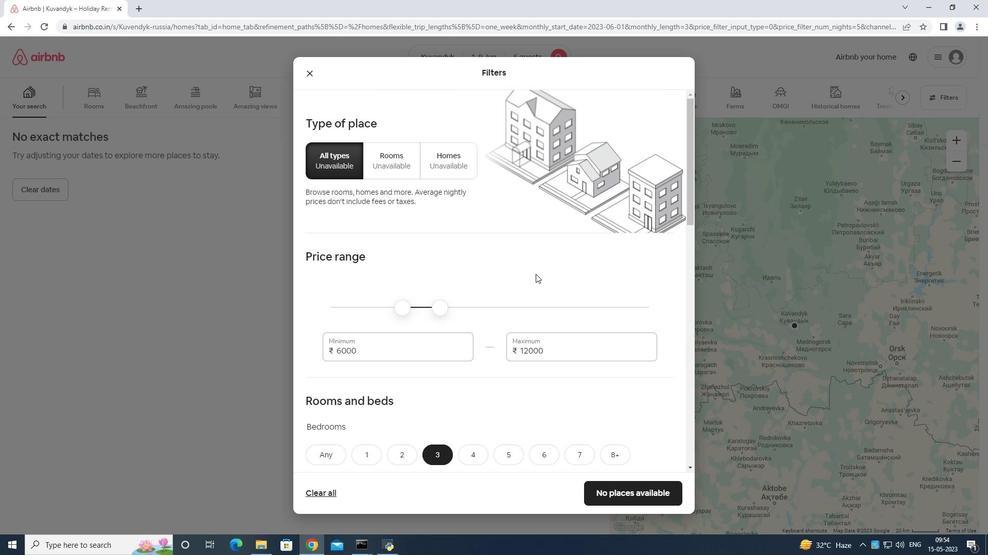 
Action: Mouse scrolled (535, 273) with delta (0, 0)
Screenshot: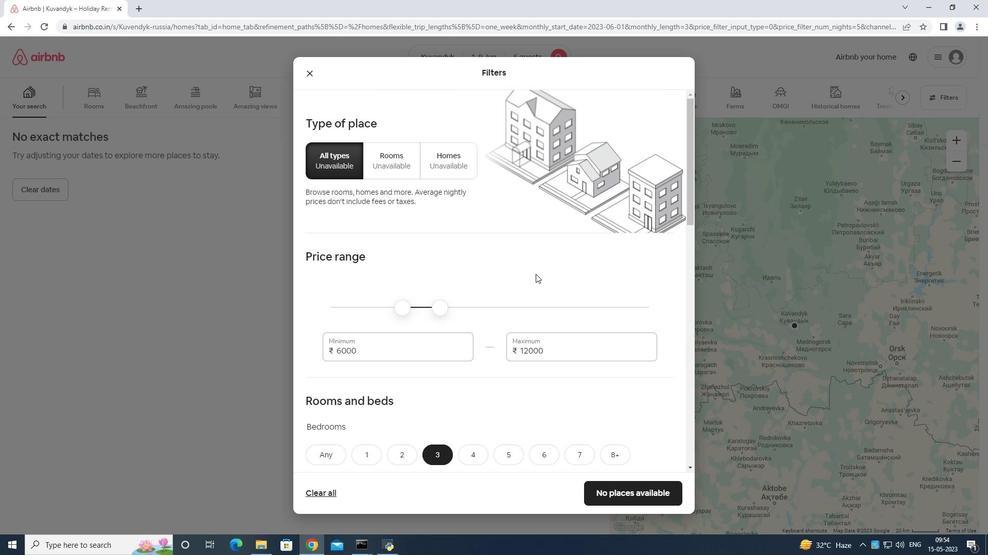 
Action: Mouse scrolled (535, 273) with delta (0, 0)
Screenshot: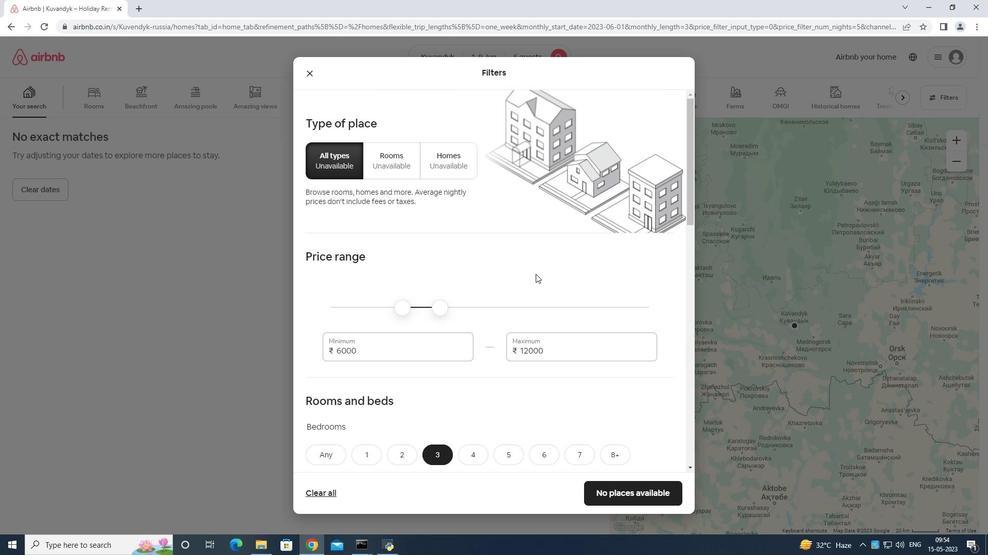 
Action: Mouse scrolled (535, 273) with delta (0, 0)
Screenshot: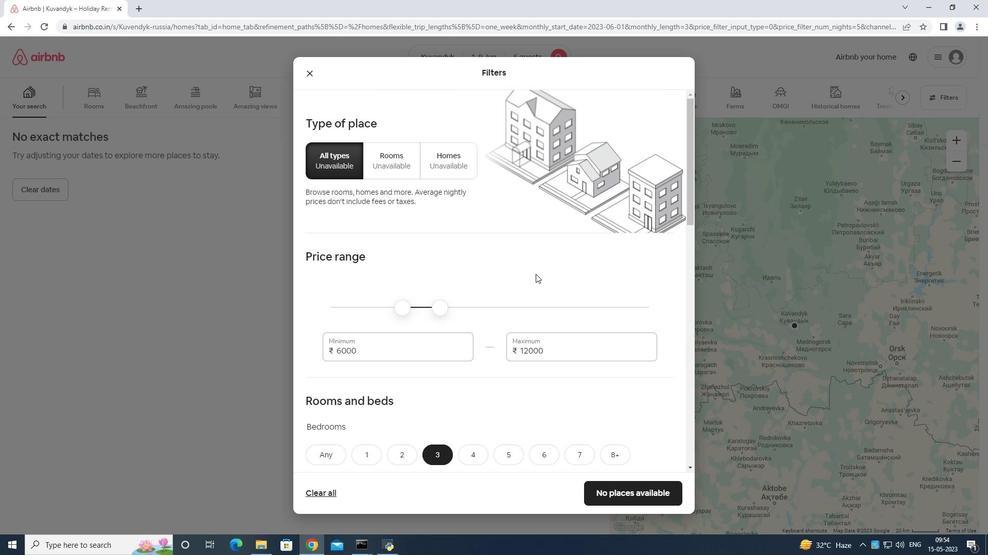 
Action: Mouse scrolled (535, 273) with delta (0, 0)
Screenshot: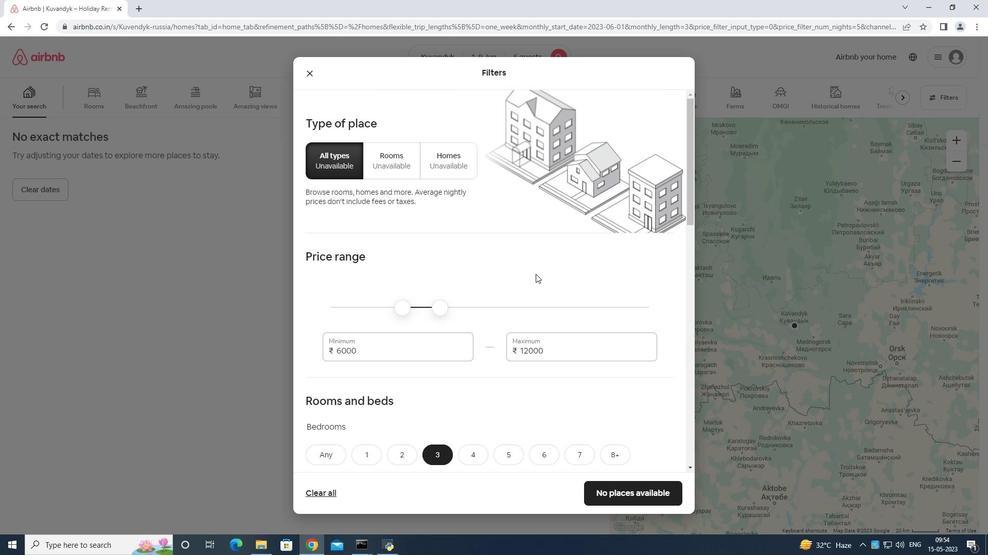 
Action: Mouse scrolled (535, 273) with delta (0, 0)
Screenshot: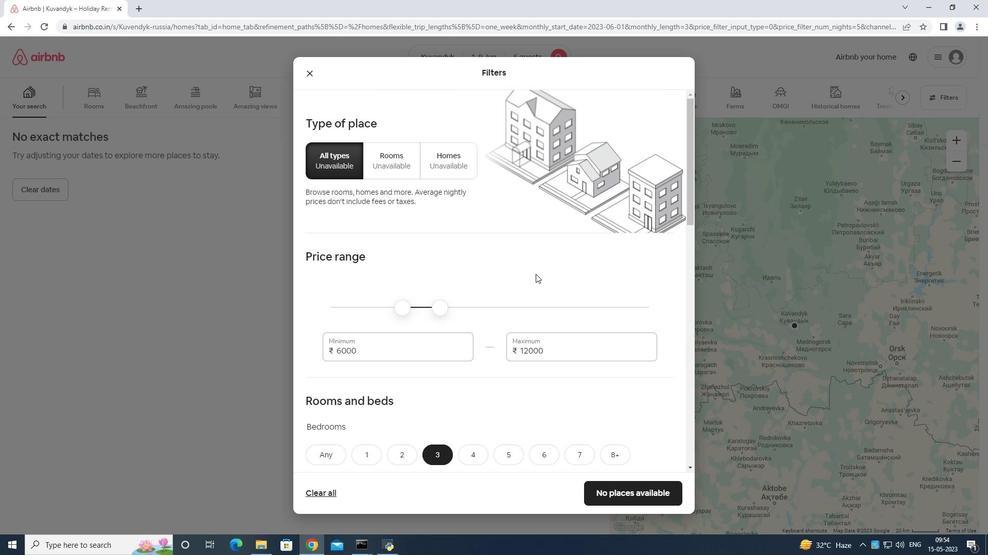 
Action: Mouse scrolled (535, 273) with delta (0, 0)
Screenshot: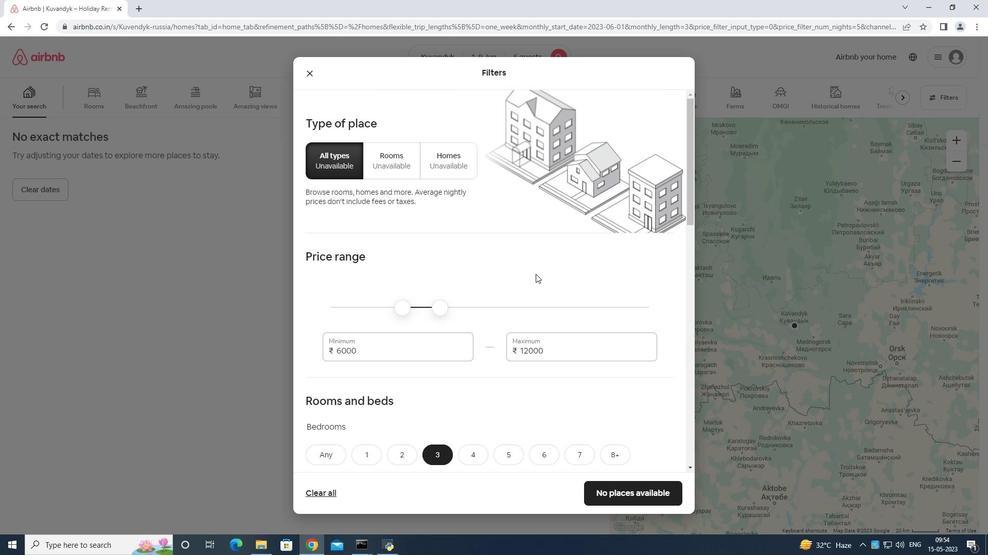 
Action: Mouse moved to (536, 274)
Screenshot: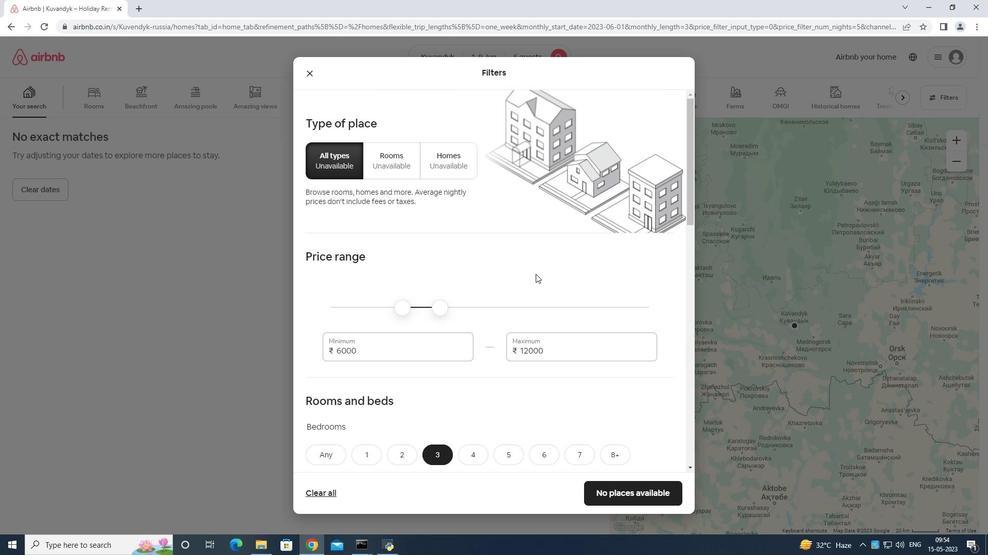 
Action: Mouse scrolled (536, 273) with delta (0, 0)
Screenshot: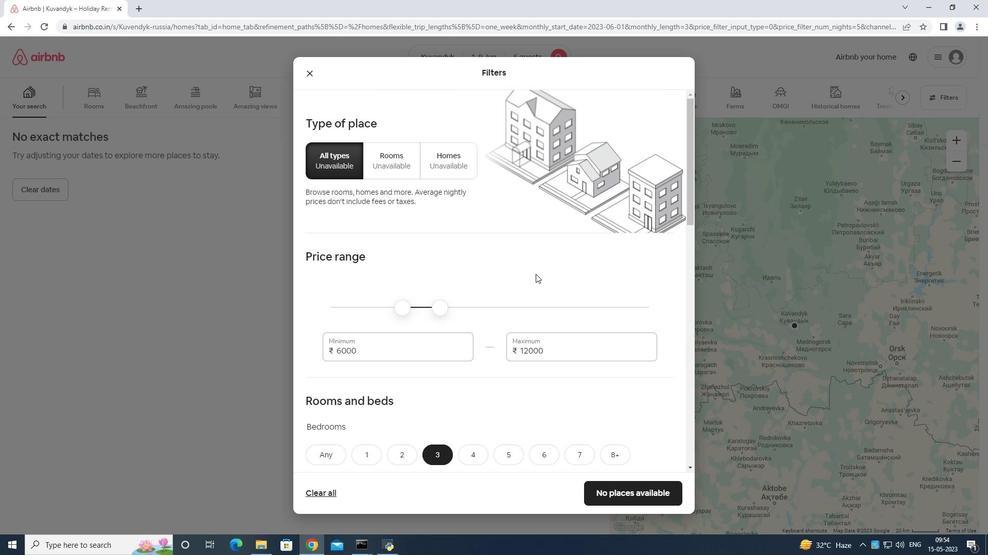 
Action: Mouse moved to (536, 275)
Screenshot: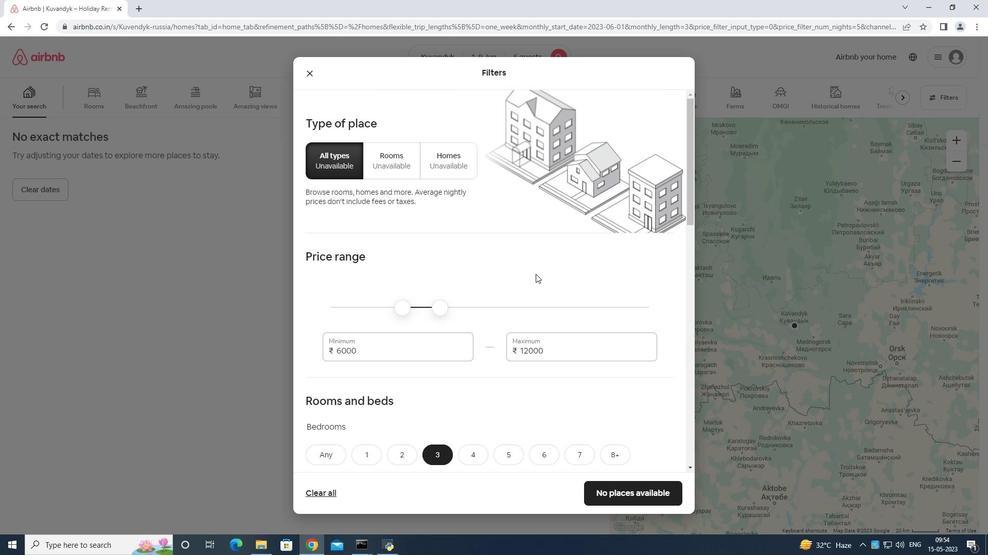 
Action: Mouse scrolled (536, 274) with delta (0, 0)
Screenshot: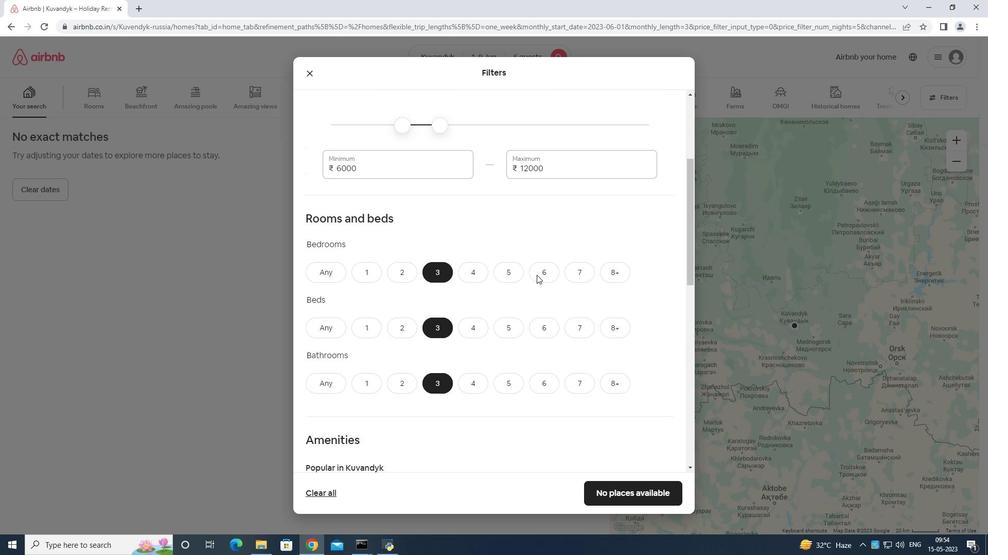 
Action: Mouse scrolled (536, 274) with delta (0, 0)
Screenshot: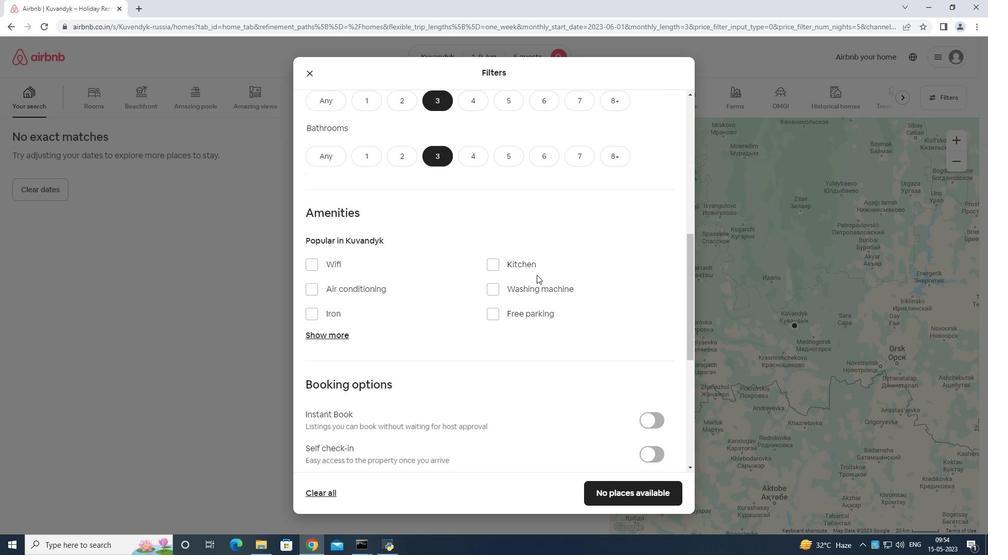
Action: Mouse scrolled (536, 274) with delta (0, -1)
Screenshot: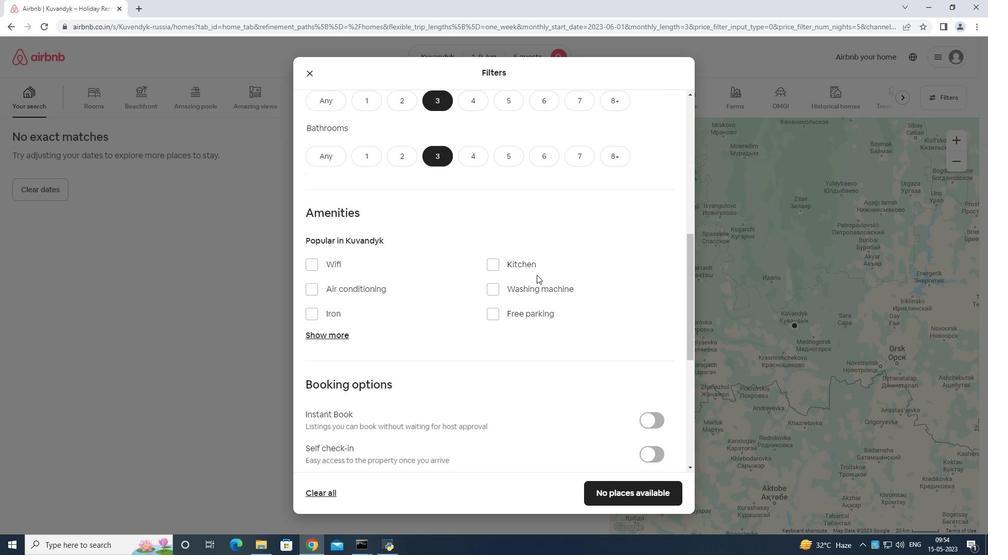 
Action: Mouse scrolled (536, 274) with delta (0, 0)
Screenshot: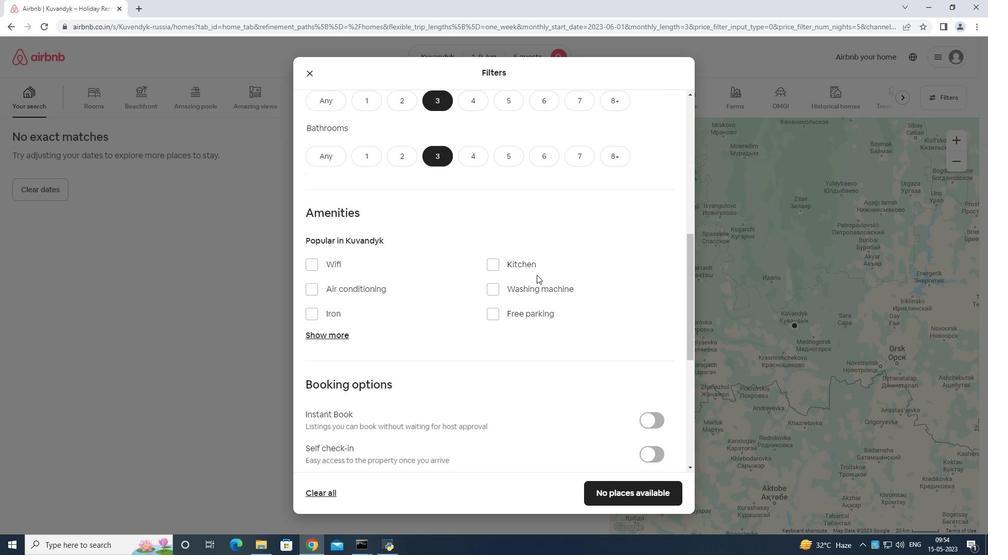 
Action: Mouse scrolled (536, 274) with delta (0, 0)
Screenshot: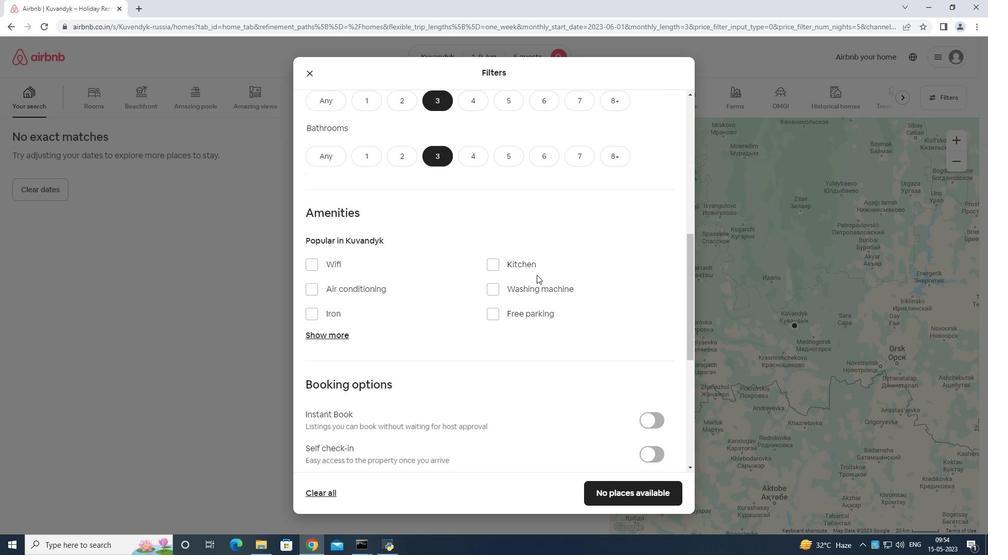 
Action: Mouse scrolled (536, 274) with delta (0, 0)
Screenshot: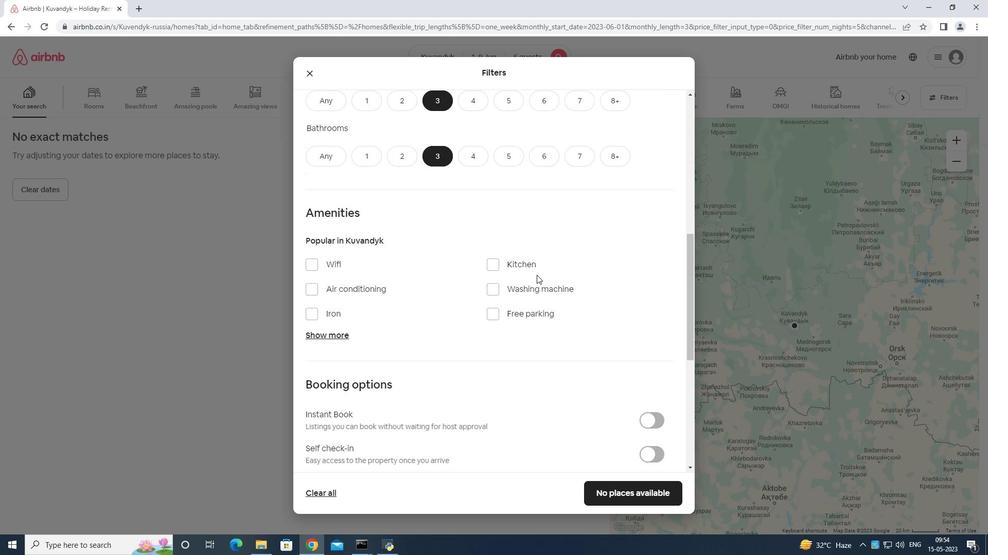 
Action: Mouse moved to (655, 142)
Screenshot: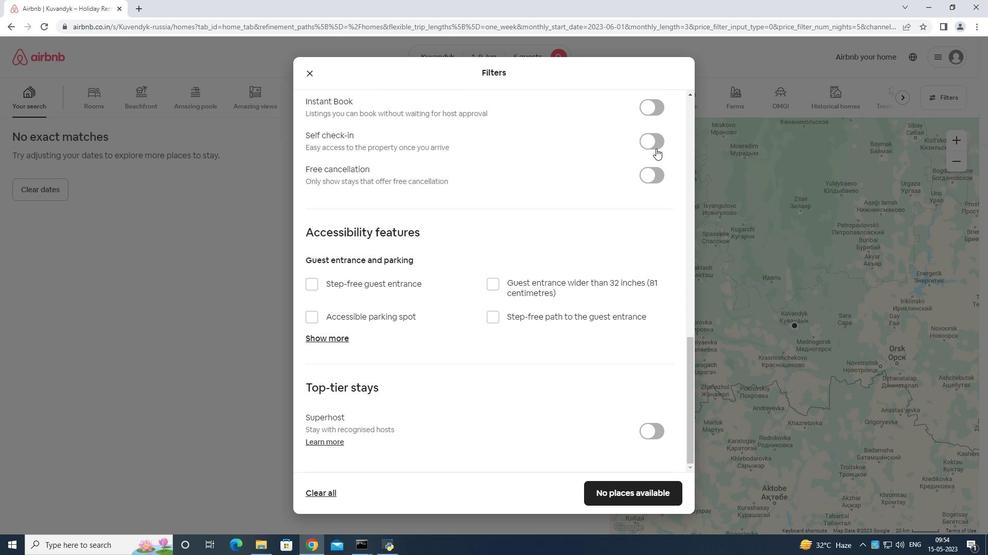 
Action: Mouse pressed left at (655, 142)
Screenshot: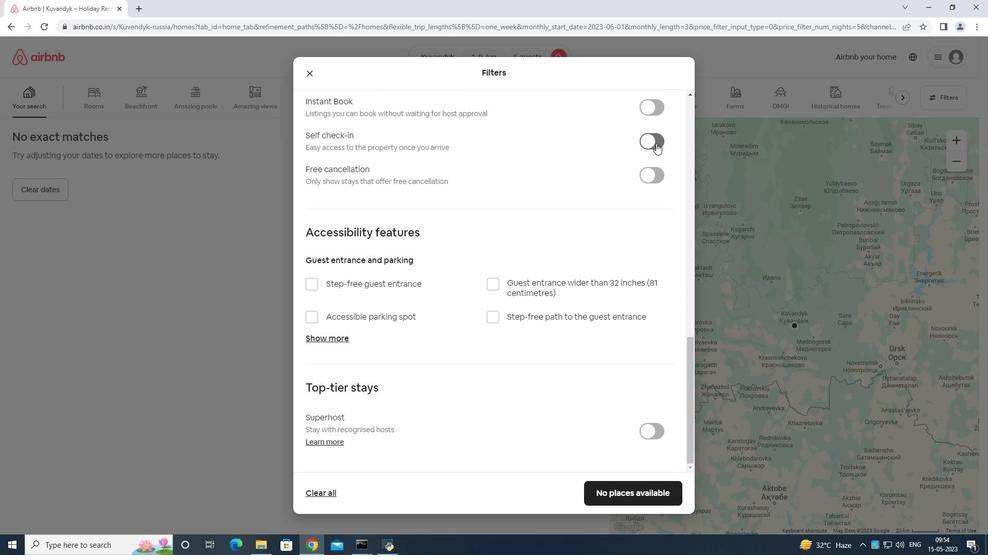 
Action: Mouse moved to (652, 144)
Screenshot: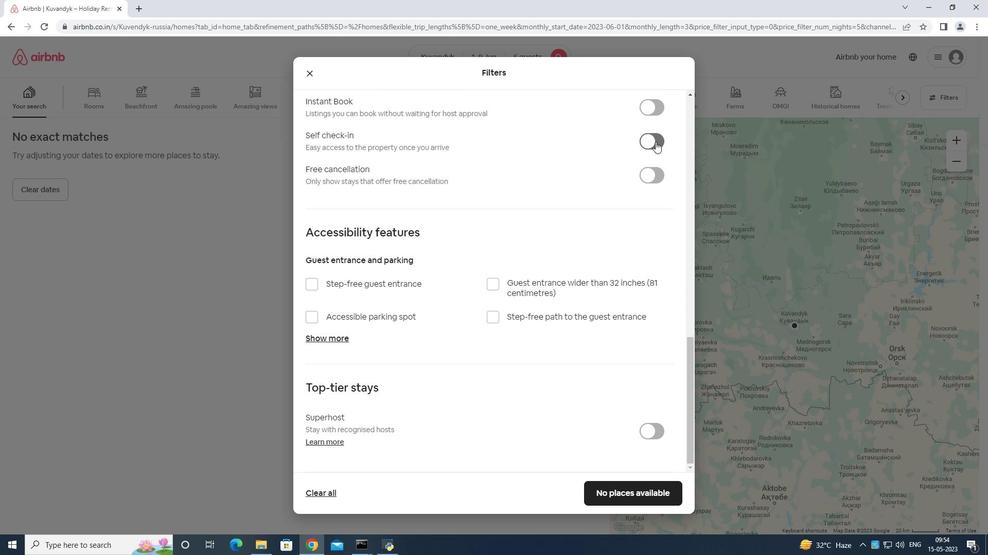 
Action: Mouse scrolled (652, 144) with delta (0, 0)
Screenshot: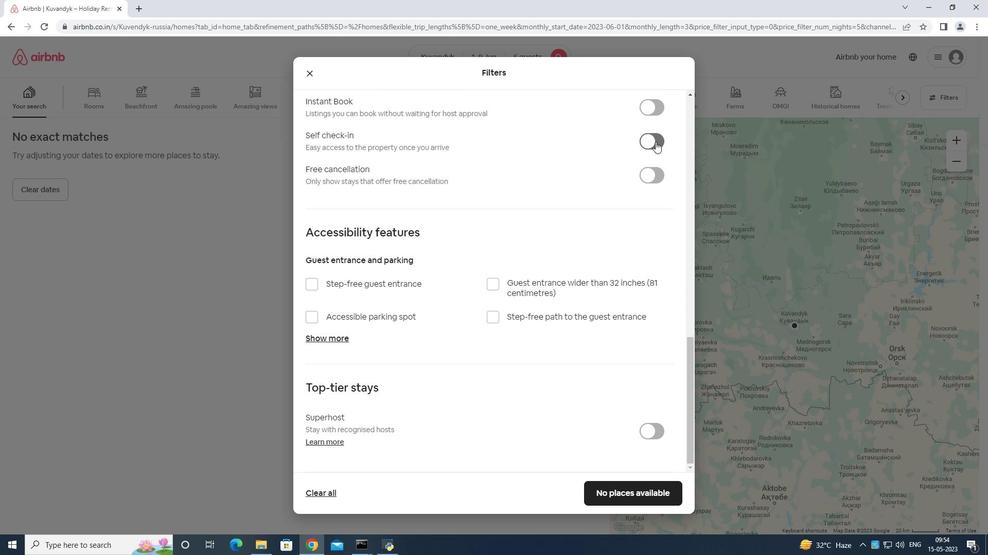 
Action: Mouse moved to (649, 147)
Screenshot: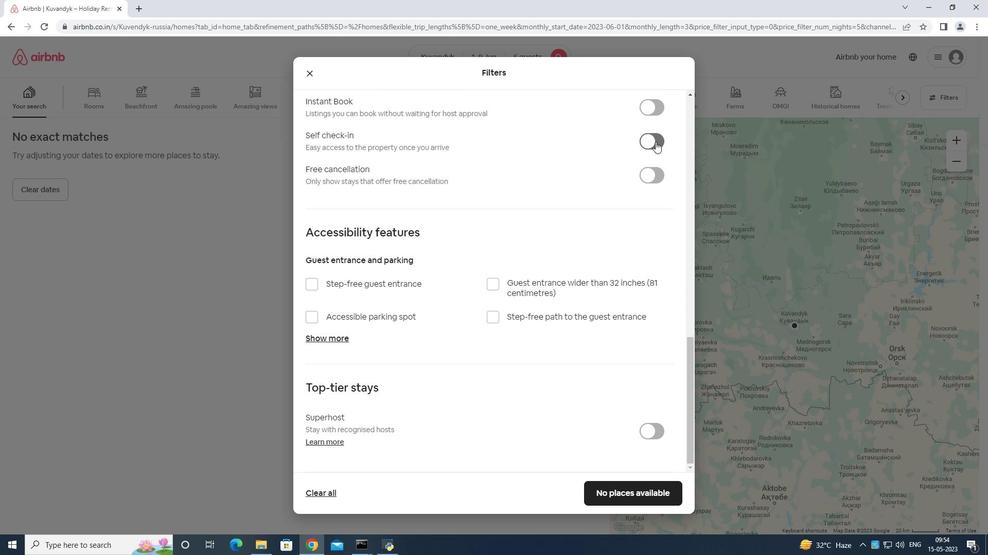
Action: Mouse scrolled (649, 147) with delta (0, 0)
Screenshot: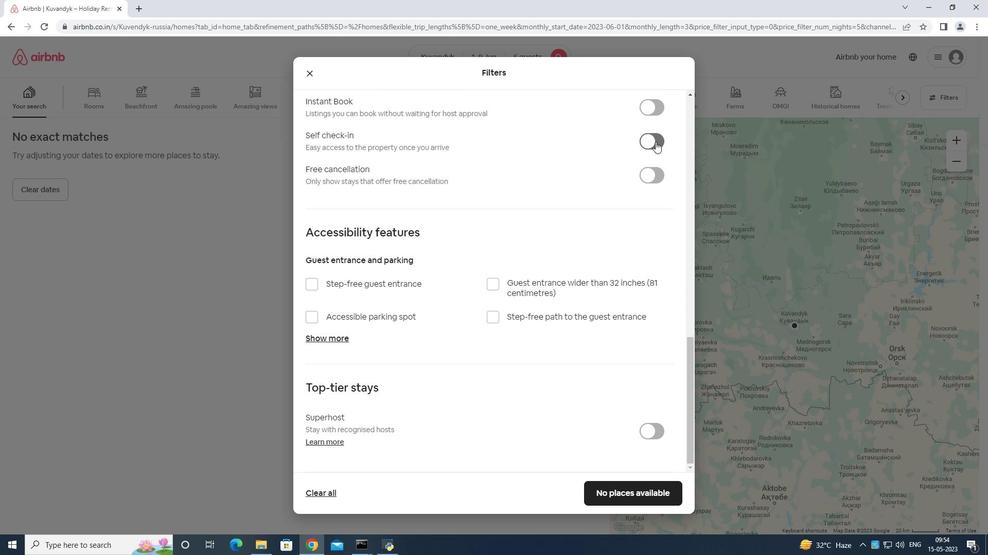 
Action: Mouse moved to (649, 148)
Screenshot: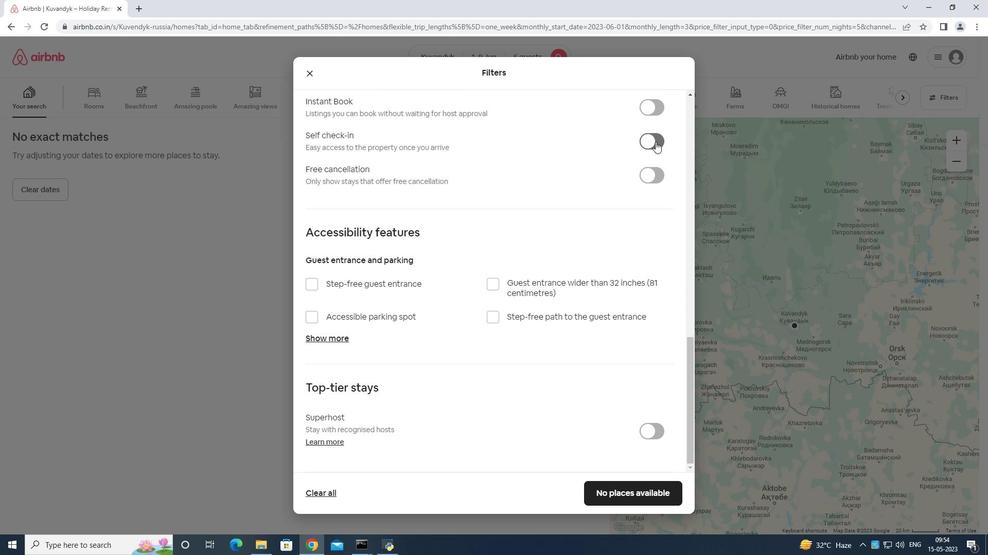 
Action: Mouse scrolled (649, 147) with delta (0, 0)
Screenshot: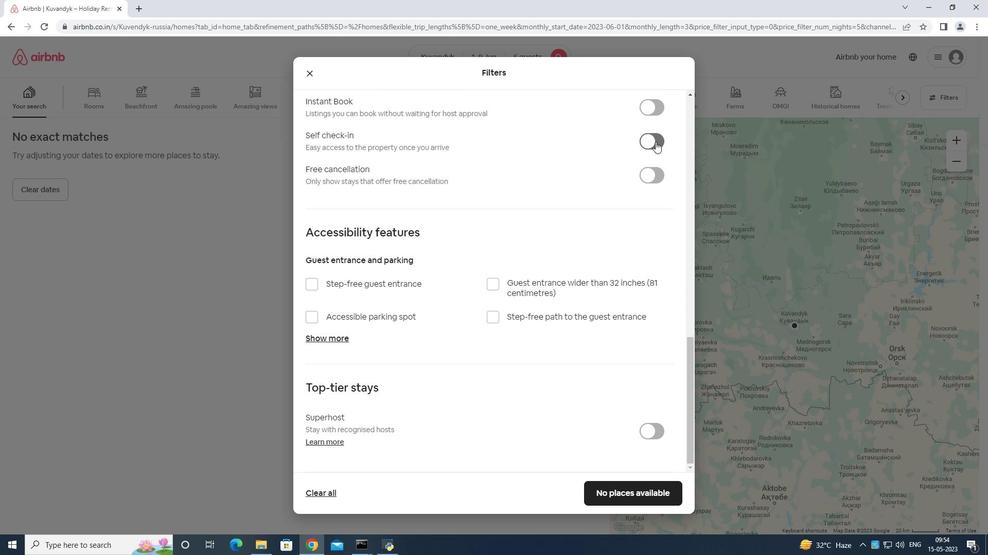 
Action: Mouse moved to (649, 148)
Screenshot: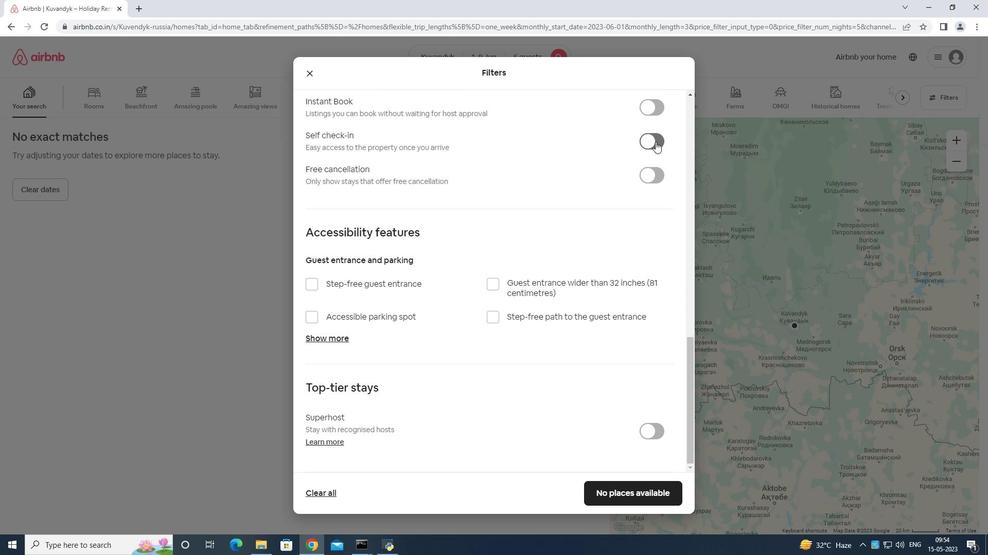 
Action: Mouse scrolled (649, 147) with delta (0, 0)
Screenshot: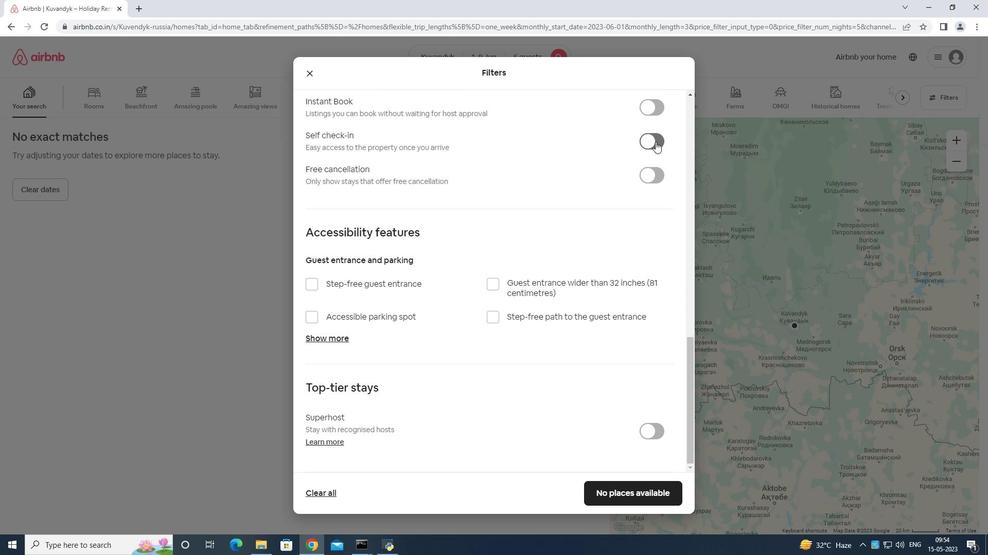 
Action: Mouse moved to (641, 156)
Screenshot: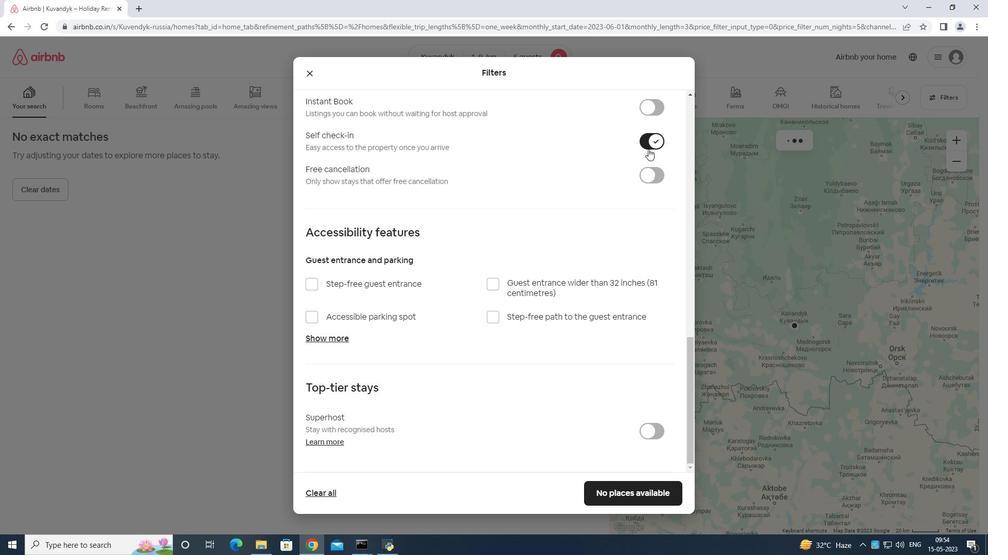 
Action: Mouse scrolled (641, 155) with delta (0, 0)
Screenshot: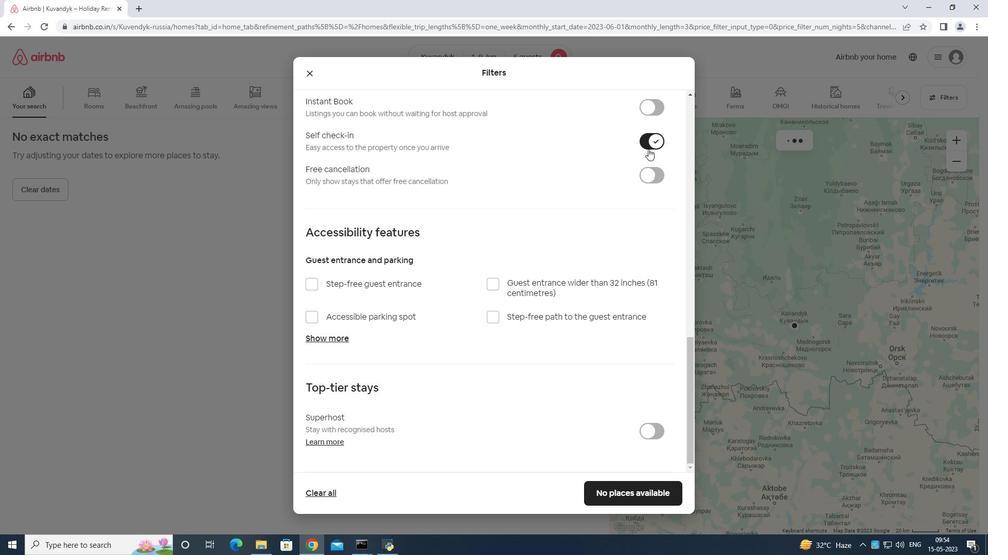 
Action: Mouse moved to (640, 157)
Screenshot: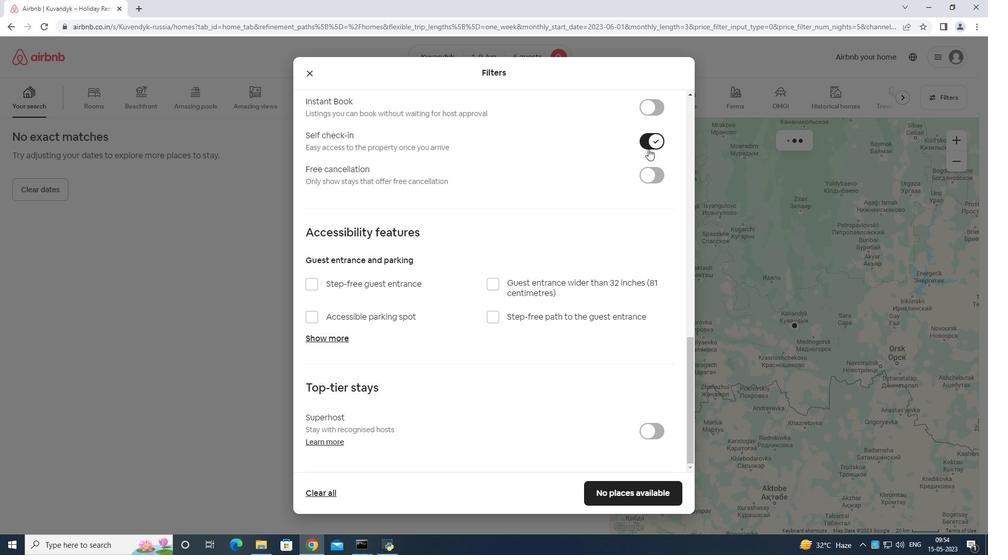 
Action: Mouse scrolled (640, 156) with delta (0, 0)
Screenshot: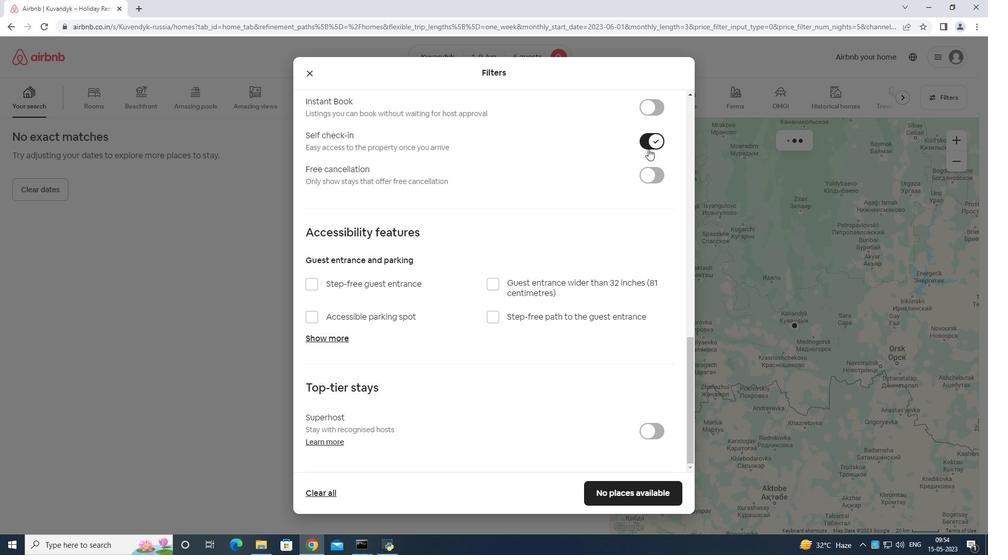 
Action: Mouse moved to (639, 159)
Screenshot: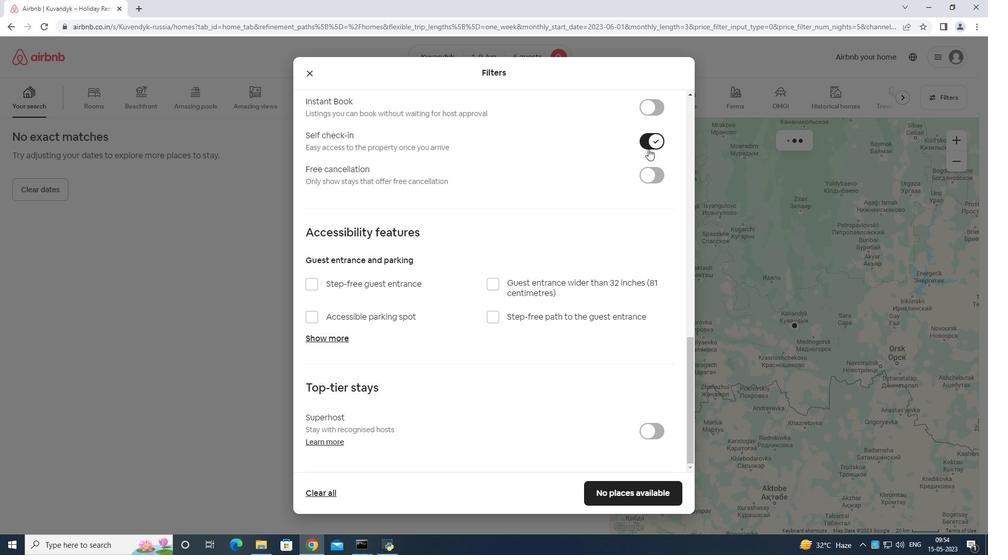 
Action: Mouse scrolled (639, 159) with delta (0, 0)
Screenshot: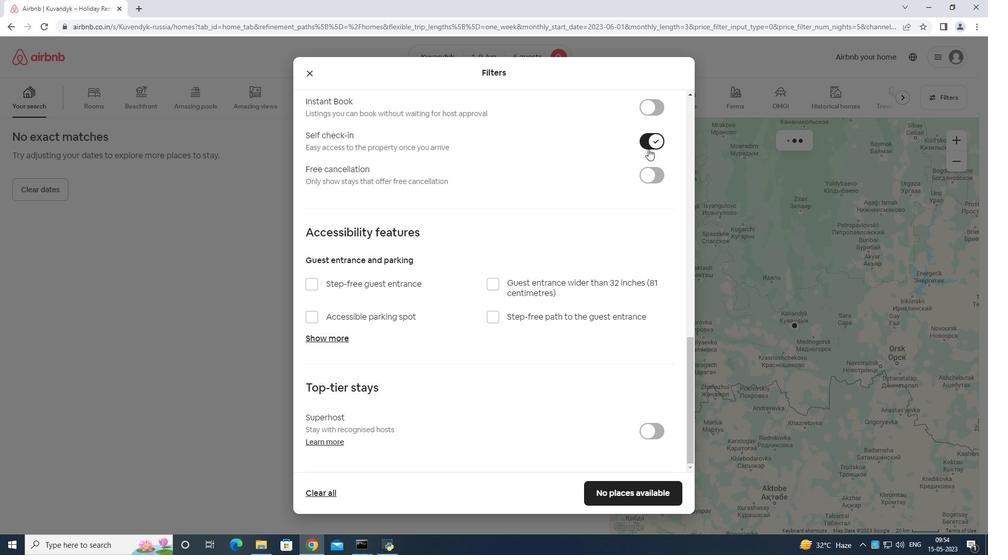 
Action: Mouse moved to (635, 165)
Screenshot: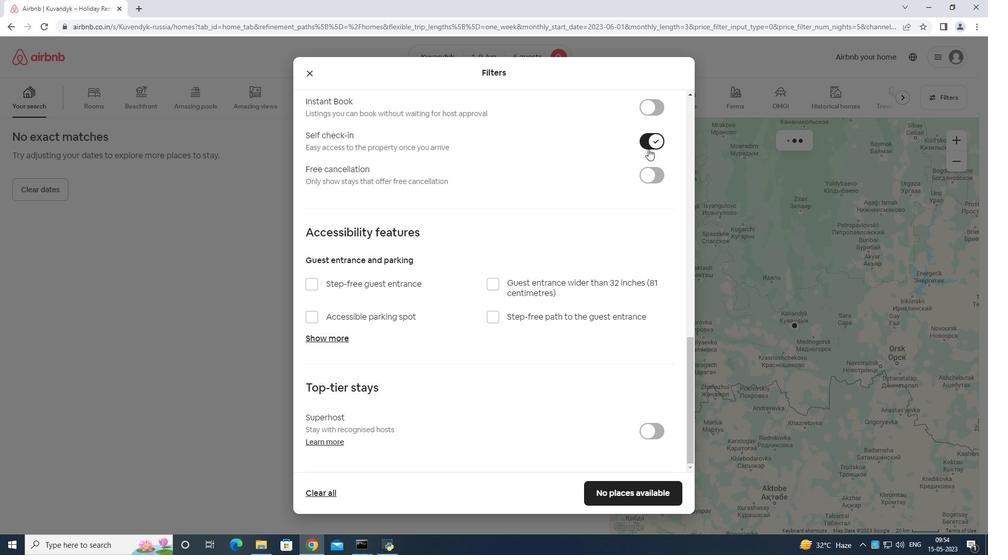 
Action: Mouse scrolled (635, 165) with delta (0, 0)
Screenshot: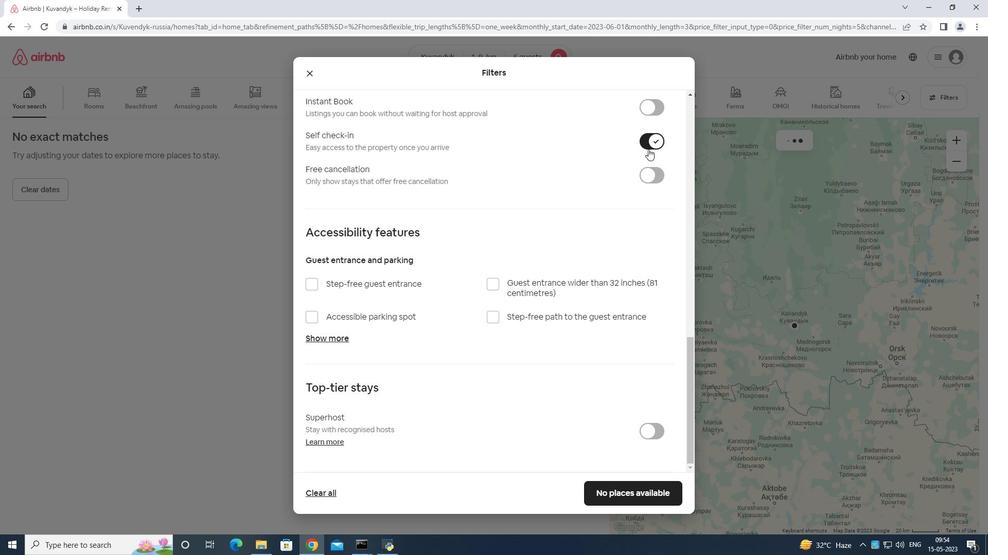 
Action: Mouse moved to (644, 489)
Screenshot: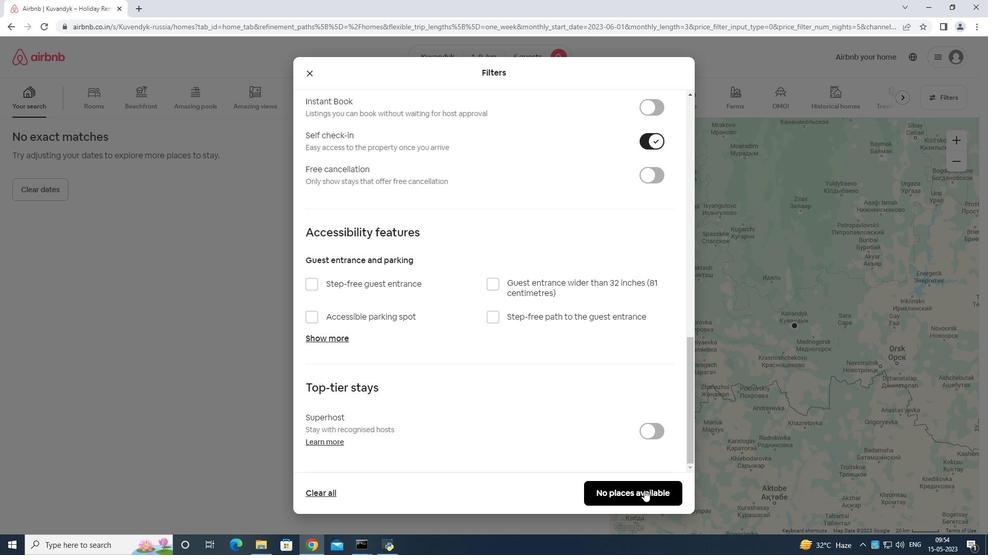 
Action: Mouse pressed left at (644, 489)
Screenshot: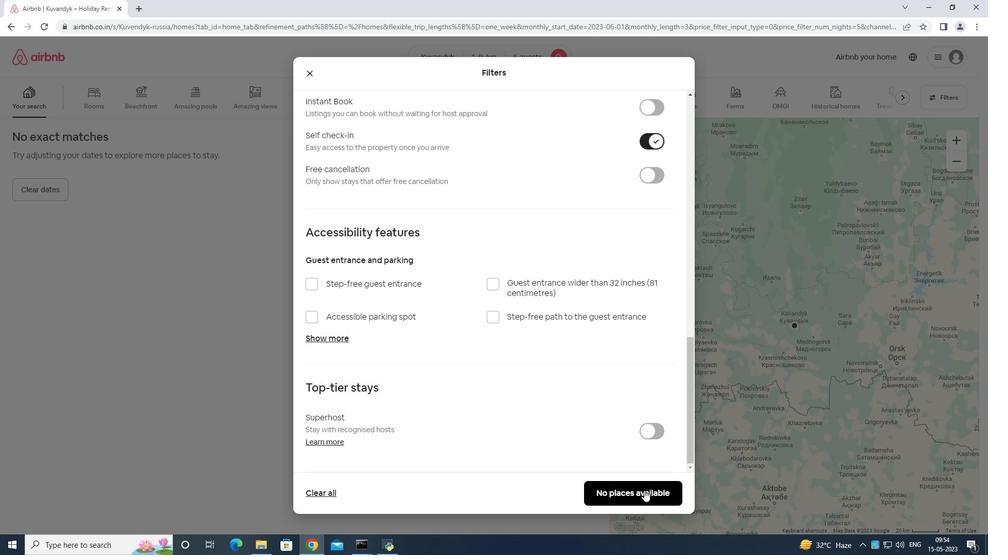 
Action: Mouse moved to (645, 488)
Screenshot: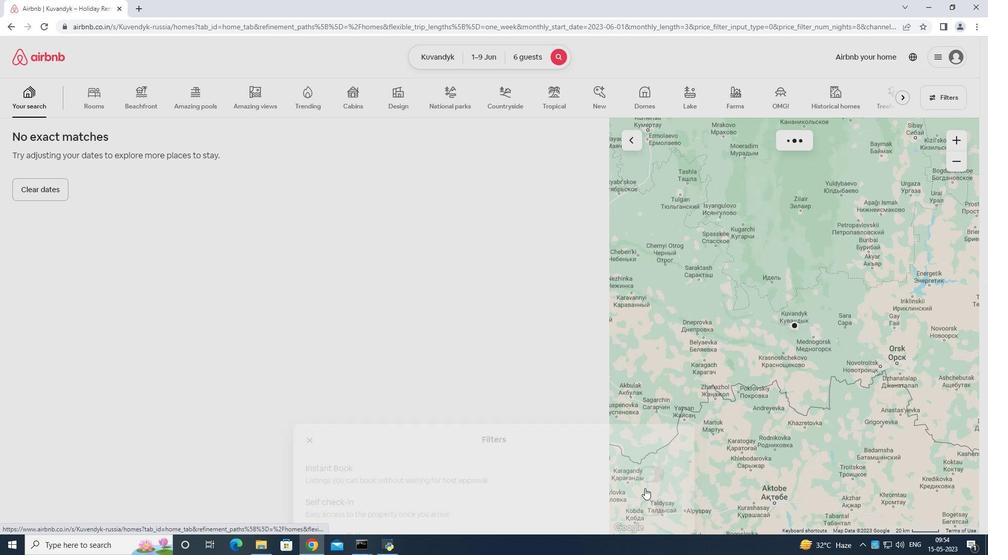 
